 Task: Find connections with filter location Mons-en-Barœul with filter topic #indiawith filter profile language Potuguese with filter current company Meltwater with filter school Vijaya High School with filter industry Wholesale Raw Farm Products with filter service category Public Speaking with filter keywords title Electrician
Action: Mouse moved to (543, 83)
Screenshot: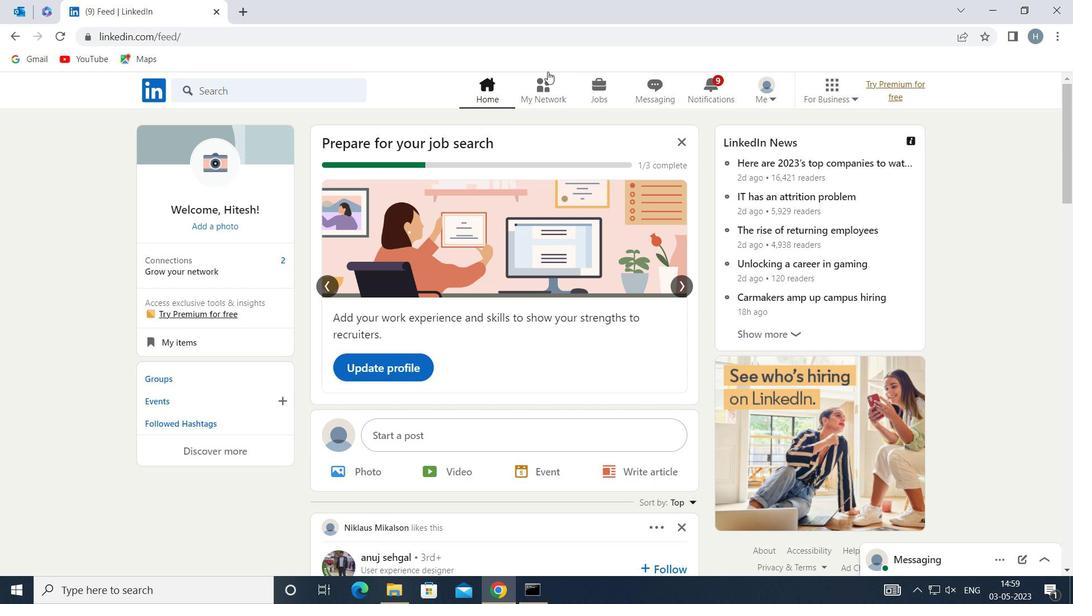 
Action: Mouse pressed left at (543, 83)
Screenshot: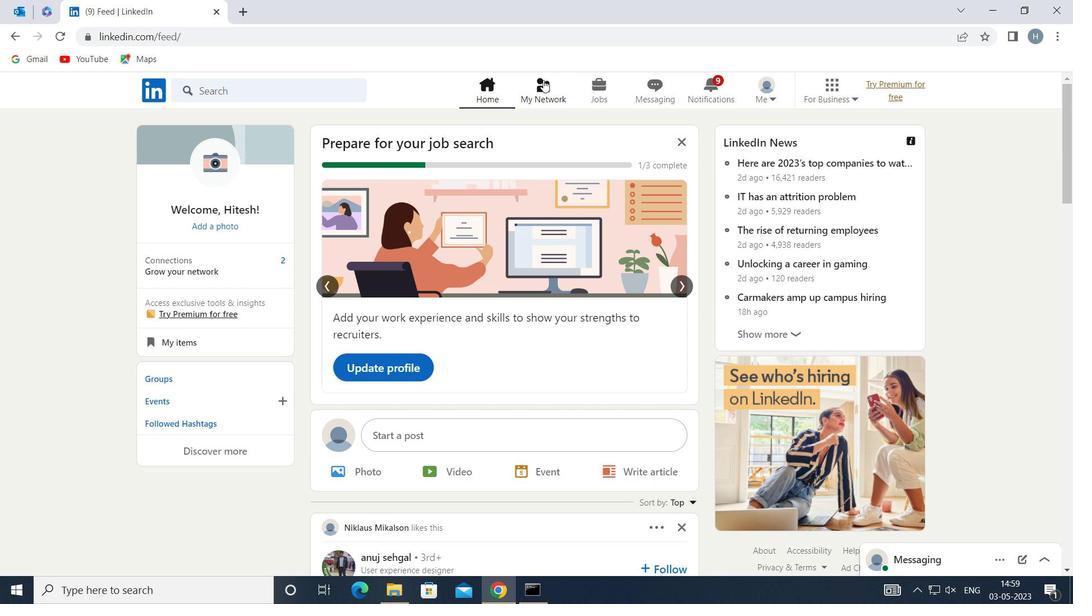 
Action: Mouse moved to (318, 165)
Screenshot: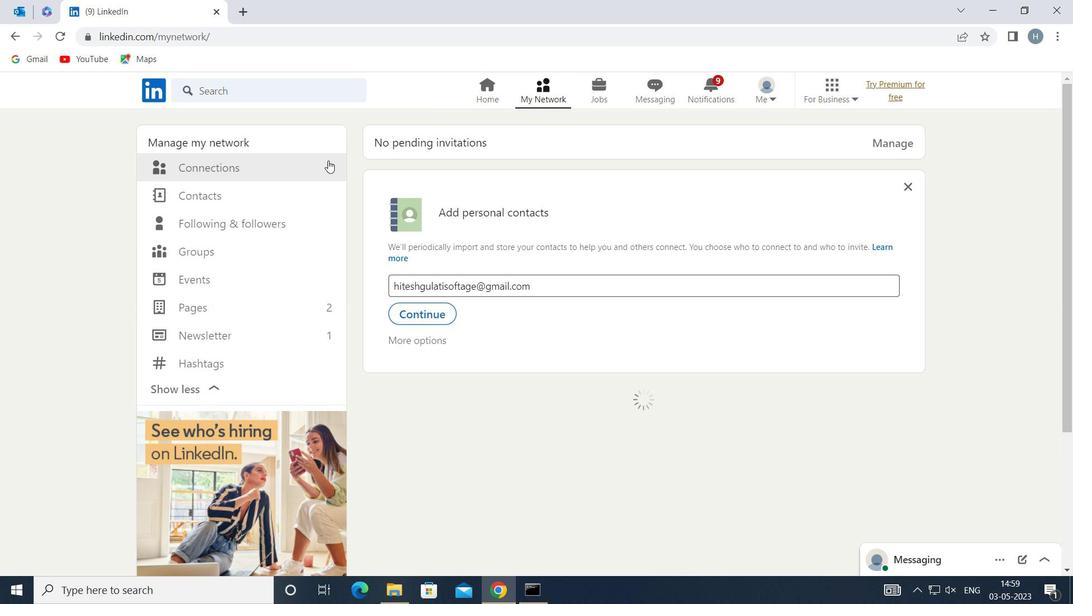 
Action: Mouse pressed left at (318, 165)
Screenshot: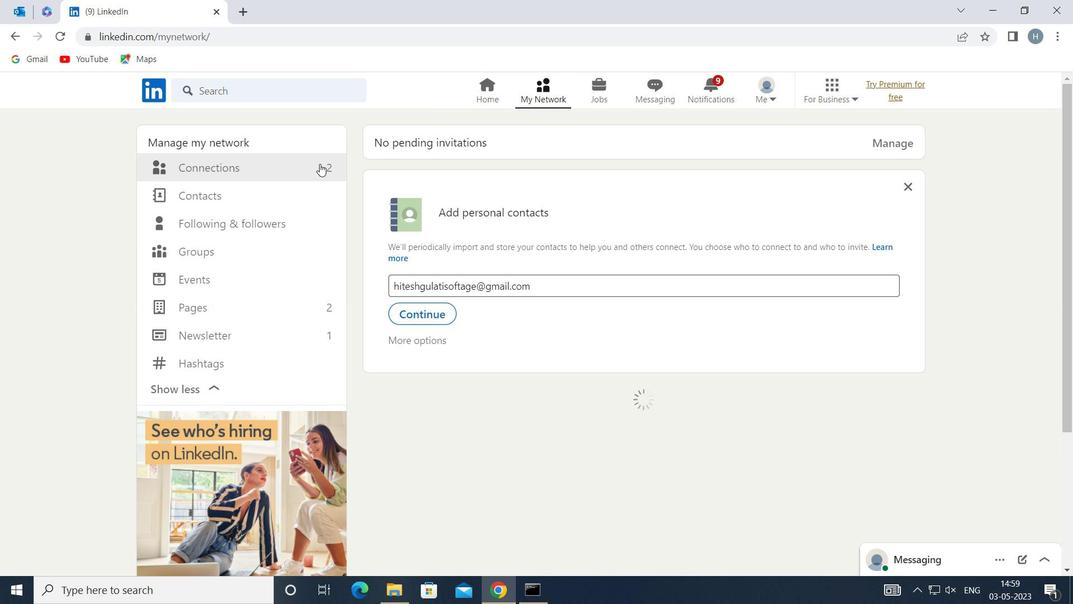 
Action: Mouse moved to (630, 168)
Screenshot: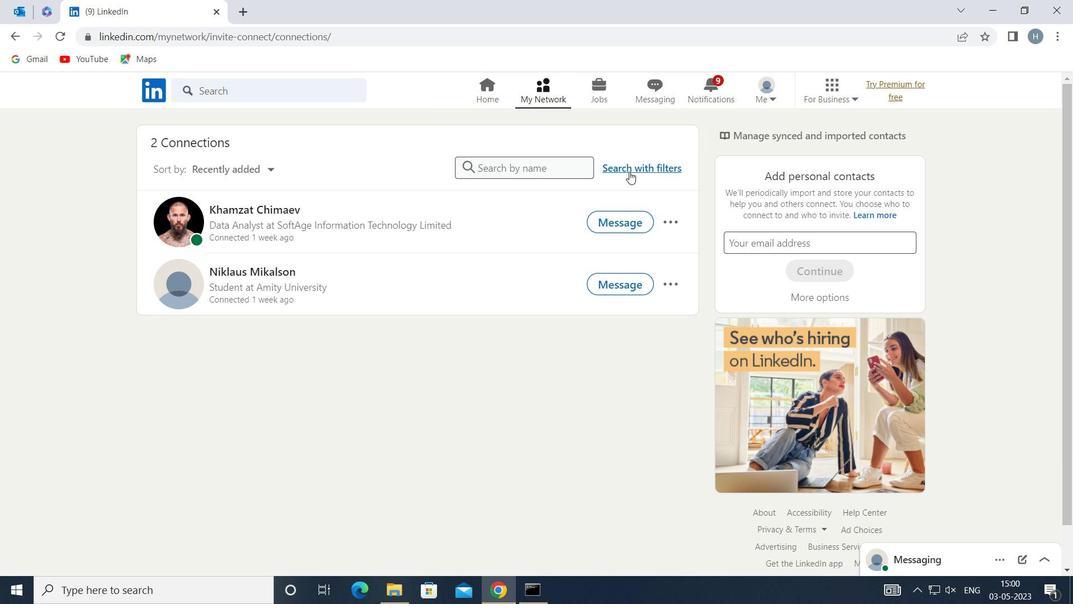
Action: Mouse pressed left at (630, 168)
Screenshot: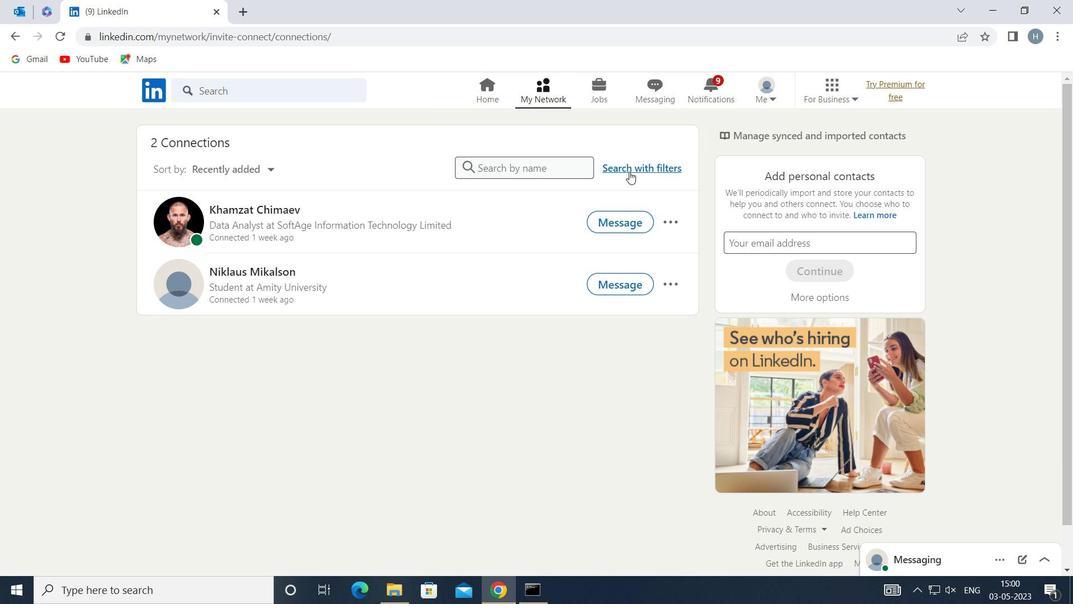 
Action: Mouse moved to (591, 129)
Screenshot: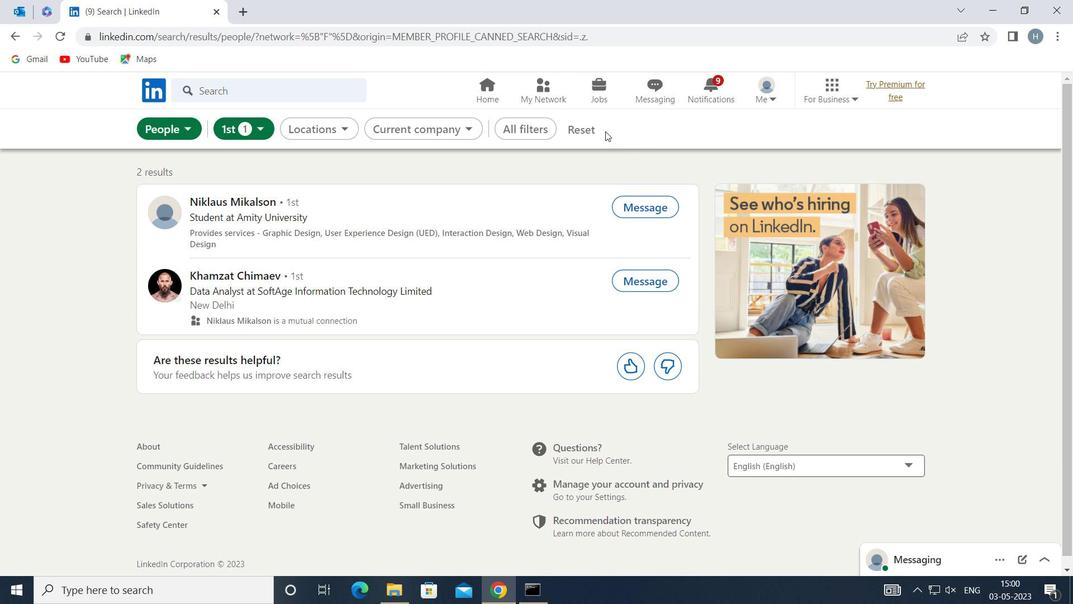 
Action: Mouse pressed left at (591, 129)
Screenshot: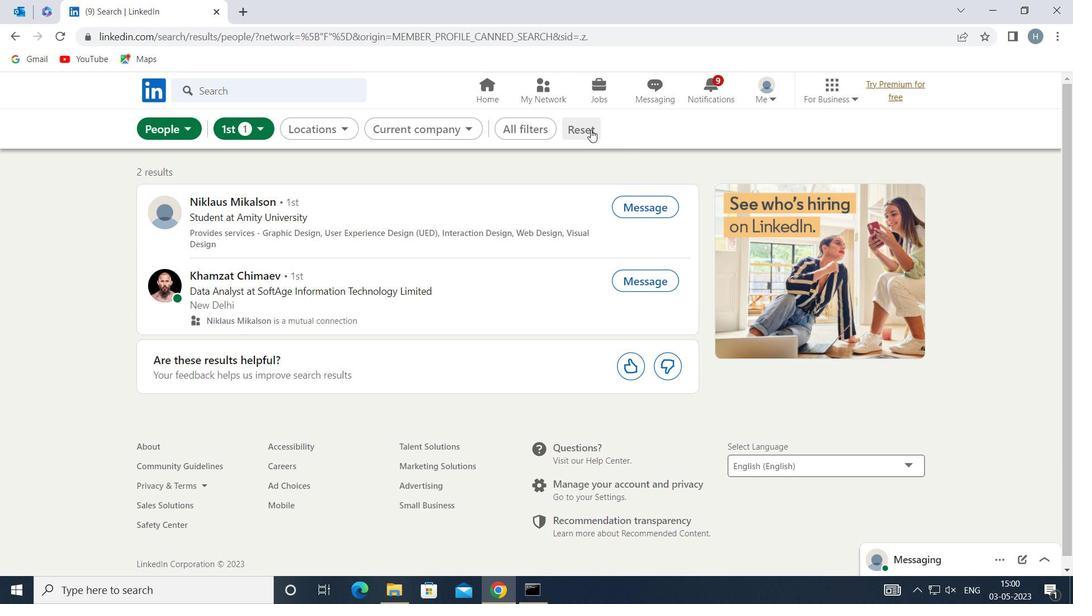 
Action: Mouse moved to (573, 129)
Screenshot: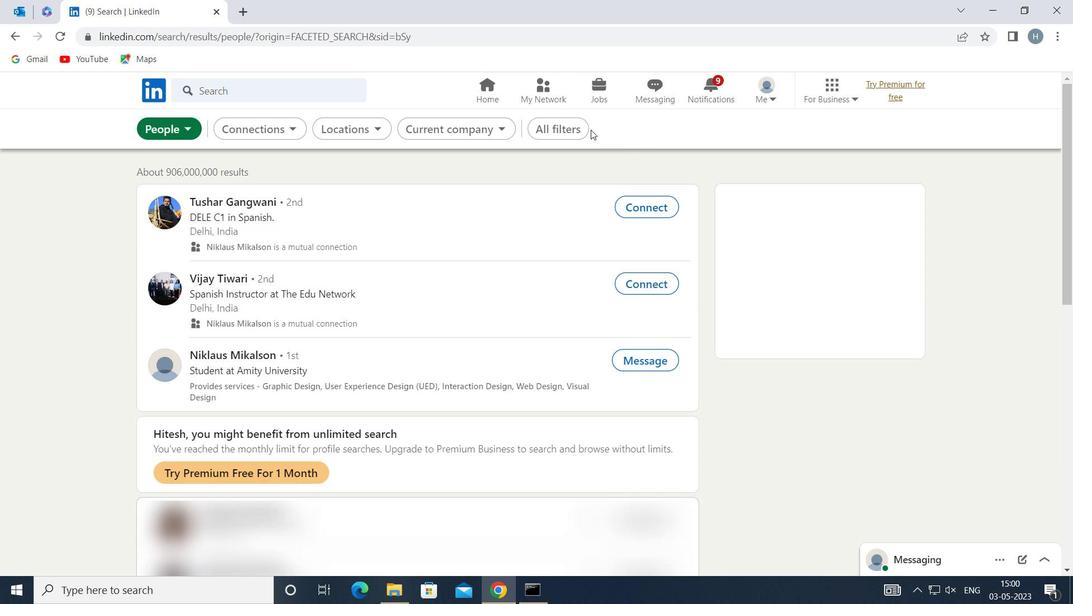 
Action: Mouse pressed left at (573, 129)
Screenshot: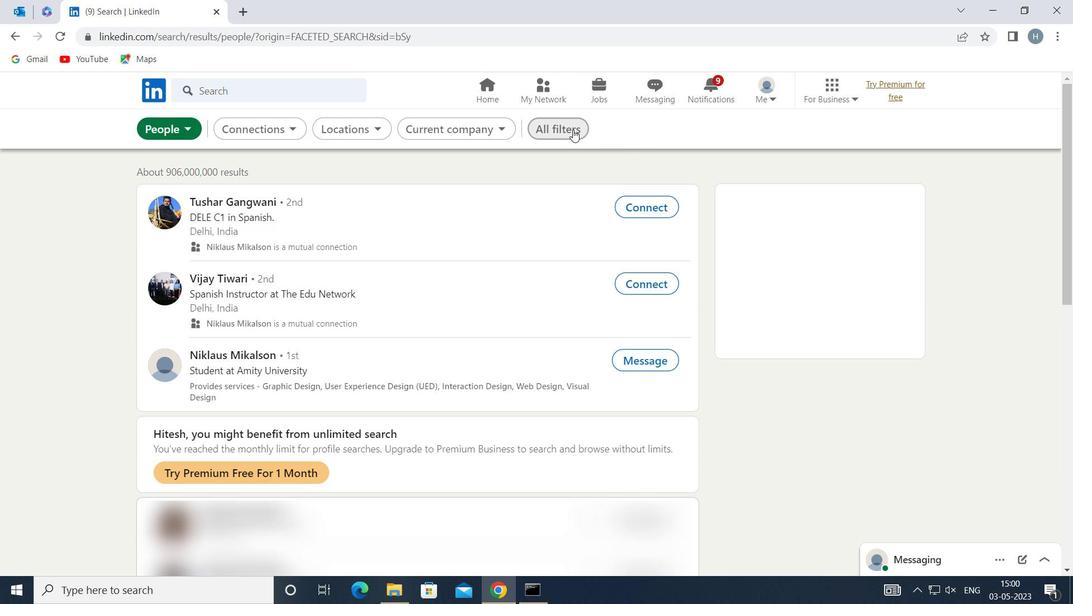 
Action: Mouse moved to (785, 240)
Screenshot: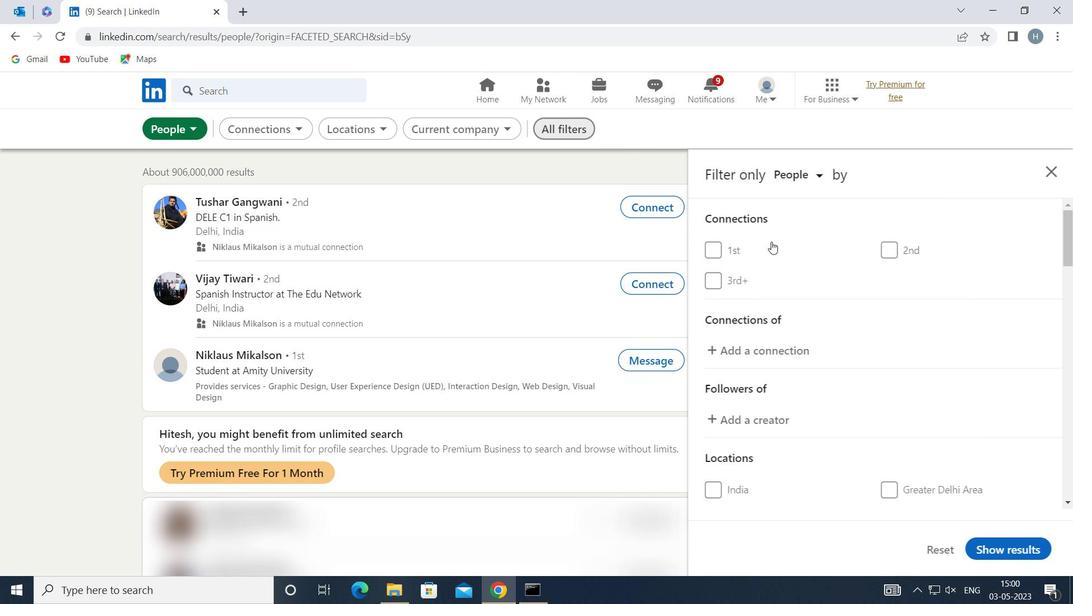 
Action: Mouse scrolled (785, 239) with delta (0, 0)
Screenshot: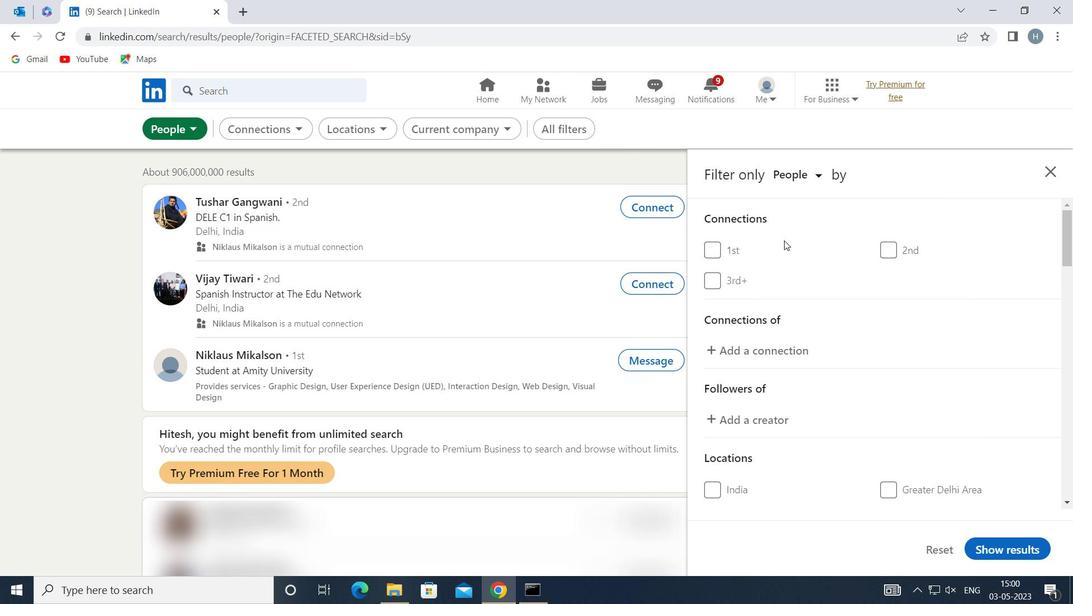 
Action: Mouse moved to (786, 242)
Screenshot: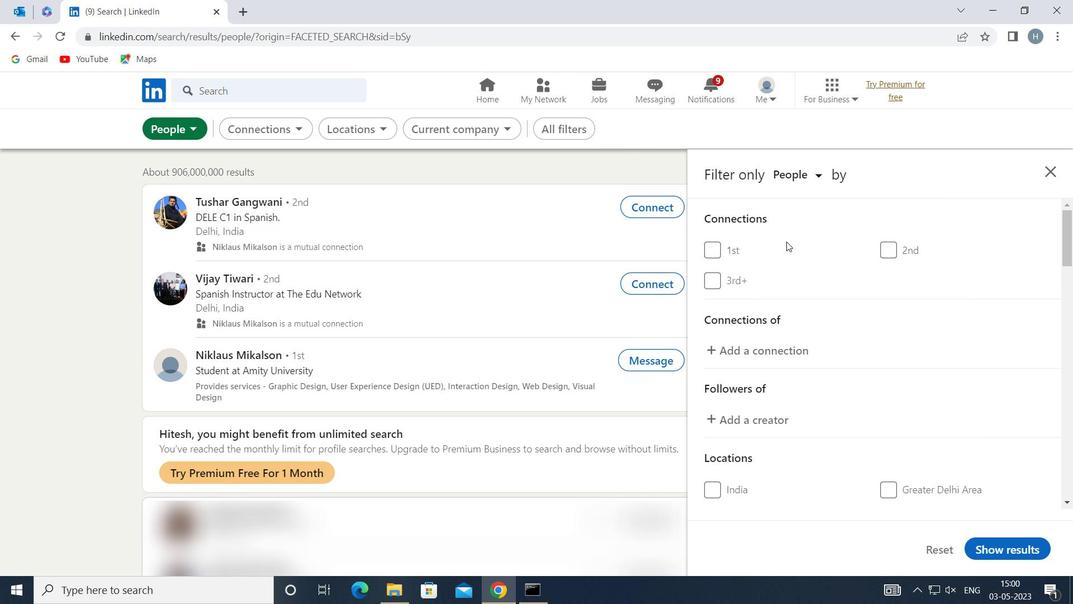 
Action: Mouse scrolled (786, 242) with delta (0, 0)
Screenshot: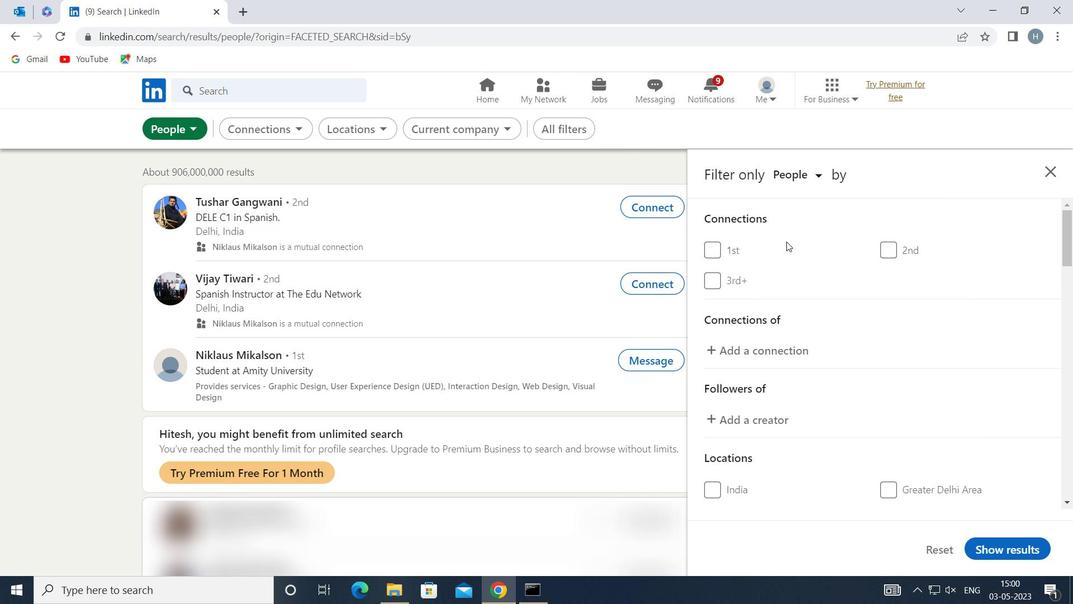 
Action: Mouse moved to (796, 255)
Screenshot: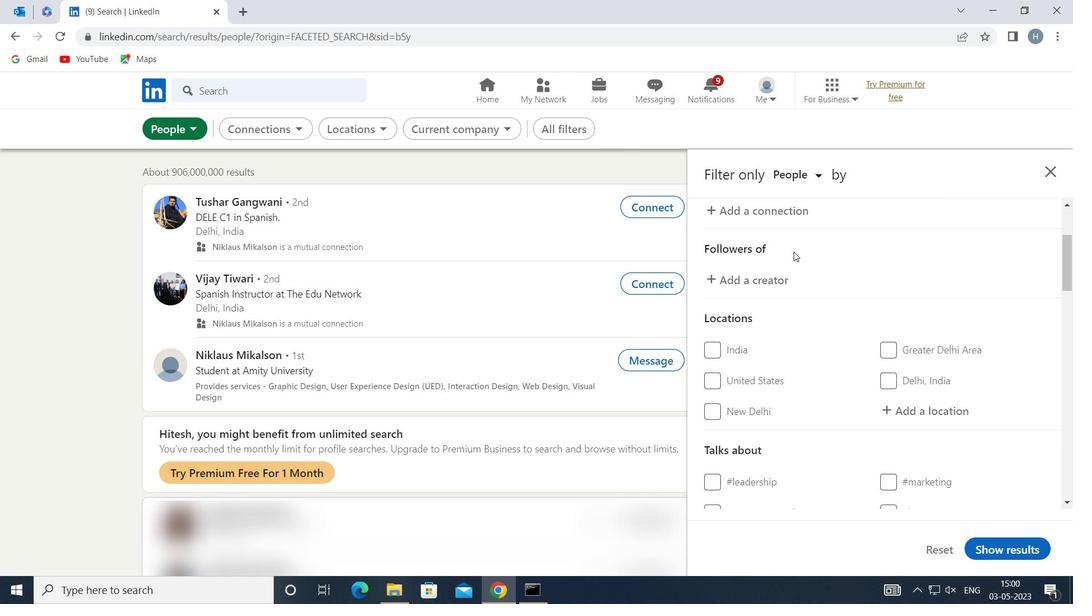 
Action: Mouse scrolled (796, 255) with delta (0, 0)
Screenshot: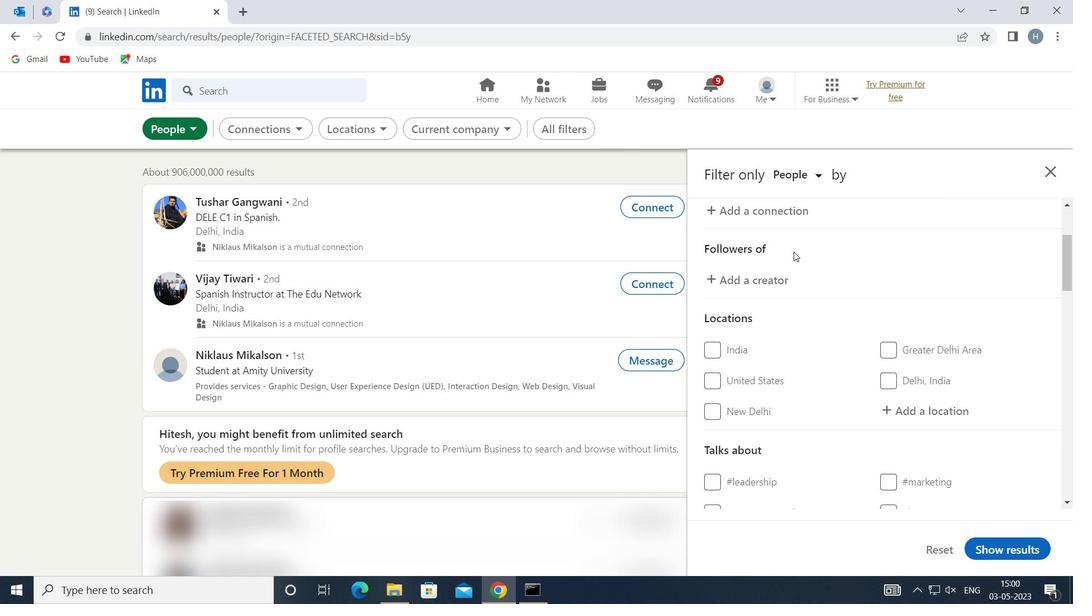 
Action: Mouse moved to (913, 338)
Screenshot: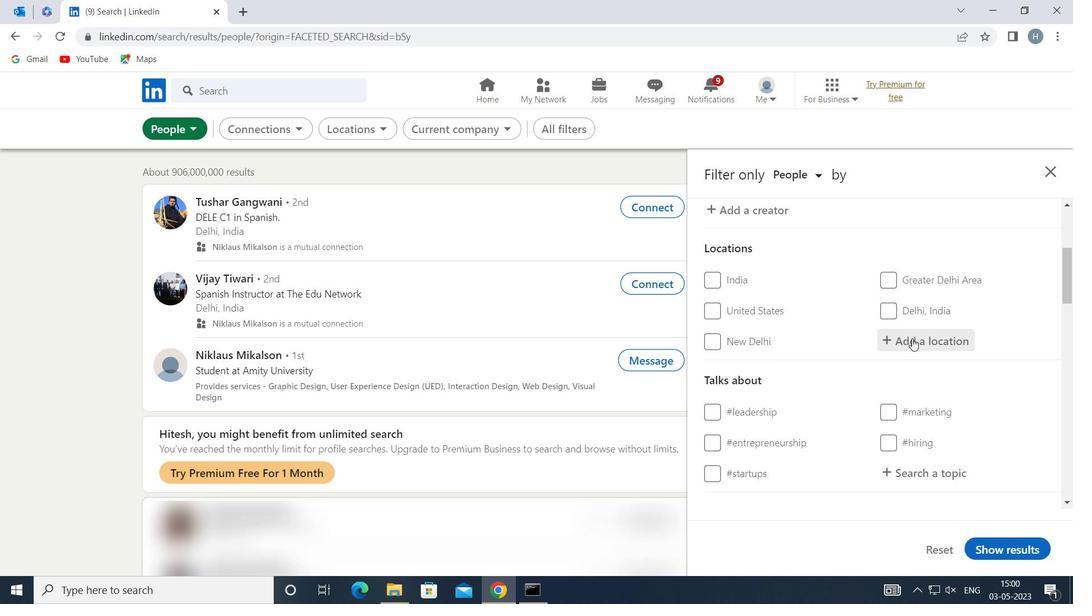 
Action: Mouse pressed left at (913, 338)
Screenshot: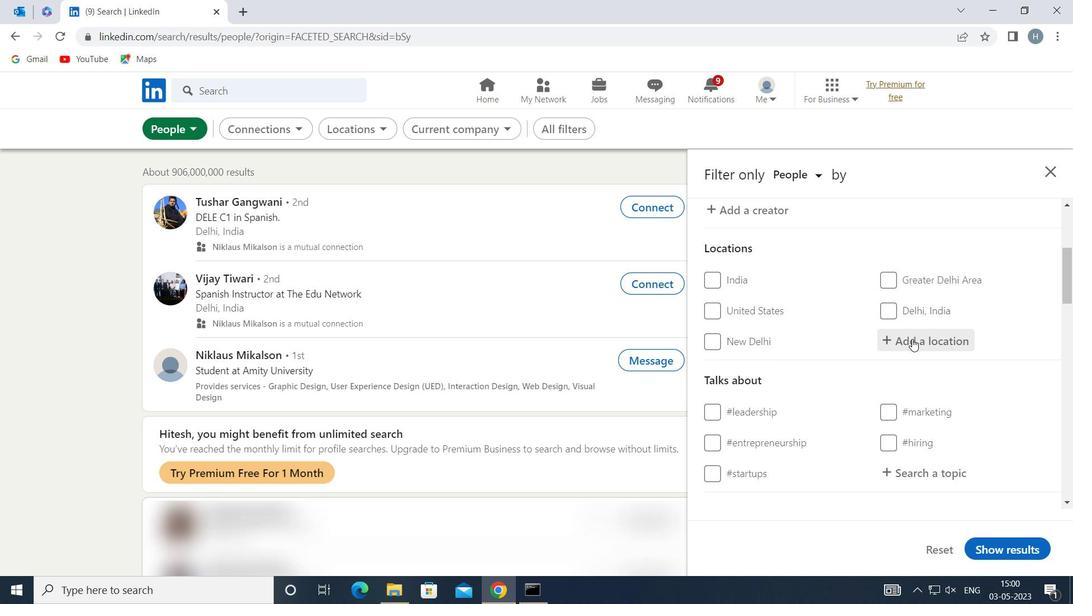
Action: Key pressed <Key.shift>MONS-EN
Screenshot: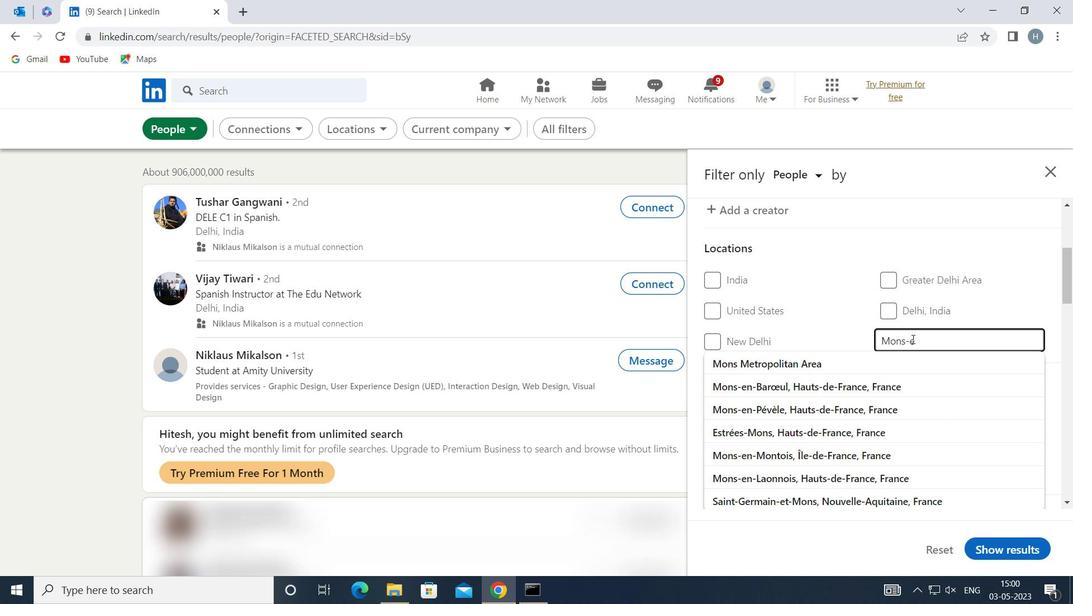 
Action: Mouse moved to (859, 366)
Screenshot: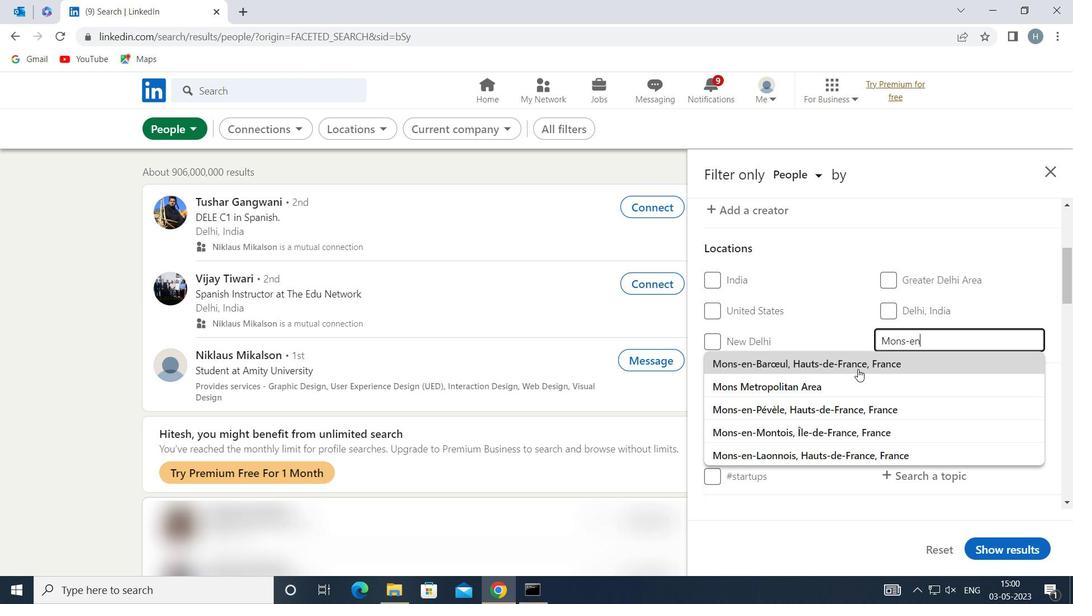 
Action: Mouse pressed left at (859, 366)
Screenshot: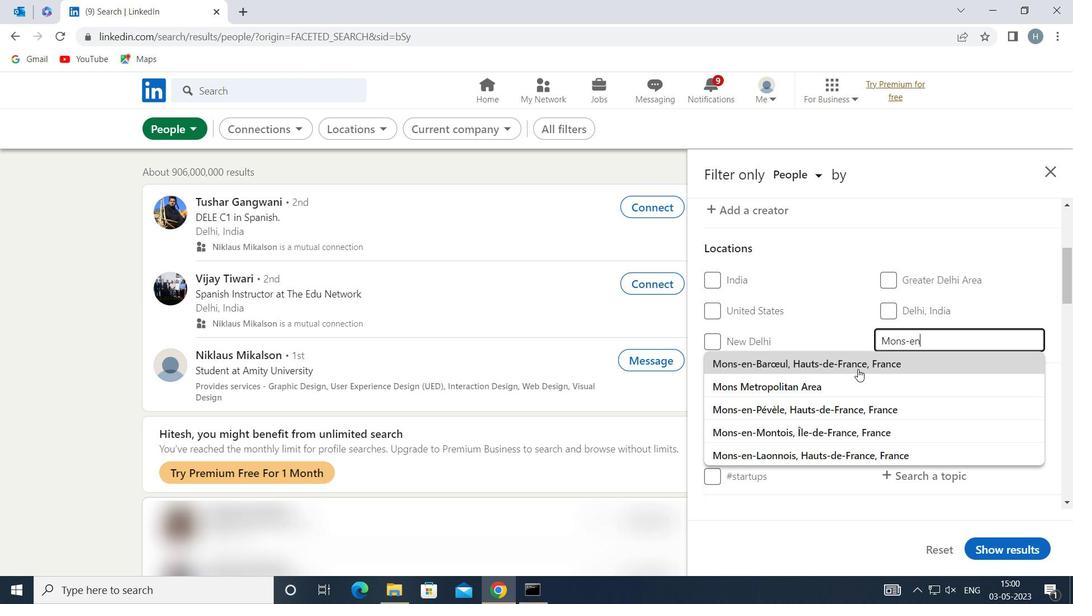 
Action: Mouse moved to (847, 361)
Screenshot: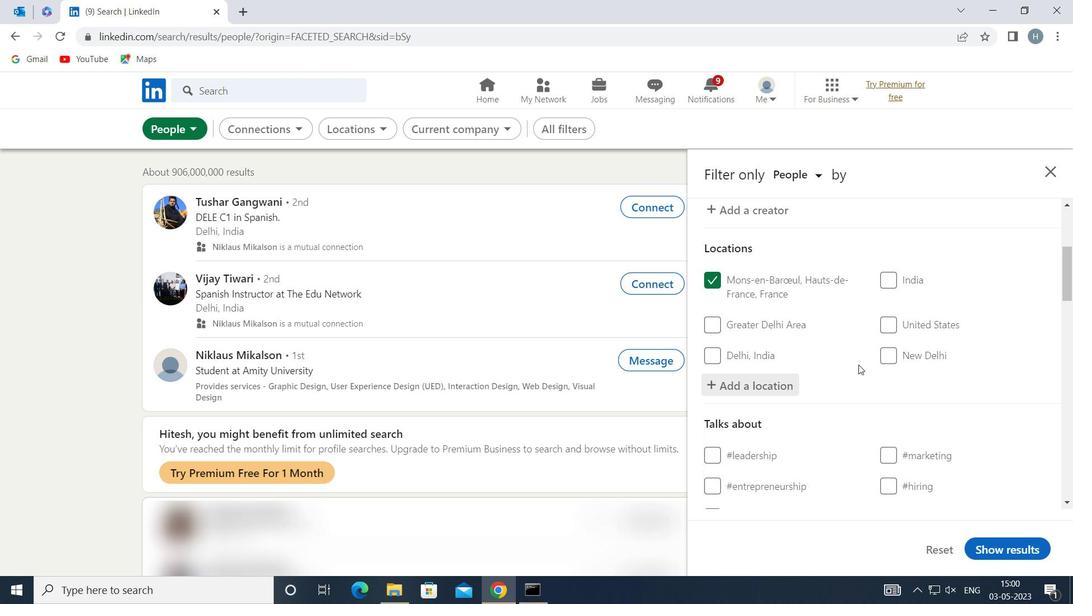 
Action: Mouse scrolled (847, 360) with delta (0, 0)
Screenshot: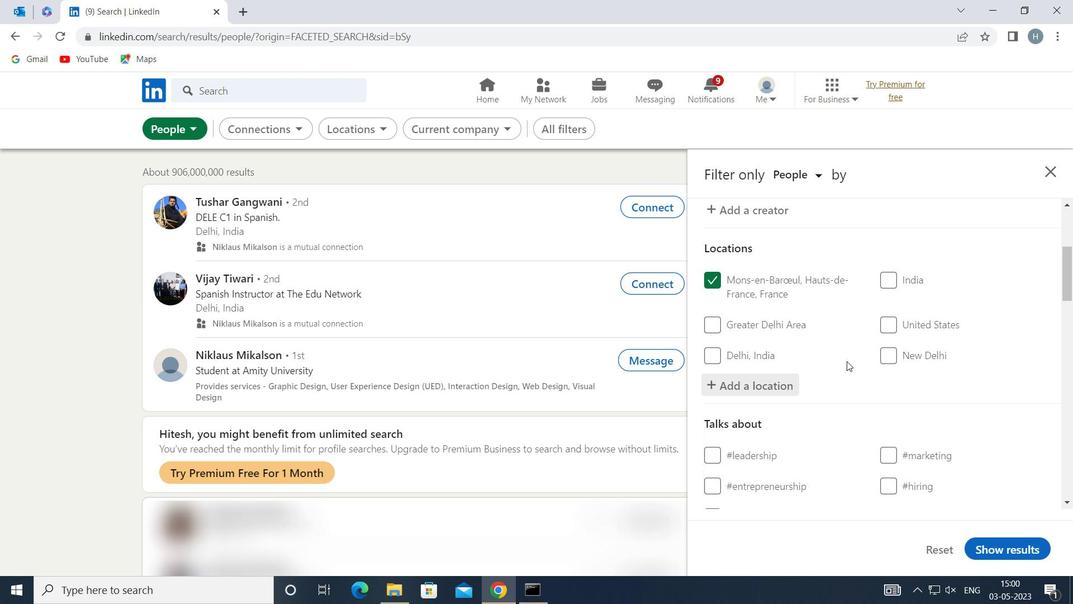
Action: Mouse moved to (847, 356)
Screenshot: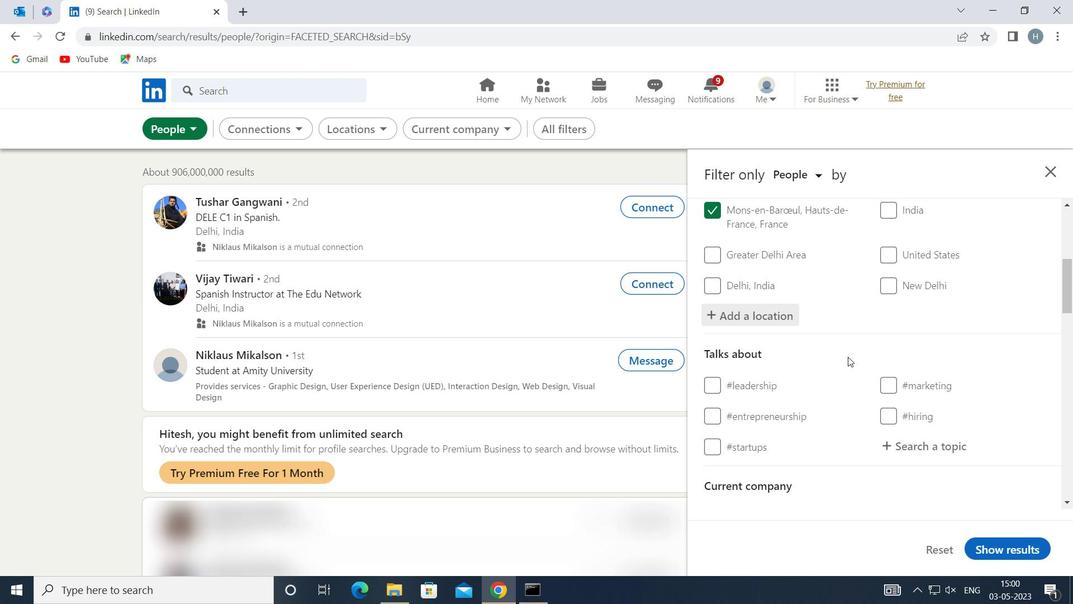 
Action: Mouse scrolled (847, 356) with delta (0, 0)
Screenshot: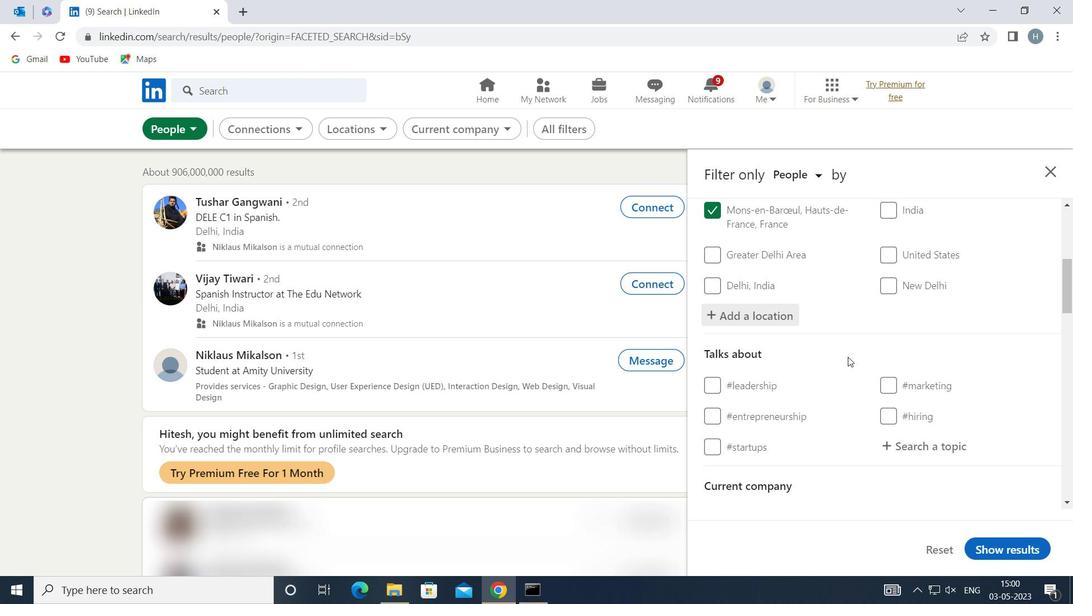 
Action: Mouse moved to (903, 374)
Screenshot: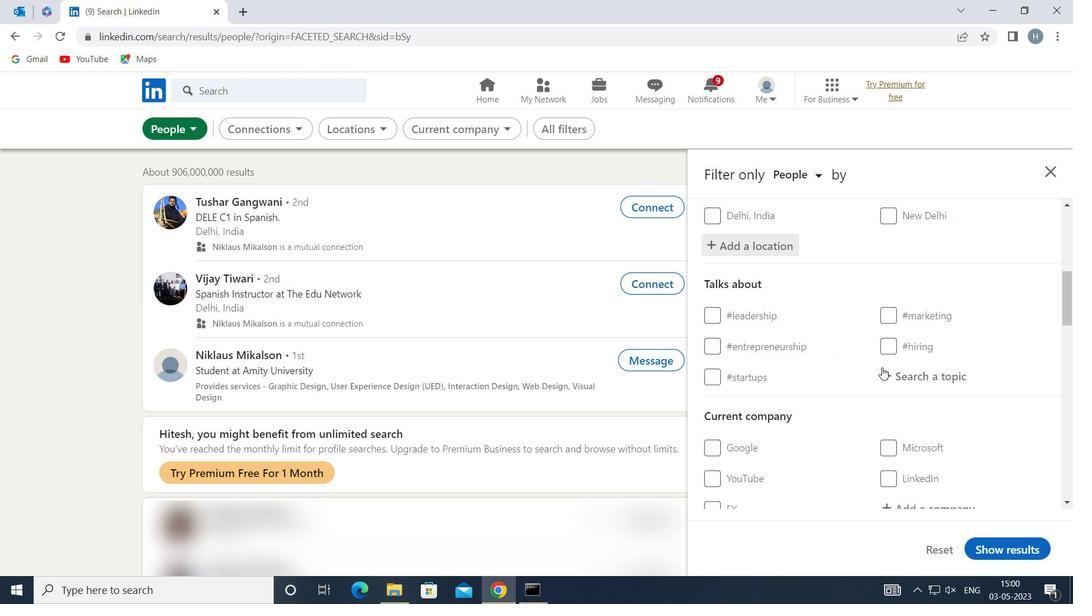 
Action: Mouse pressed left at (903, 374)
Screenshot: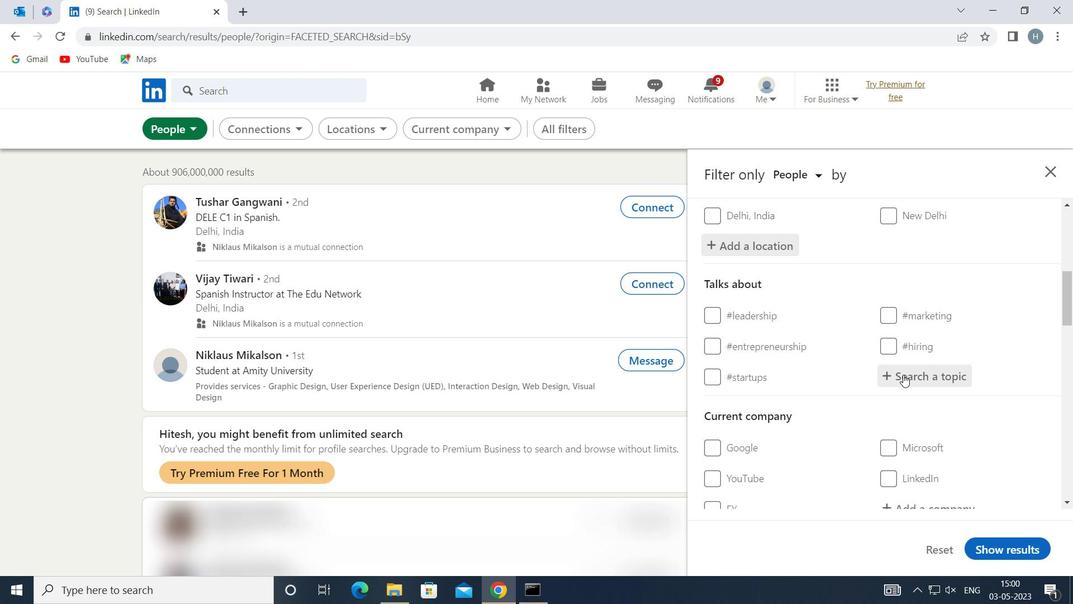 
Action: Key pressed INDIA
Screenshot: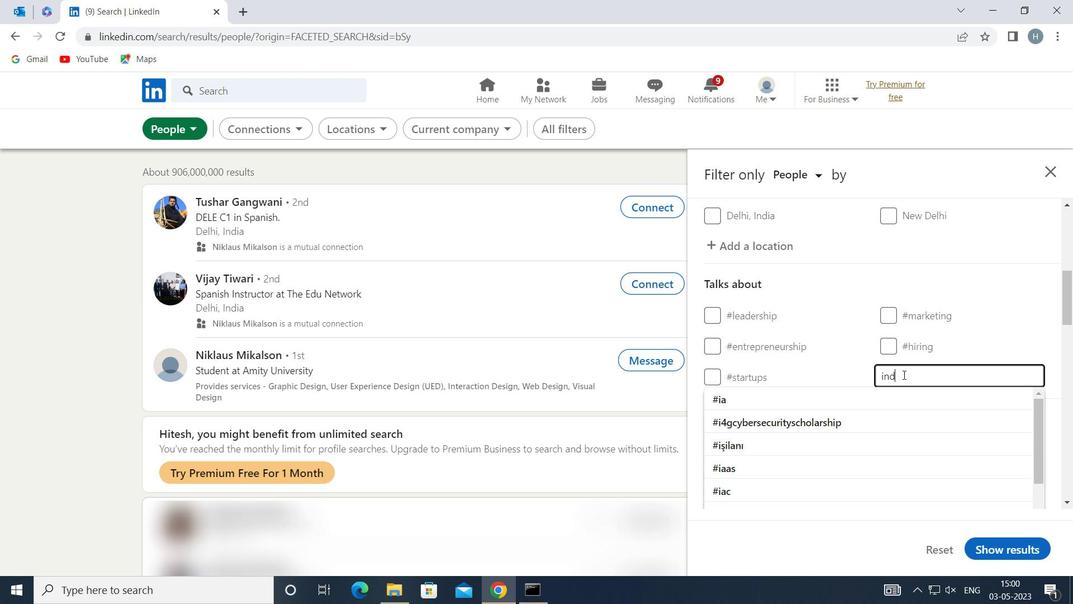 
Action: Mouse moved to (886, 399)
Screenshot: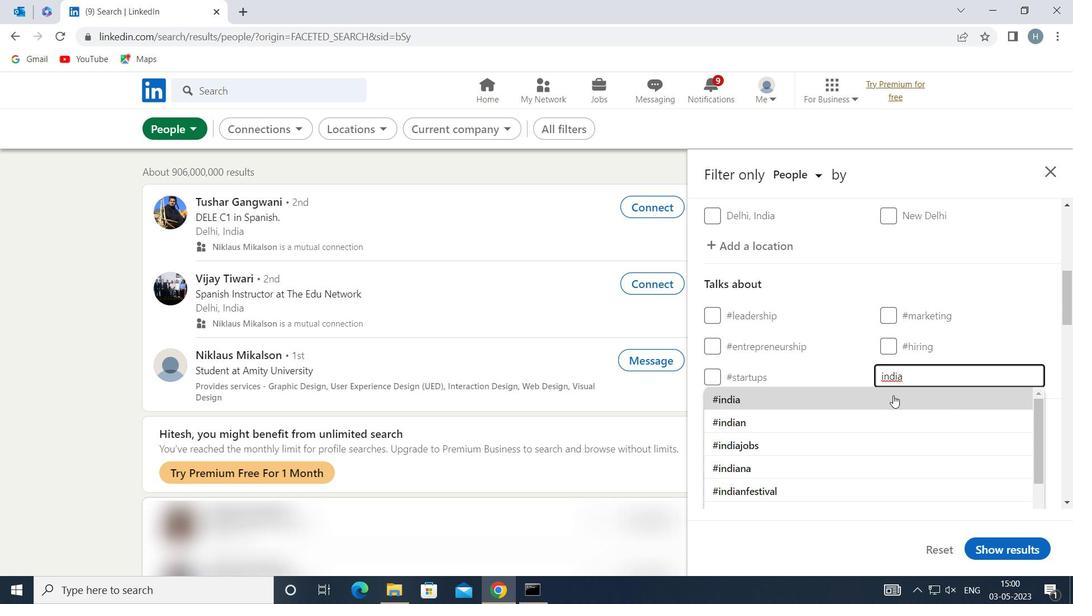 
Action: Mouse pressed left at (886, 399)
Screenshot: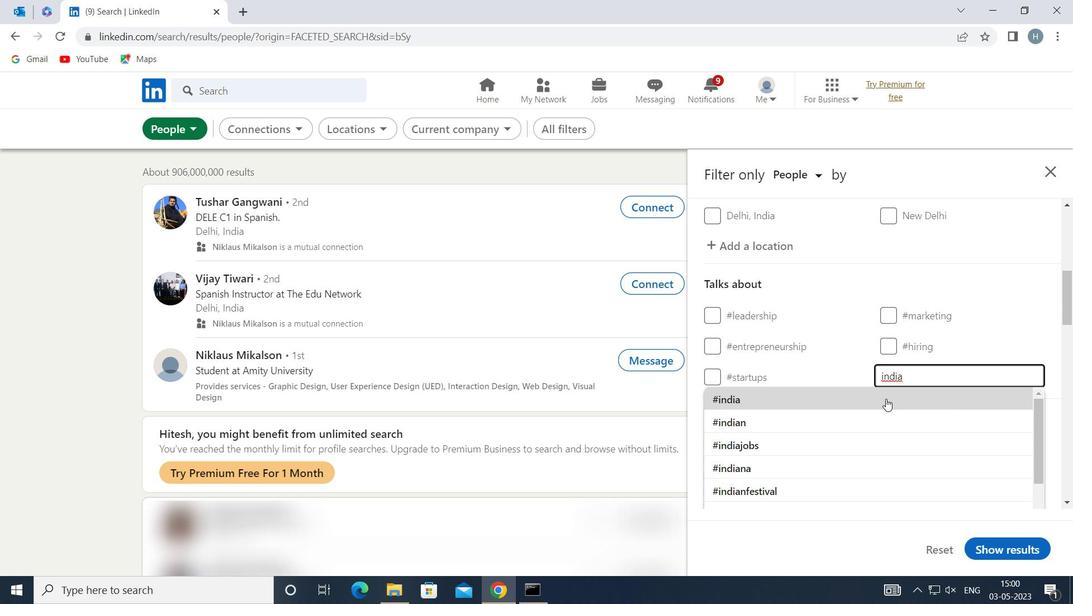 
Action: Mouse moved to (869, 397)
Screenshot: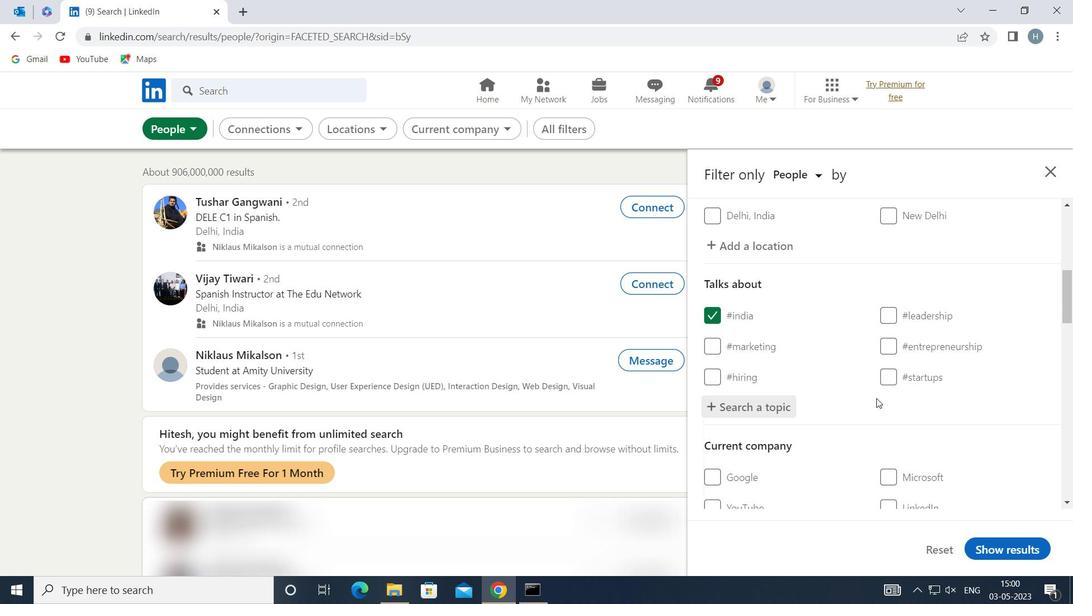 
Action: Mouse scrolled (869, 397) with delta (0, 0)
Screenshot: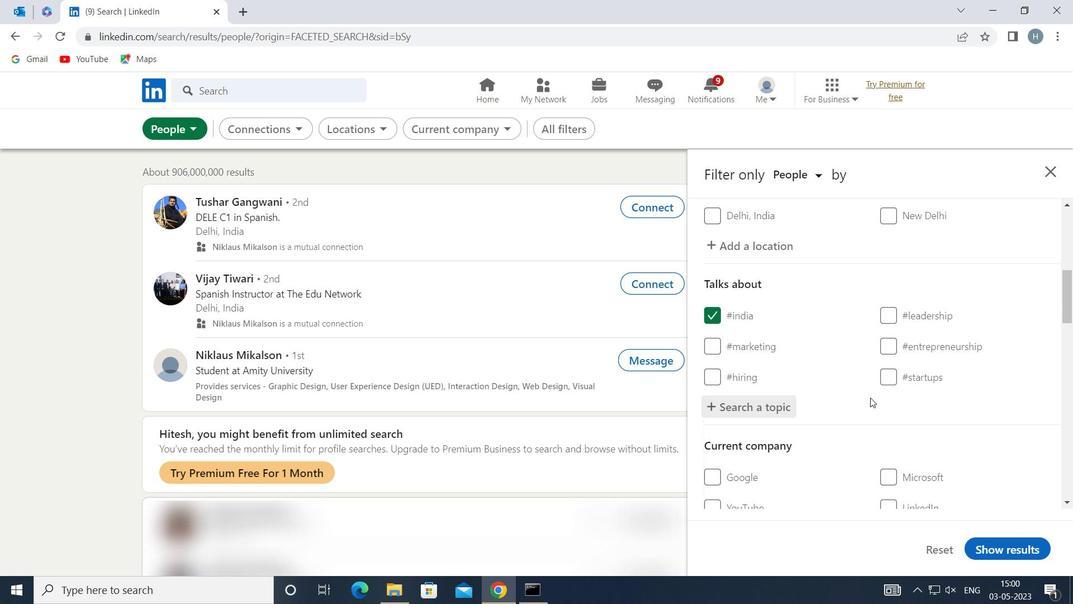 
Action: Mouse moved to (869, 397)
Screenshot: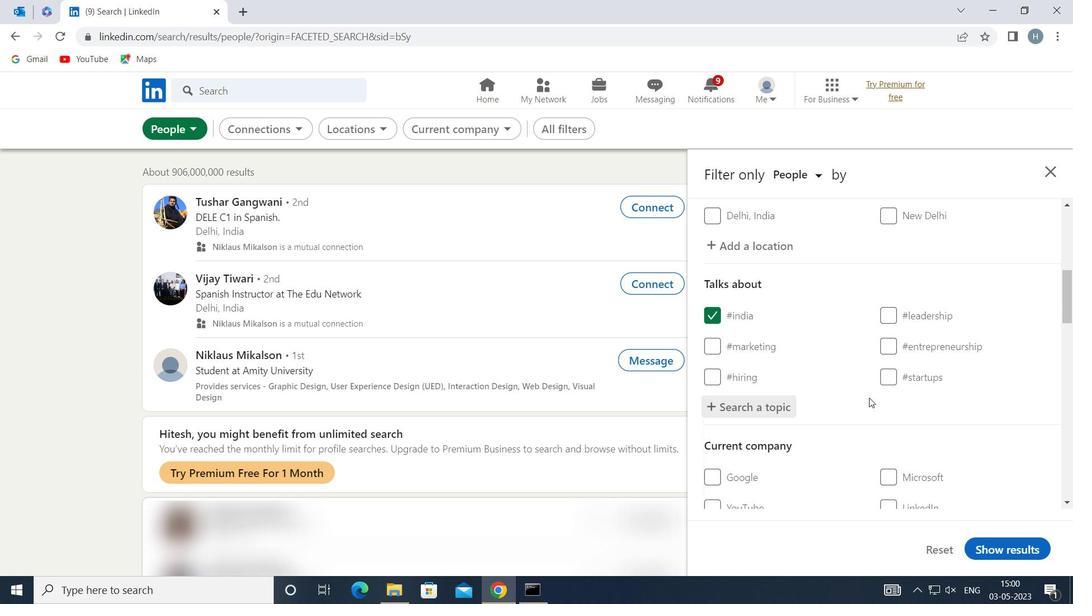 
Action: Mouse scrolled (869, 397) with delta (0, 0)
Screenshot: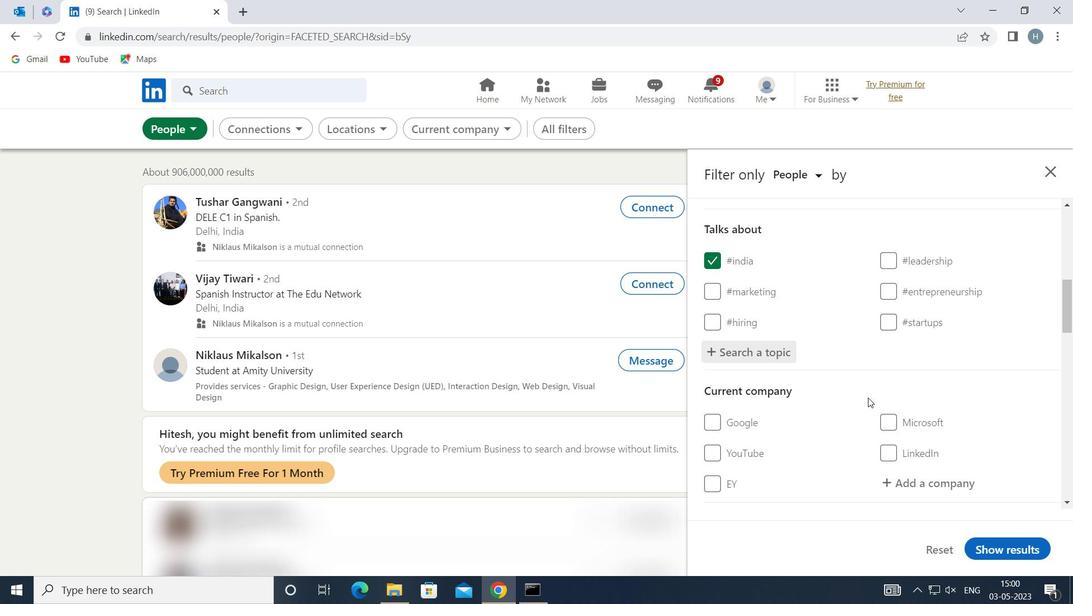 
Action: Mouse scrolled (869, 397) with delta (0, 0)
Screenshot: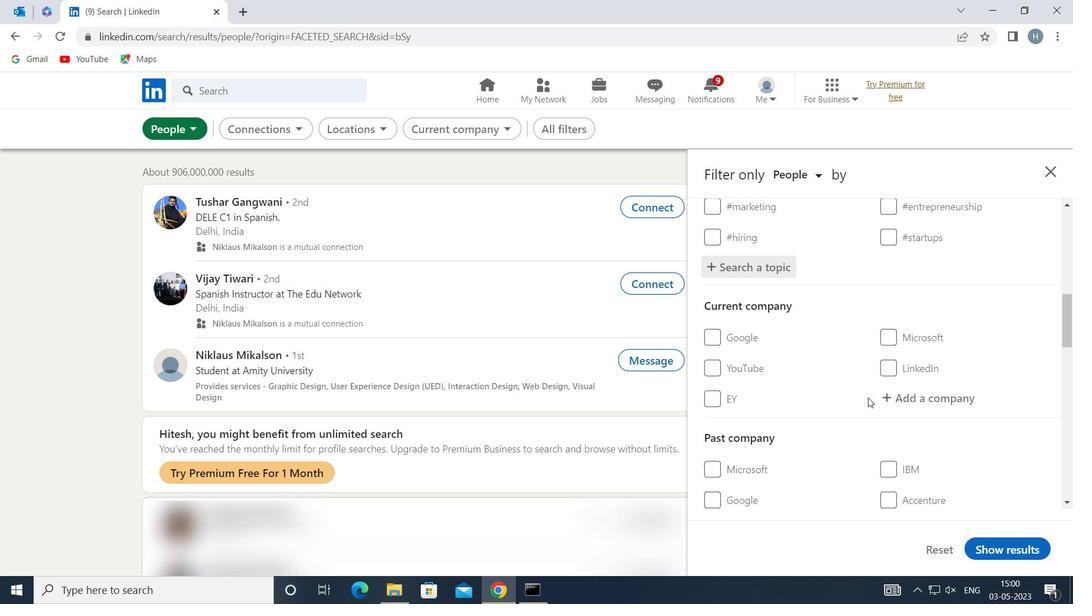 
Action: Mouse scrolled (869, 397) with delta (0, 0)
Screenshot: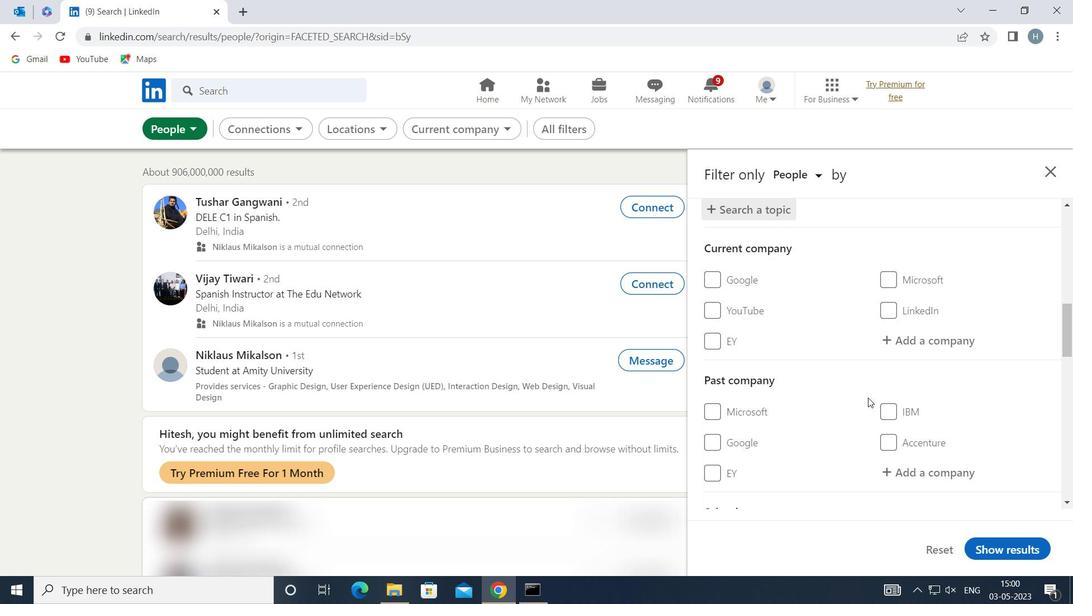 
Action: Mouse scrolled (869, 397) with delta (0, 0)
Screenshot: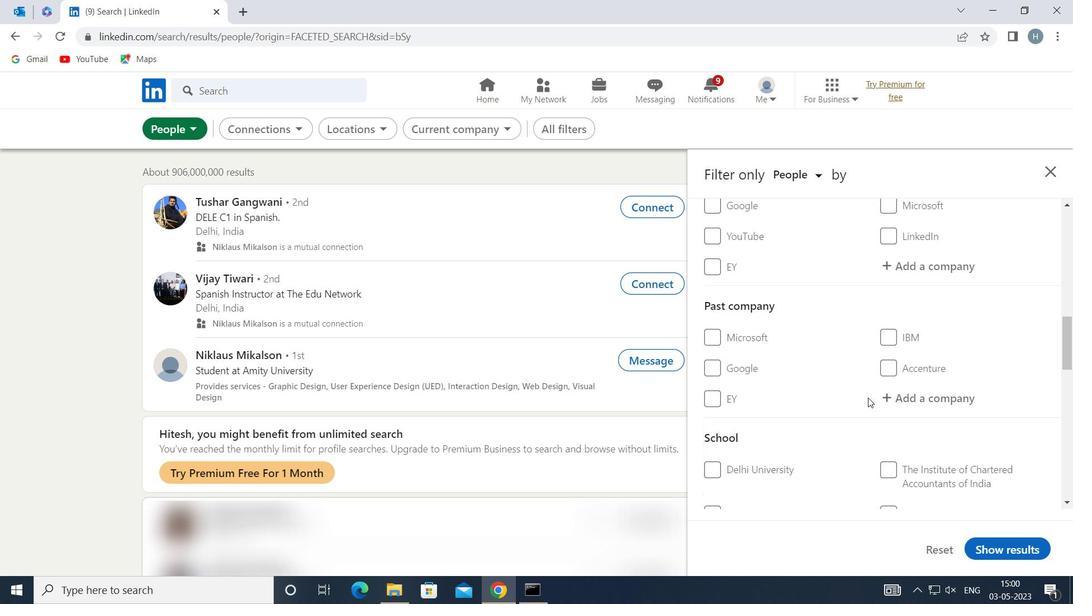 
Action: Mouse scrolled (869, 397) with delta (0, 0)
Screenshot: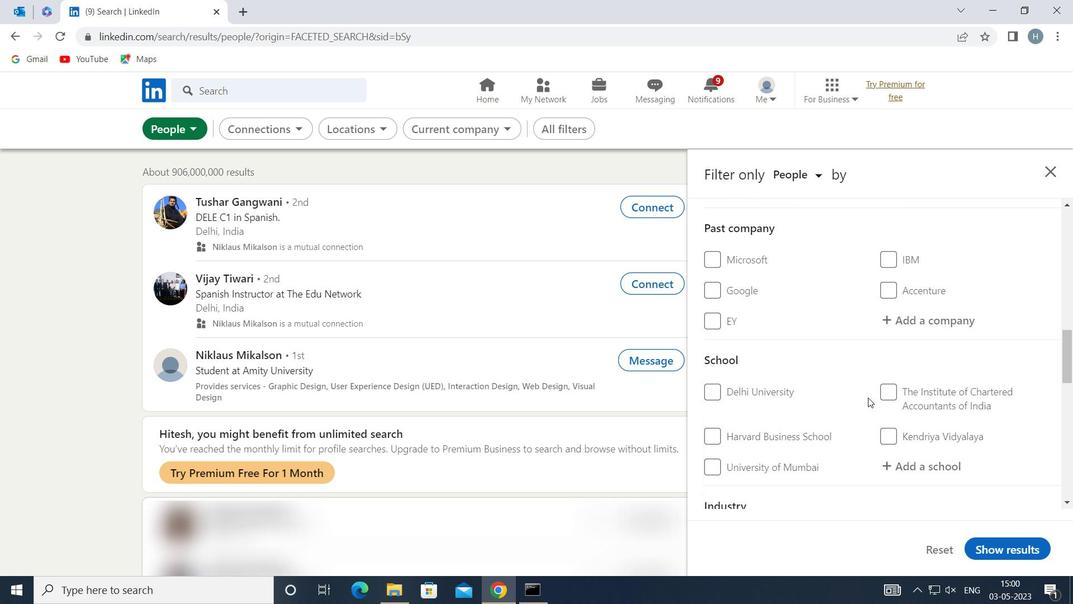 
Action: Mouse scrolled (869, 397) with delta (0, 0)
Screenshot: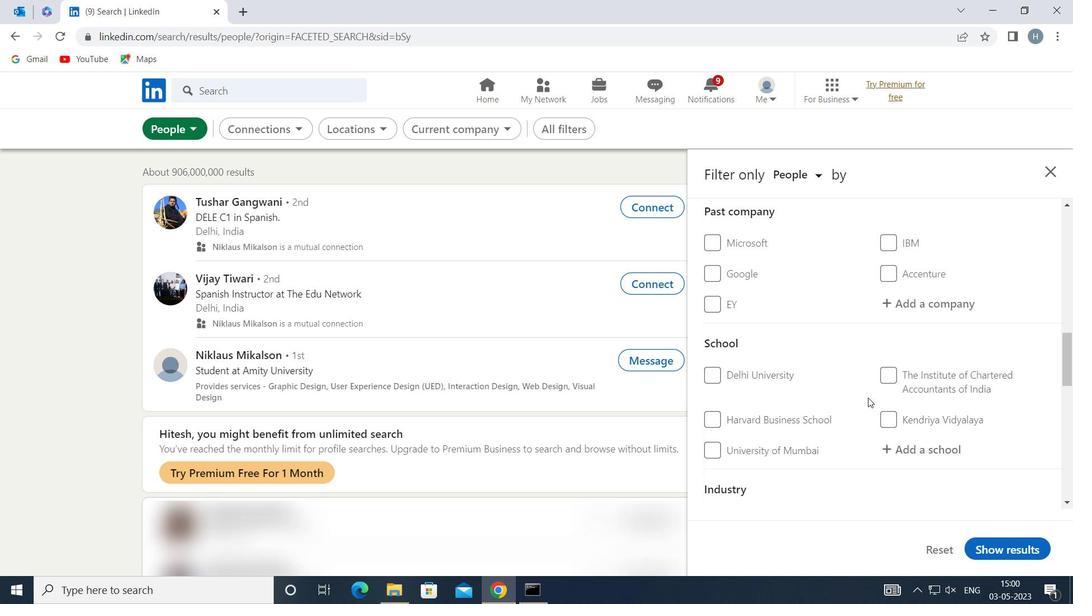 
Action: Mouse scrolled (869, 397) with delta (0, 0)
Screenshot: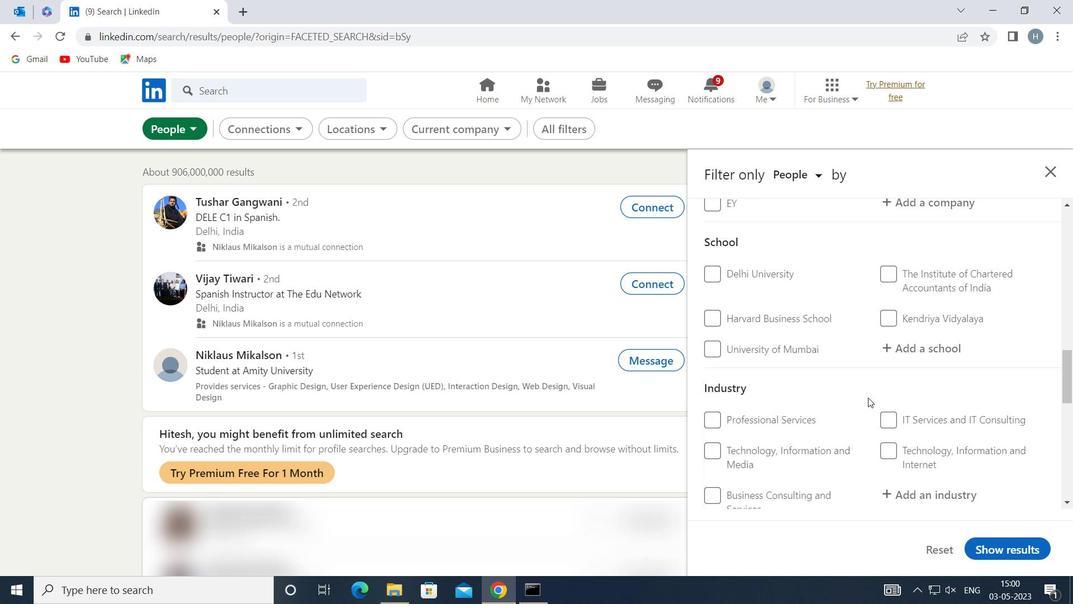 
Action: Mouse scrolled (869, 397) with delta (0, 0)
Screenshot: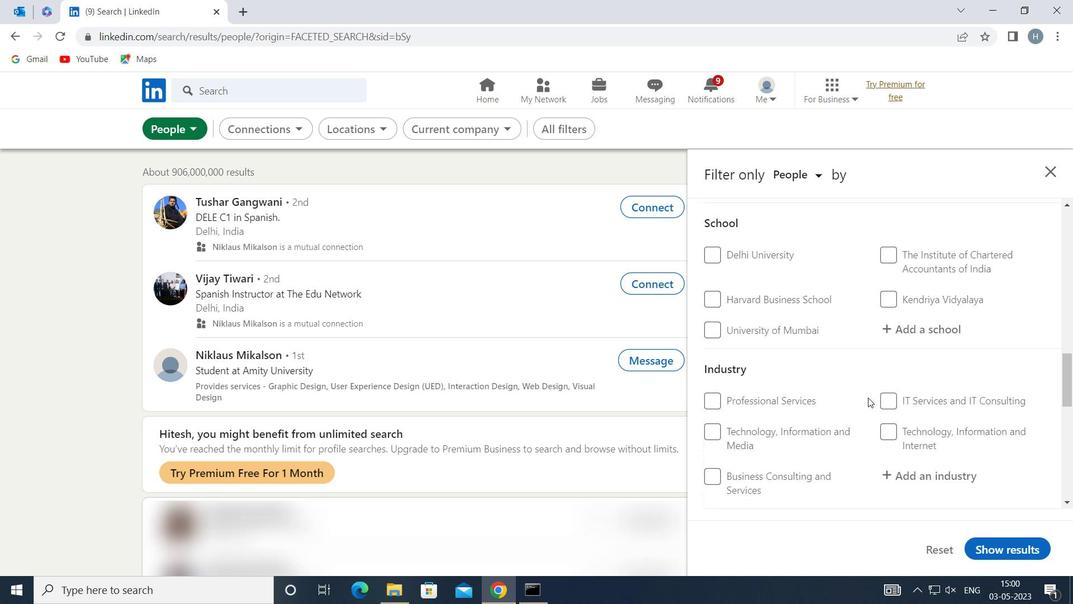 
Action: Mouse scrolled (869, 397) with delta (0, 0)
Screenshot: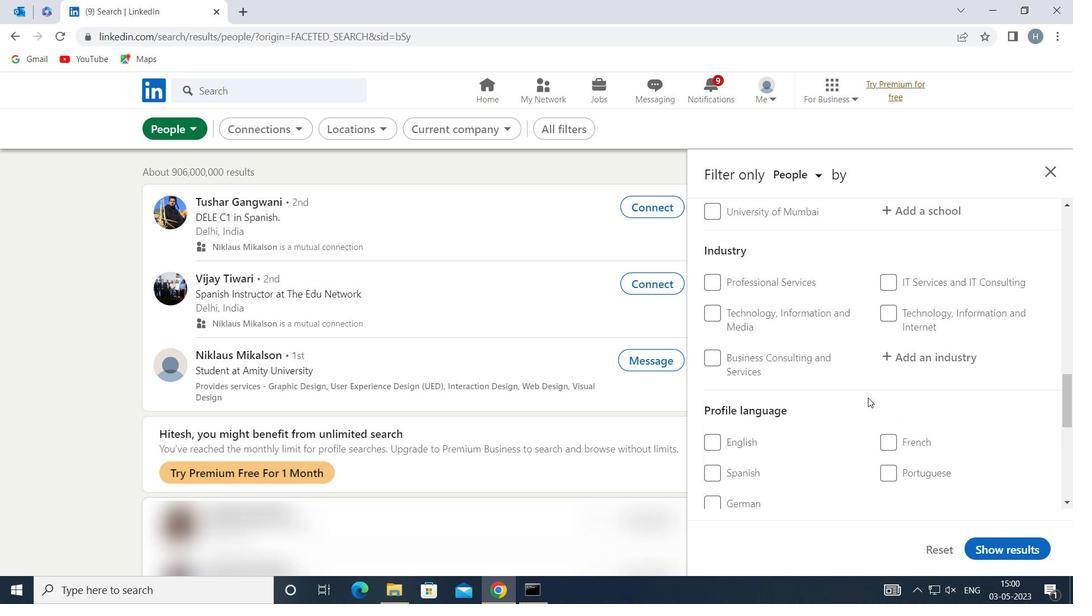 
Action: Mouse moved to (890, 374)
Screenshot: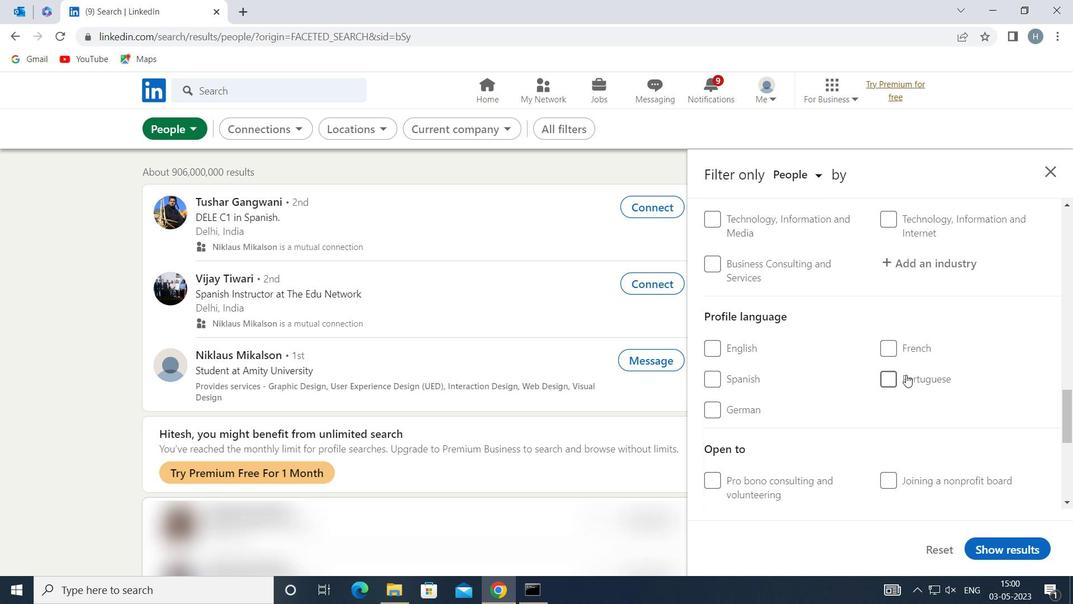 
Action: Mouse pressed left at (890, 374)
Screenshot: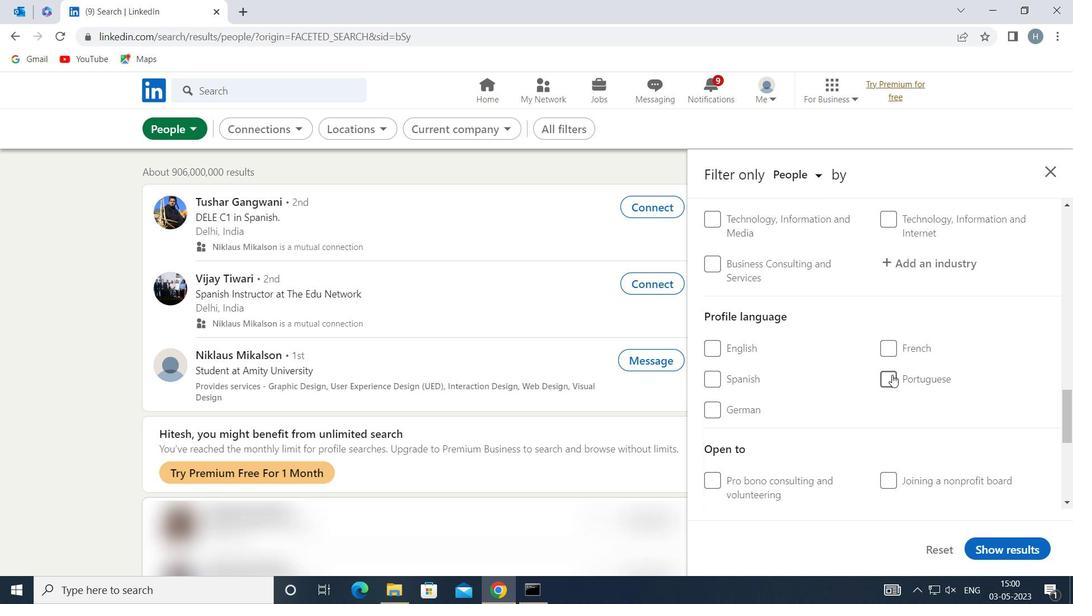
Action: Mouse moved to (849, 396)
Screenshot: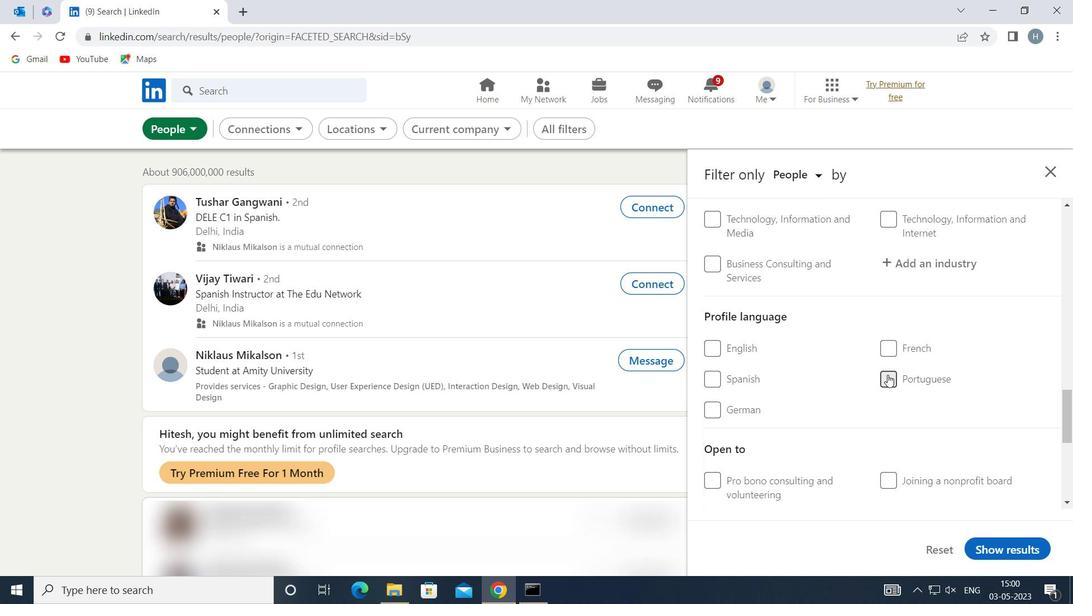 
Action: Mouse scrolled (849, 397) with delta (0, 0)
Screenshot: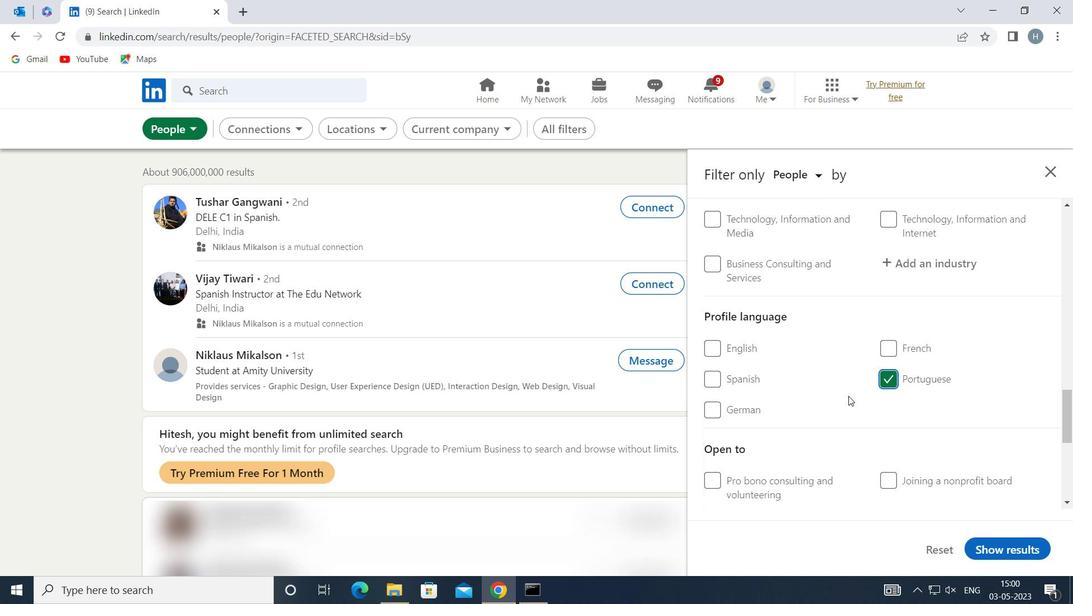 
Action: Mouse scrolled (849, 397) with delta (0, 0)
Screenshot: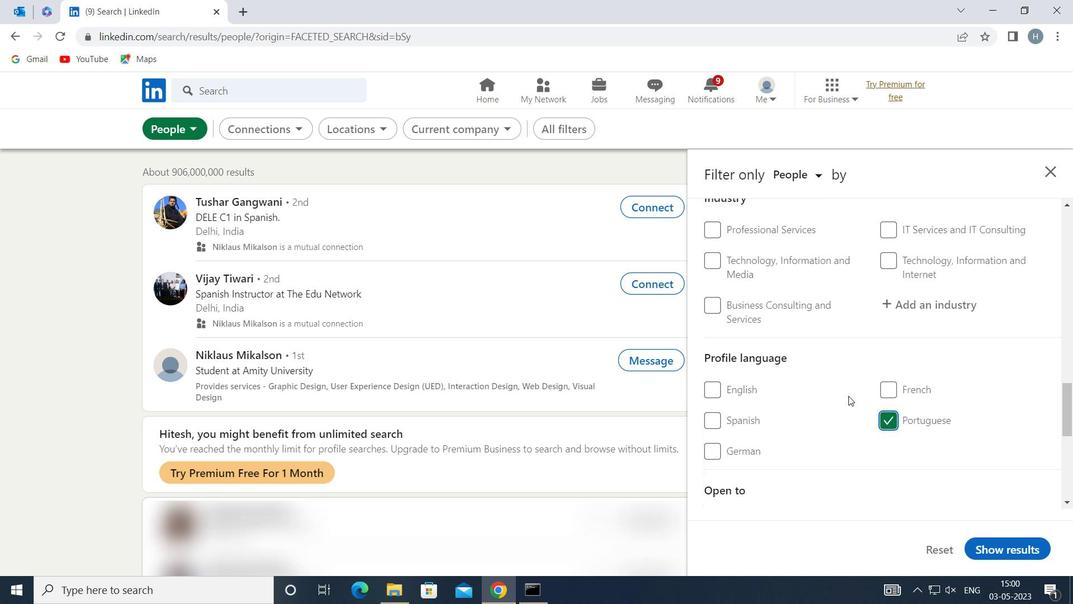 
Action: Mouse scrolled (849, 397) with delta (0, 0)
Screenshot: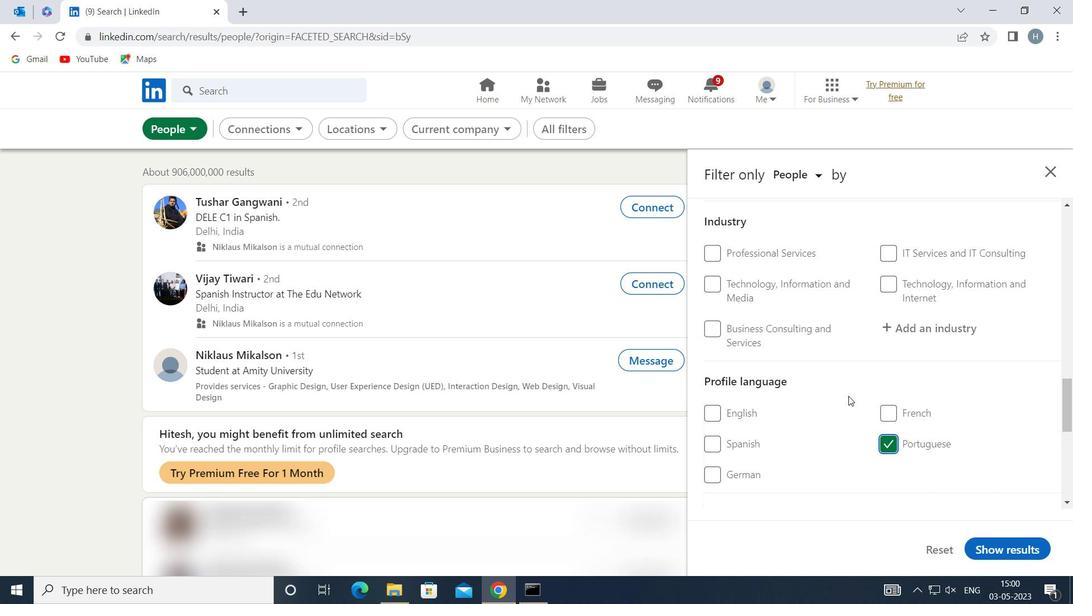 
Action: Mouse scrolled (849, 397) with delta (0, 0)
Screenshot: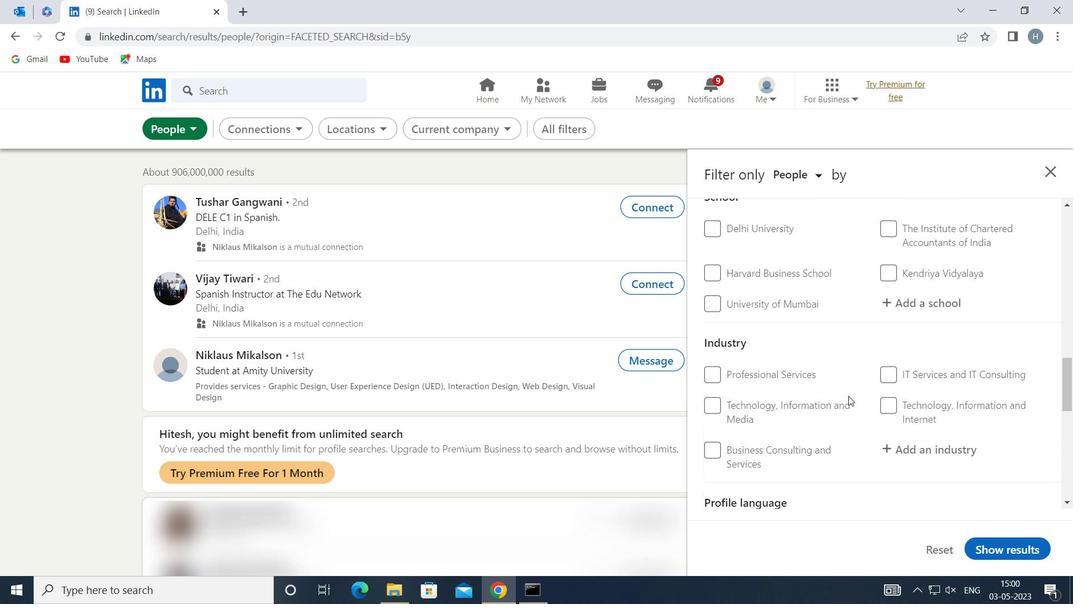 
Action: Mouse scrolled (849, 397) with delta (0, 0)
Screenshot: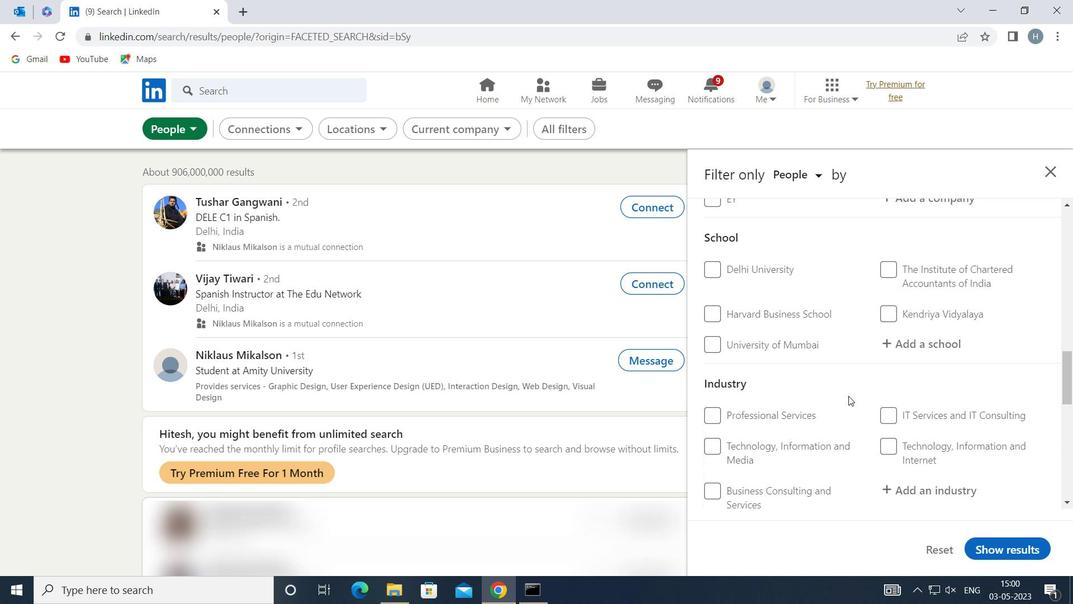 
Action: Mouse scrolled (849, 397) with delta (0, 0)
Screenshot: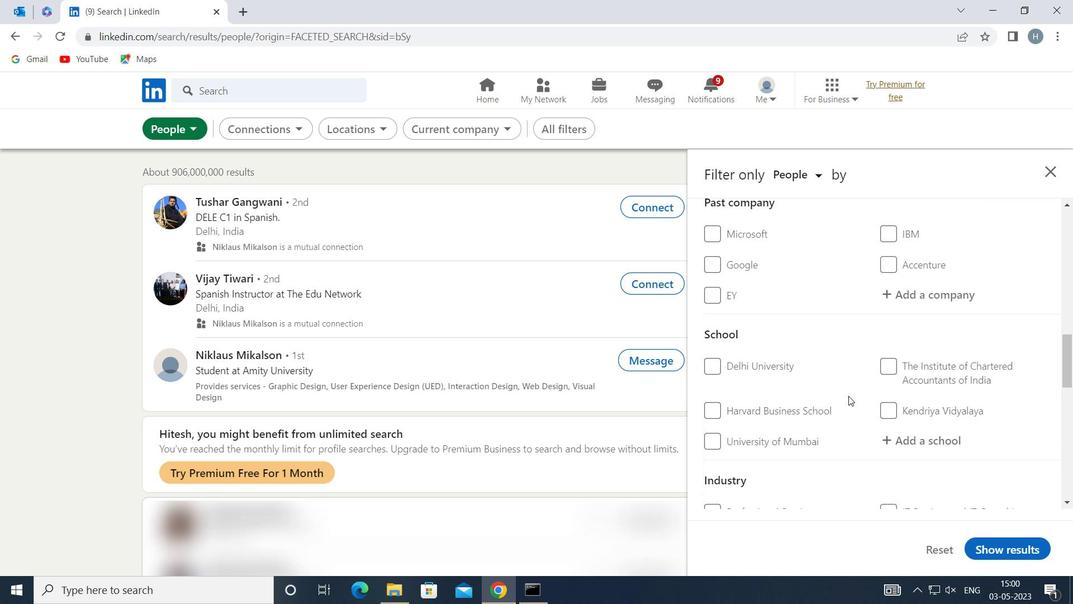 
Action: Mouse scrolled (849, 397) with delta (0, 0)
Screenshot: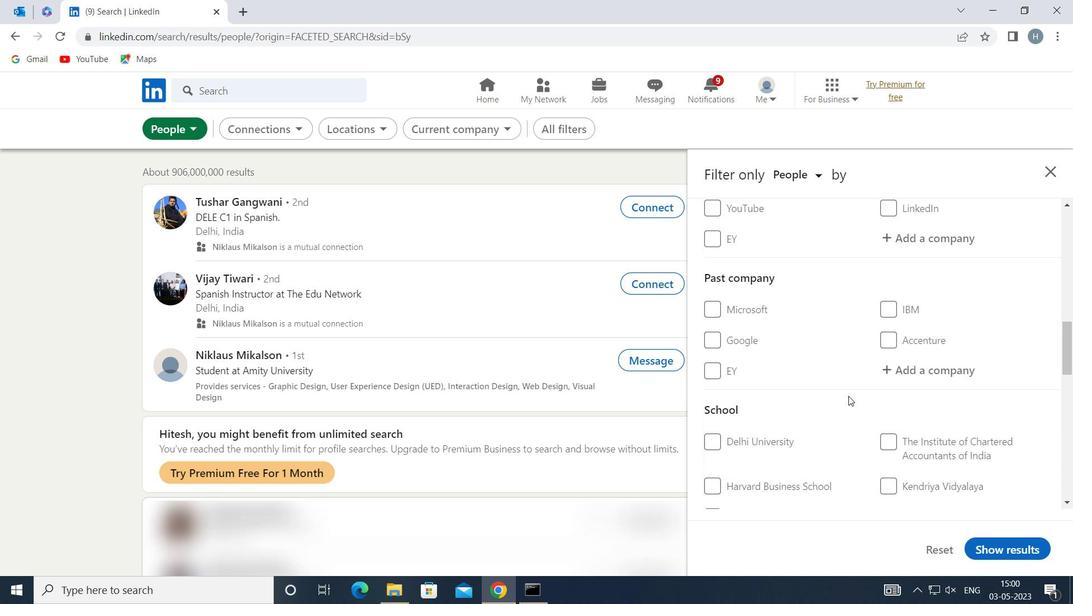 
Action: Mouse scrolled (849, 397) with delta (0, 0)
Screenshot: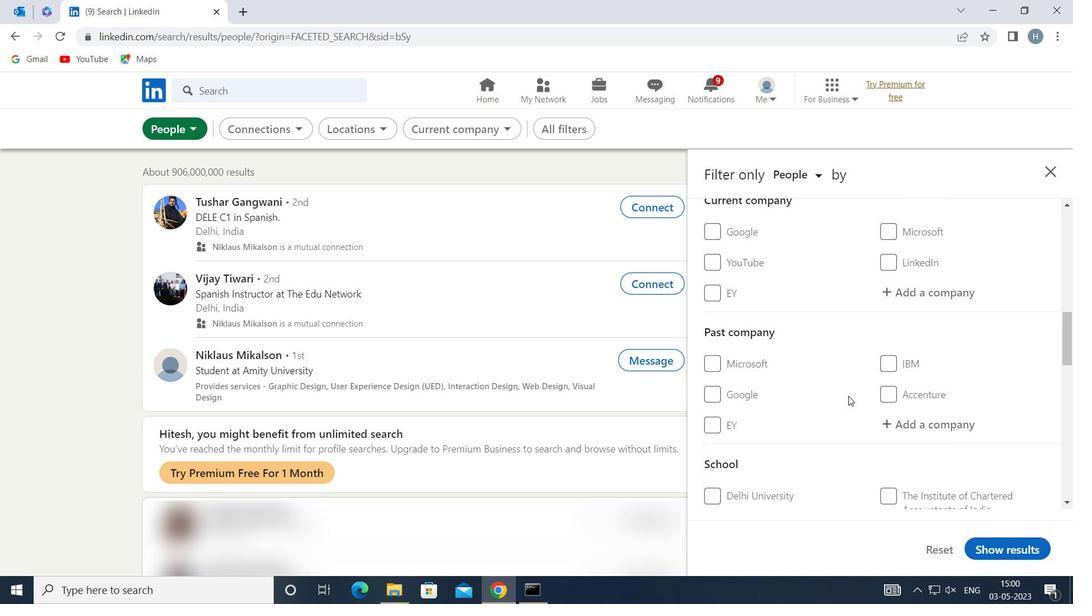 
Action: Mouse moved to (893, 396)
Screenshot: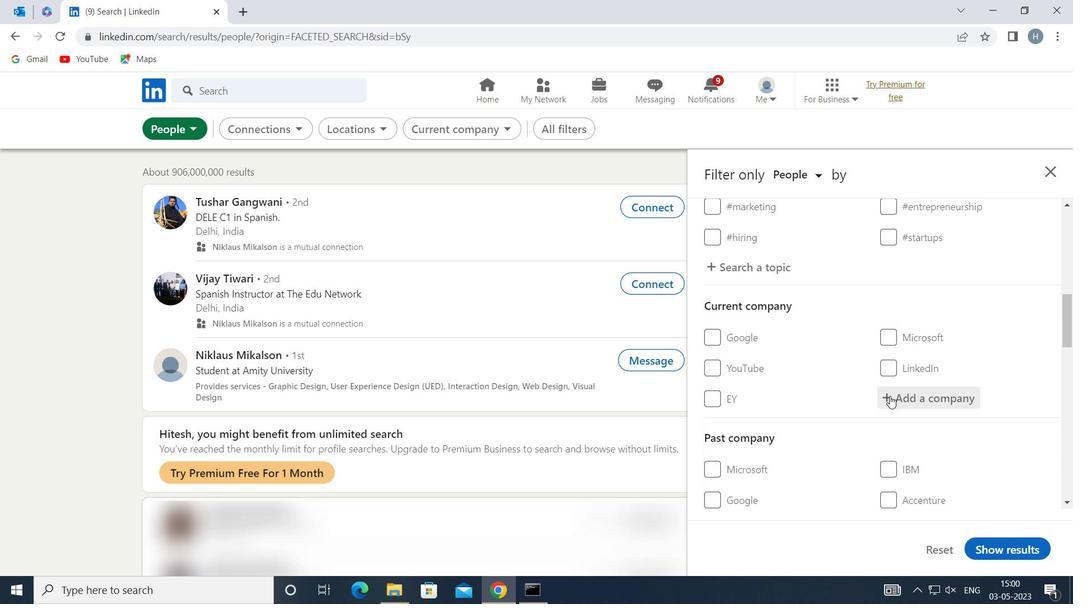 
Action: Mouse pressed left at (893, 396)
Screenshot: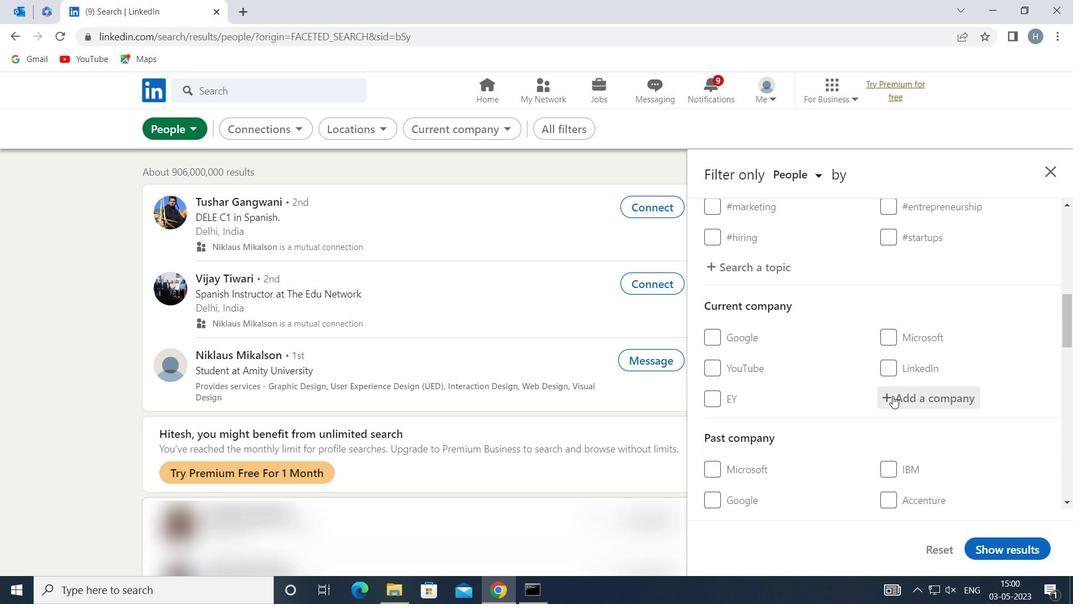 
Action: Key pressed <Key.shift>MELTWATER
Screenshot: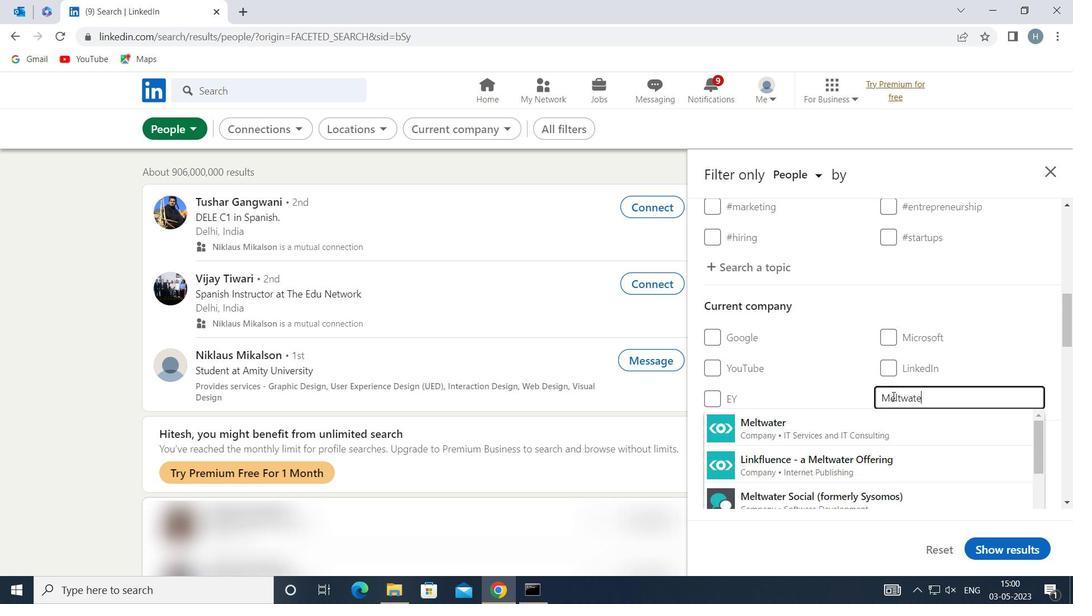 
Action: Mouse moved to (865, 413)
Screenshot: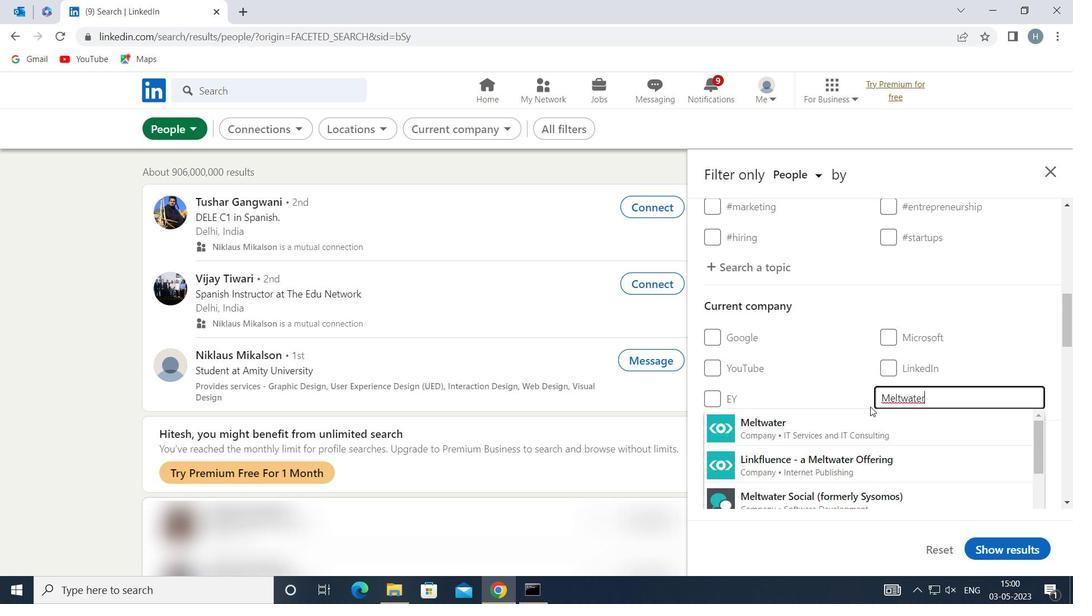 
Action: Mouse pressed left at (865, 413)
Screenshot: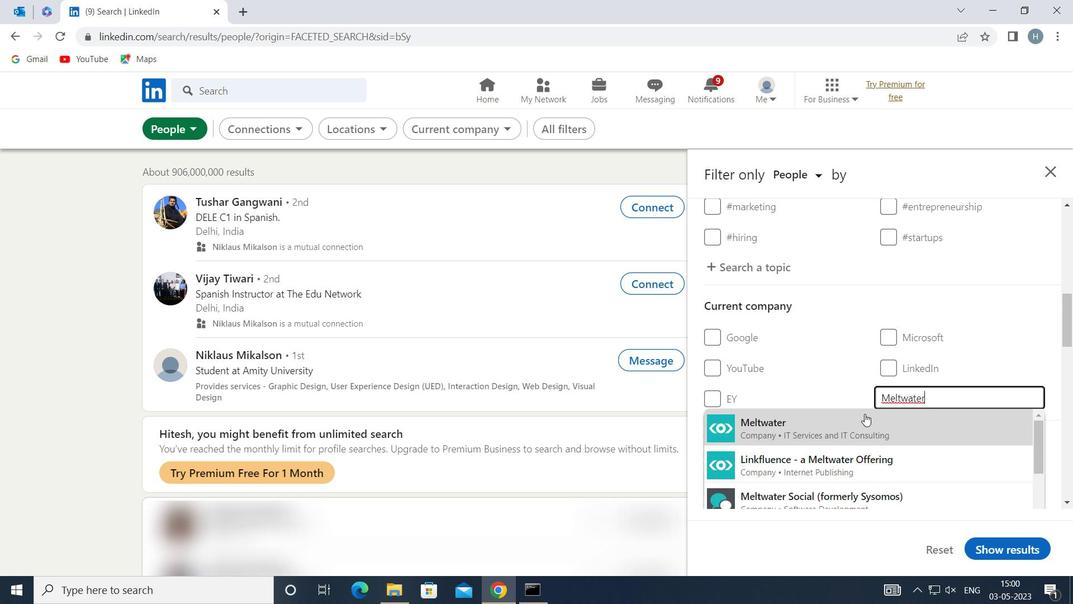 
Action: Mouse moved to (847, 397)
Screenshot: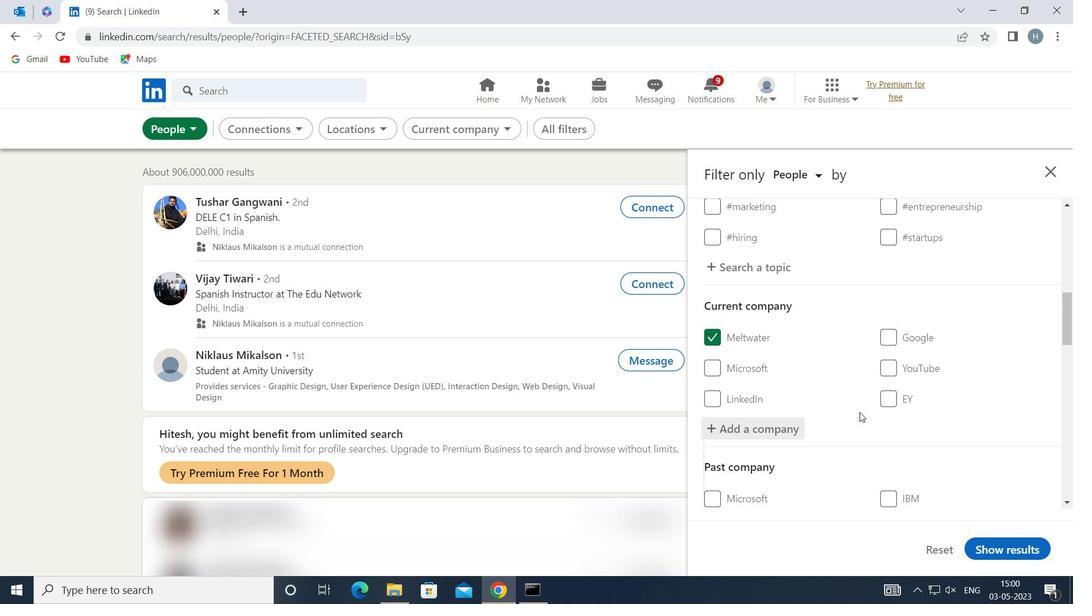 
Action: Mouse scrolled (847, 397) with delta (0, 0)
Screenshot: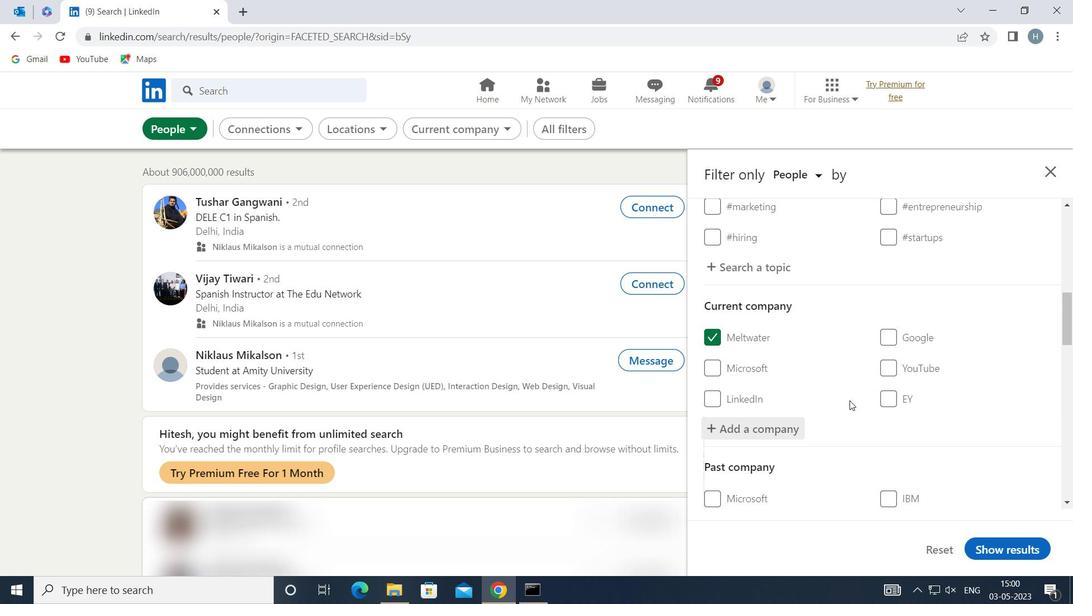 
Action: Mouse scrolled (847, 397) with delta (0, 0)
Screenshot: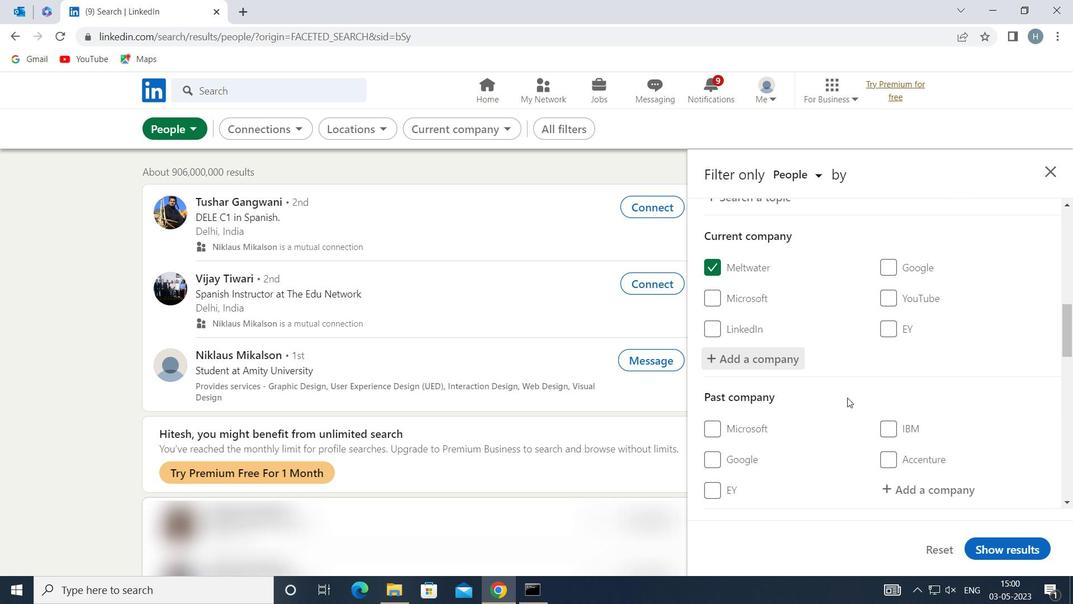 
Action: Mouse scrolled (847, 397) with delta (0, 0)
Screenshot: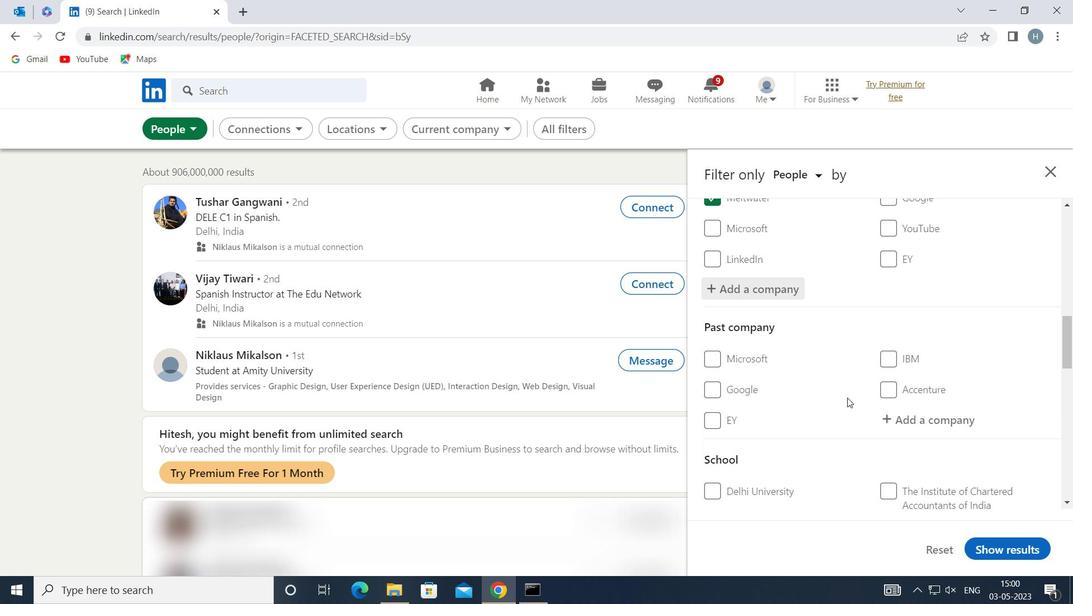 
Action: Mouse scrolled (847, 397) with delta (0, 0)
Screenshot: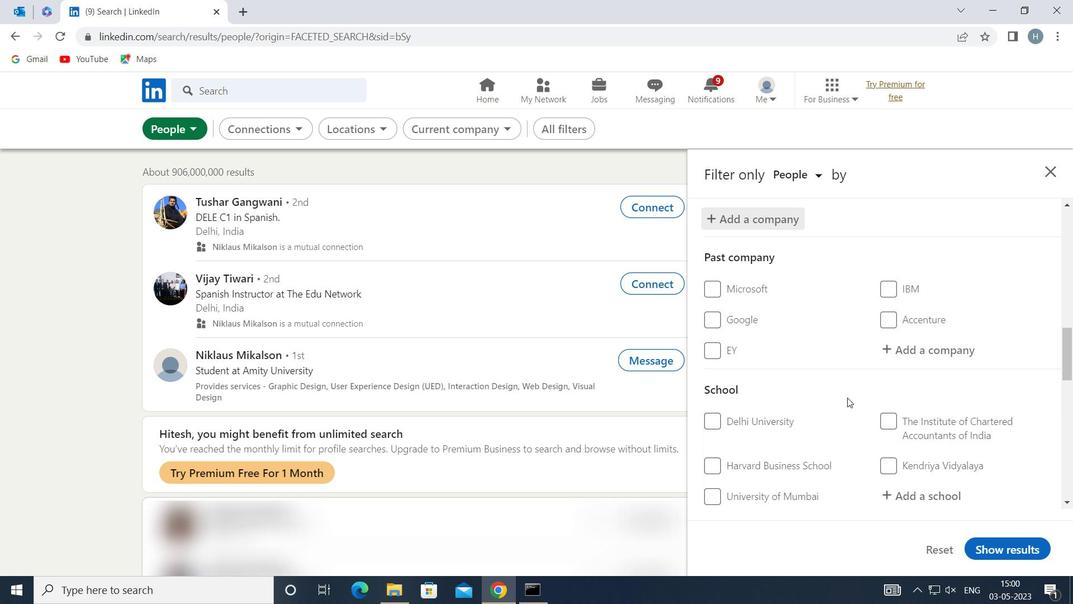 
Action: Mouse moved to (898, 421)
Screenshot: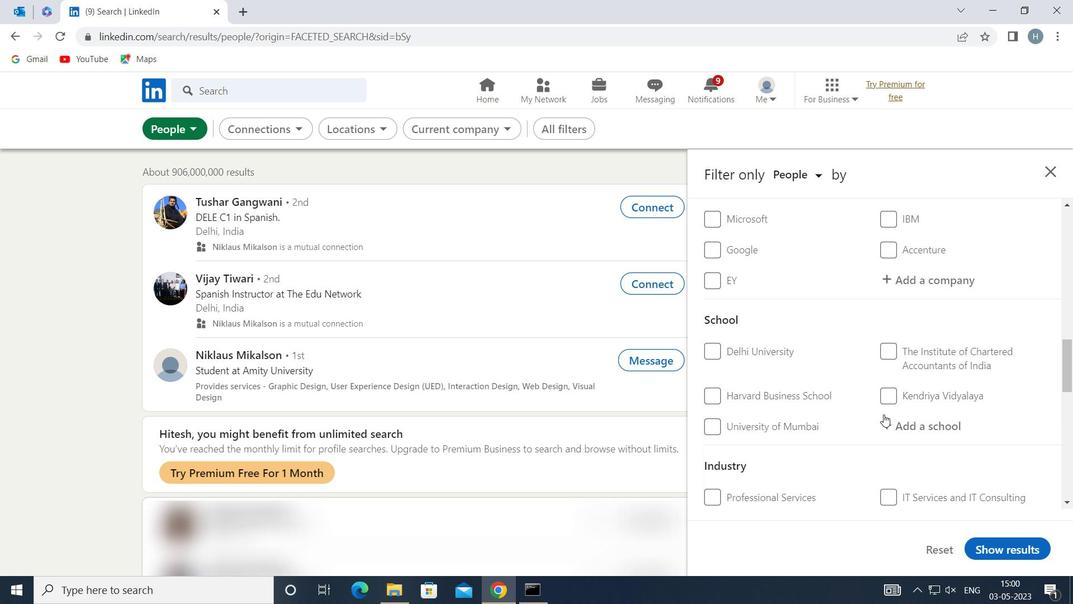 
Action: Mouse pressed left at (898, 421)
Screenshot: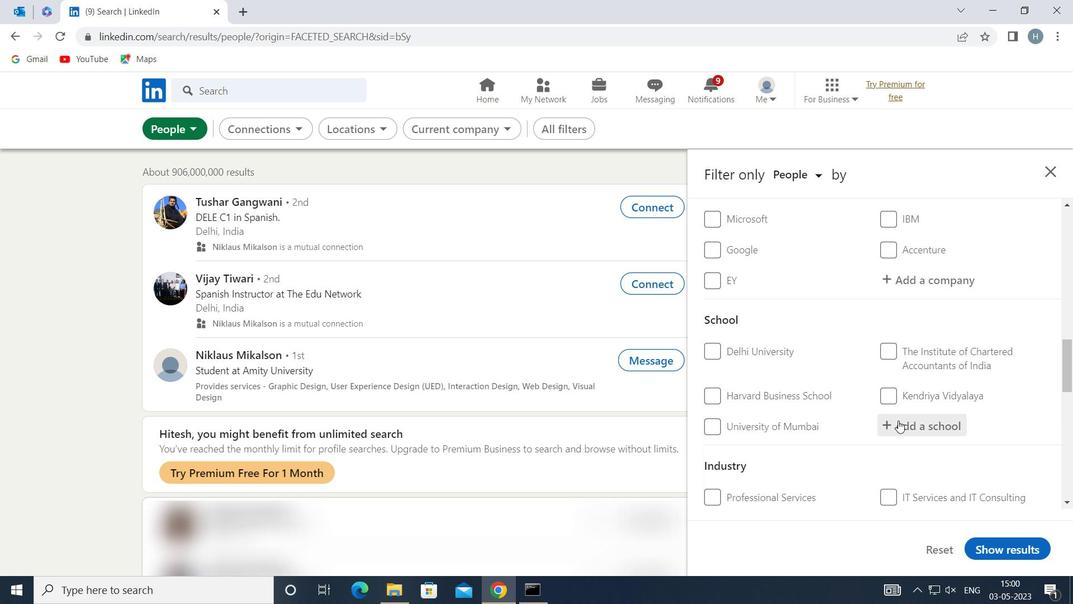 
Action: Key pressed <Key.shift>VIJAYA<Key.space><Key.shift>HIGH
Screenshot: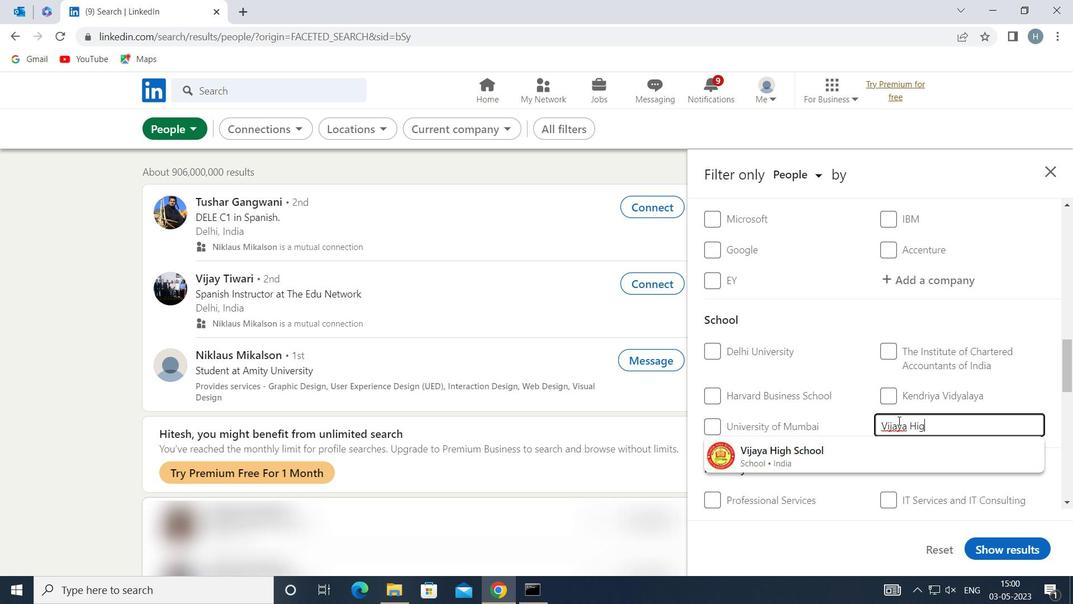 
Action: Mouse moved to (841, 451)
Screenshot: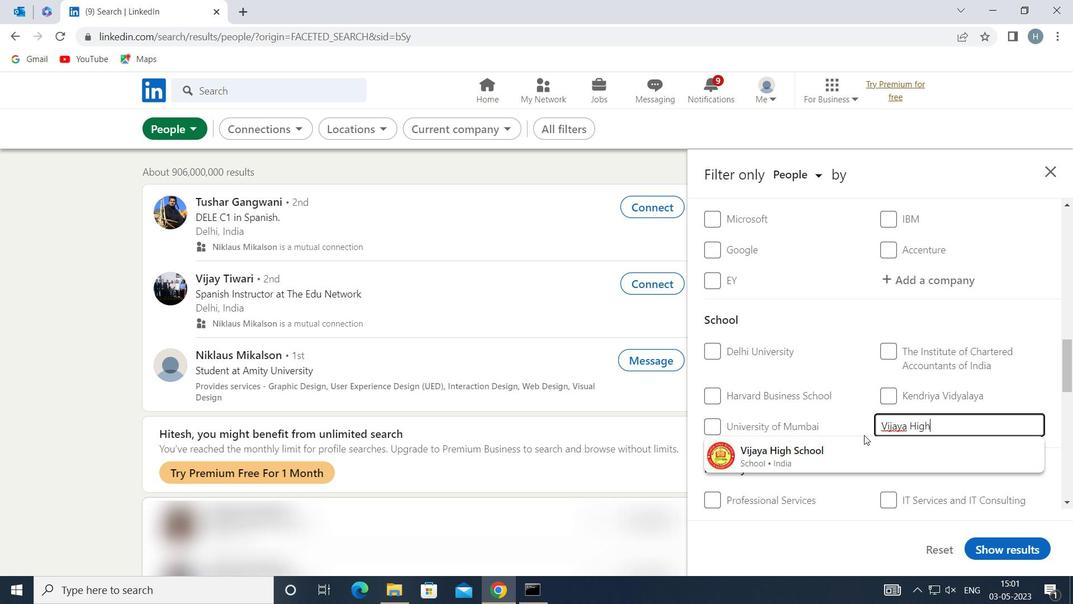 
Action: Mouse pressed left at (841, 451)
Screenshot: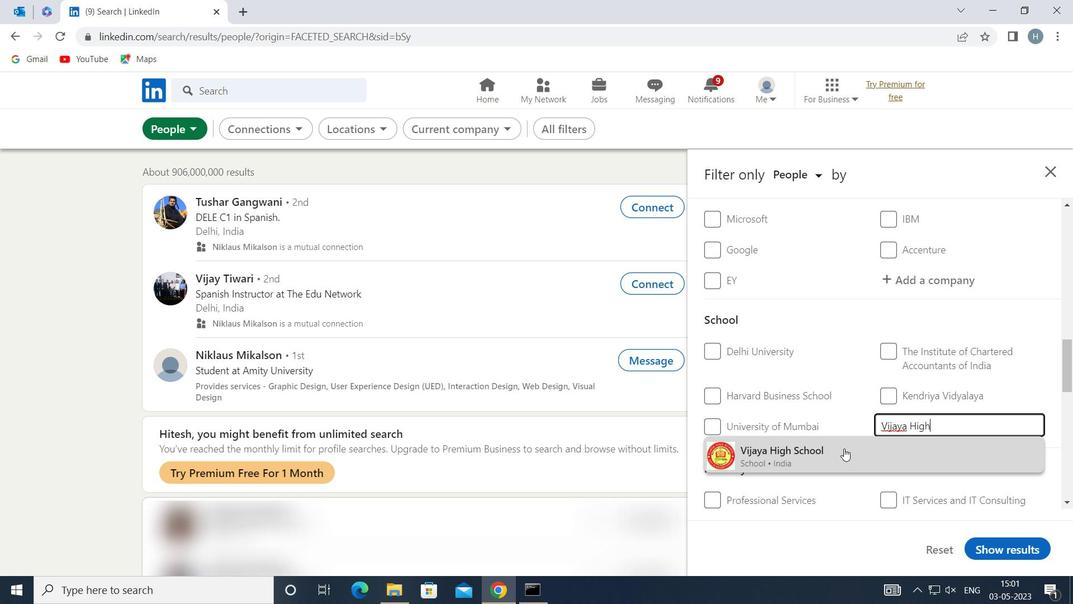 
Action: Mouse moved to (825, 407)
Screenshot: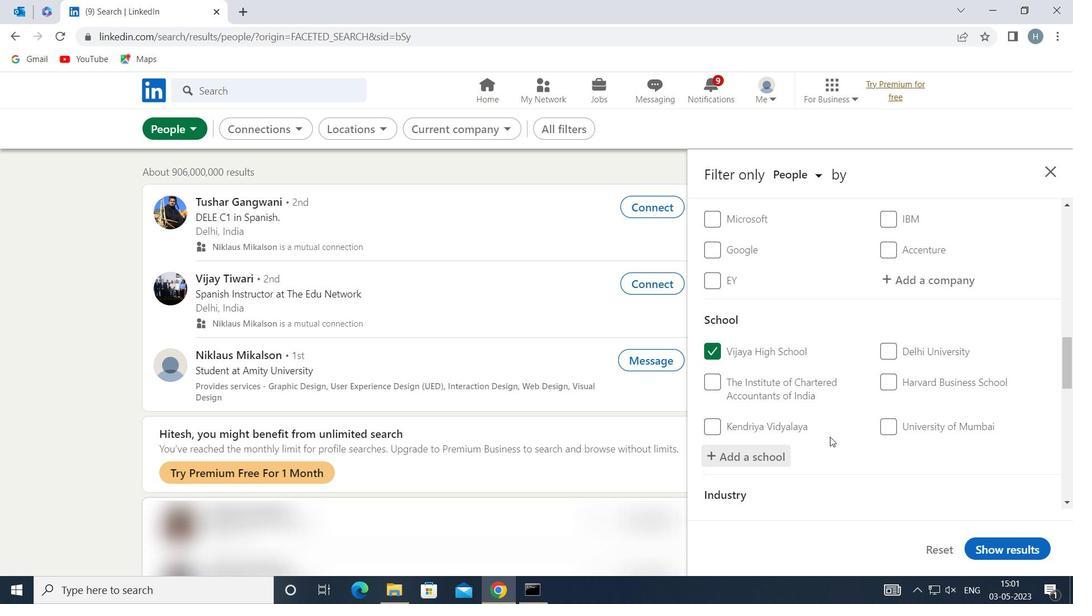 
Action: Mouse scrolled (825, 407) with delta (0, 0)
Screenshot: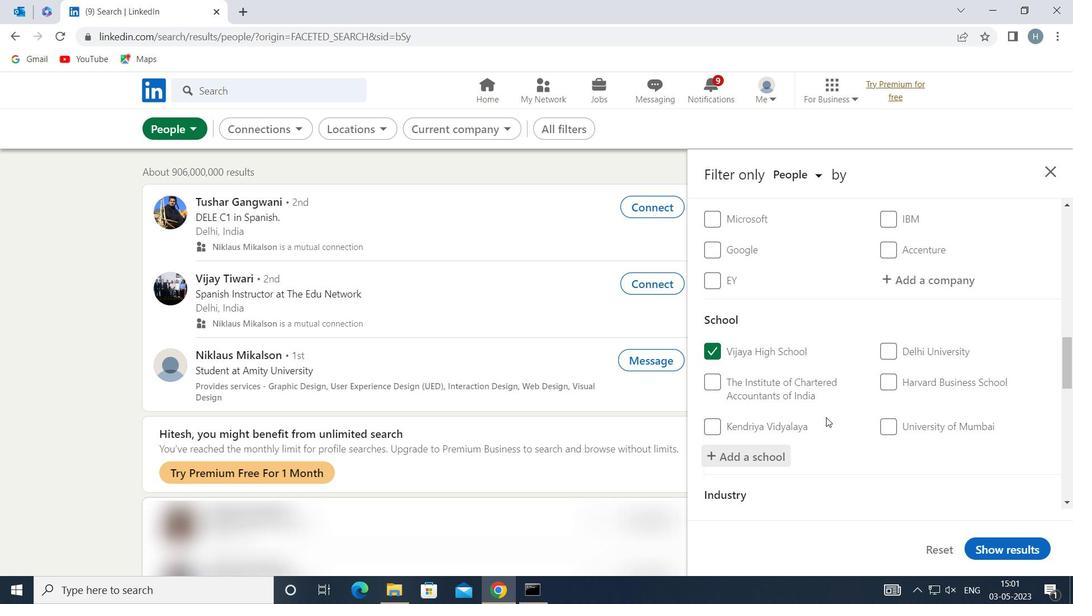 
Action: Mouse scrolled (825, 407) with delta (0, 0)
Screenshot: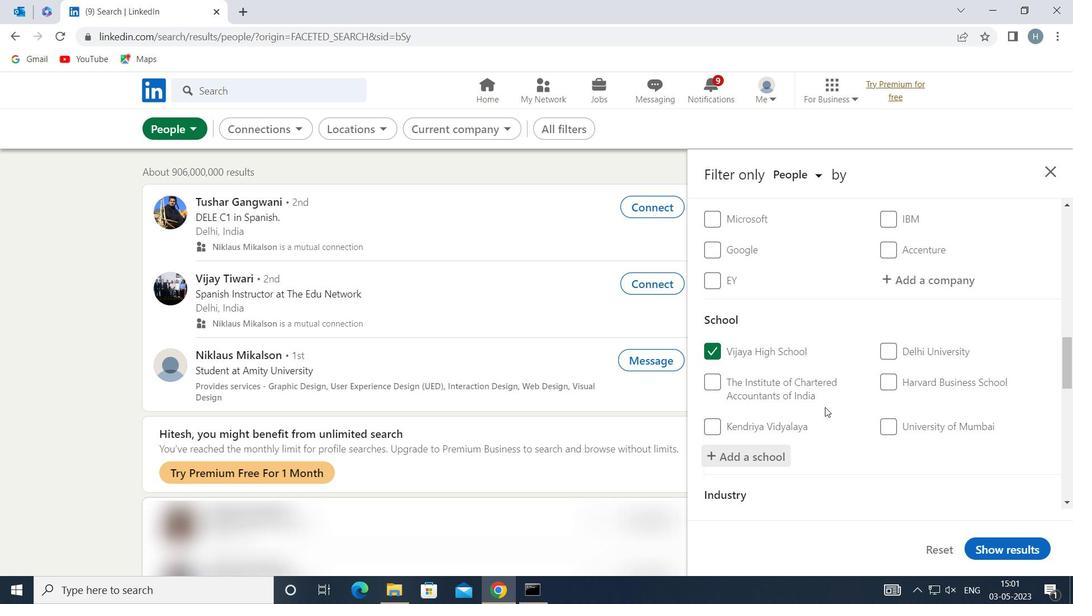 
Action: Mouse scrolled (825, 407) with delta (0, 0)
Screenshot: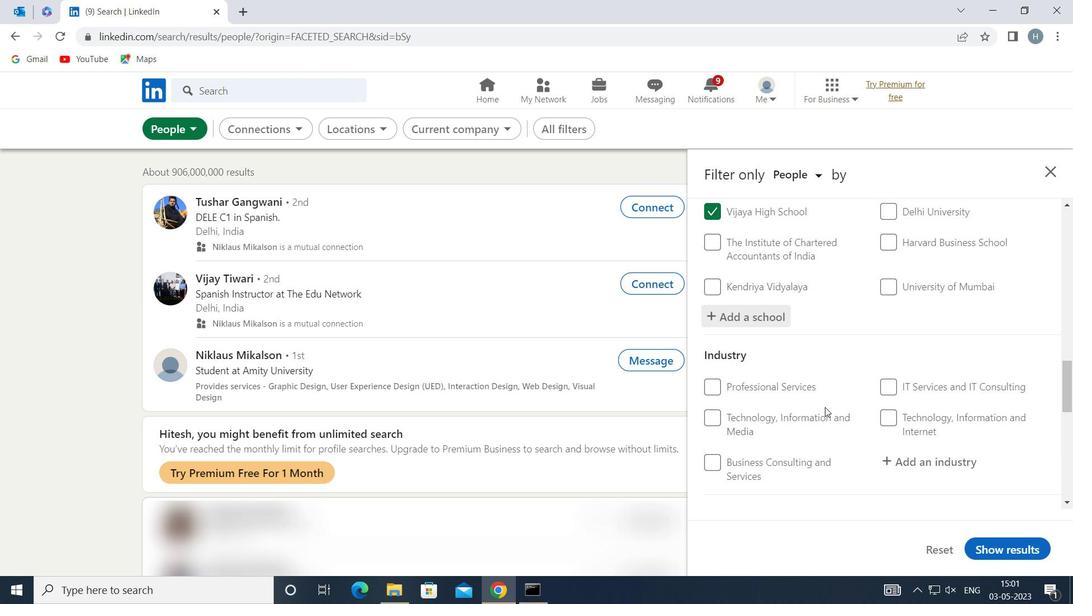 
Action: Mouse moved to (972, 383)
Screenshot: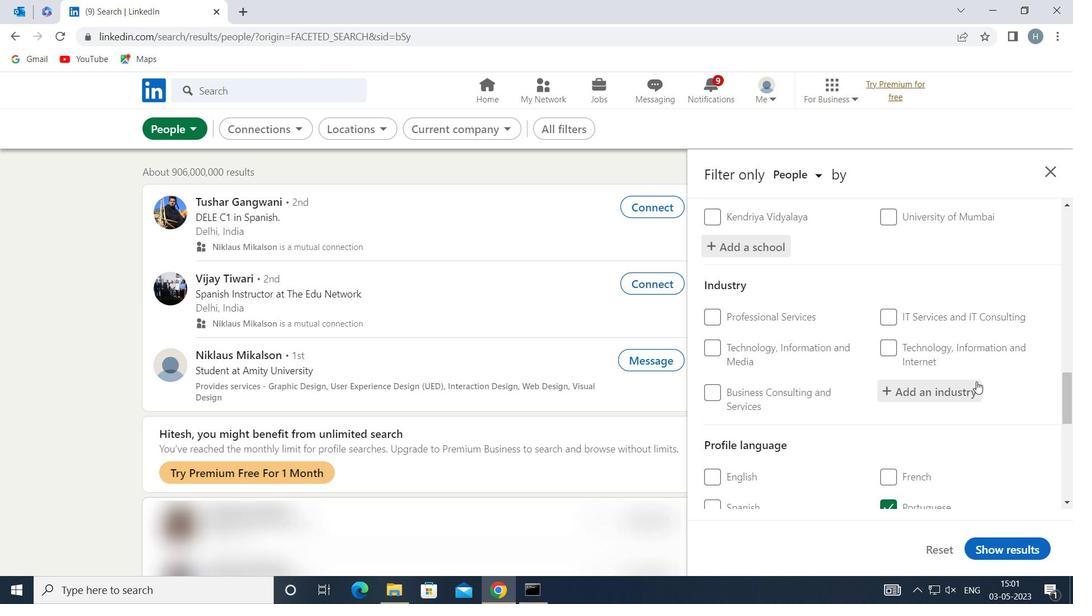
Action: Mouse pressed left at (972, 383)
Screenshot: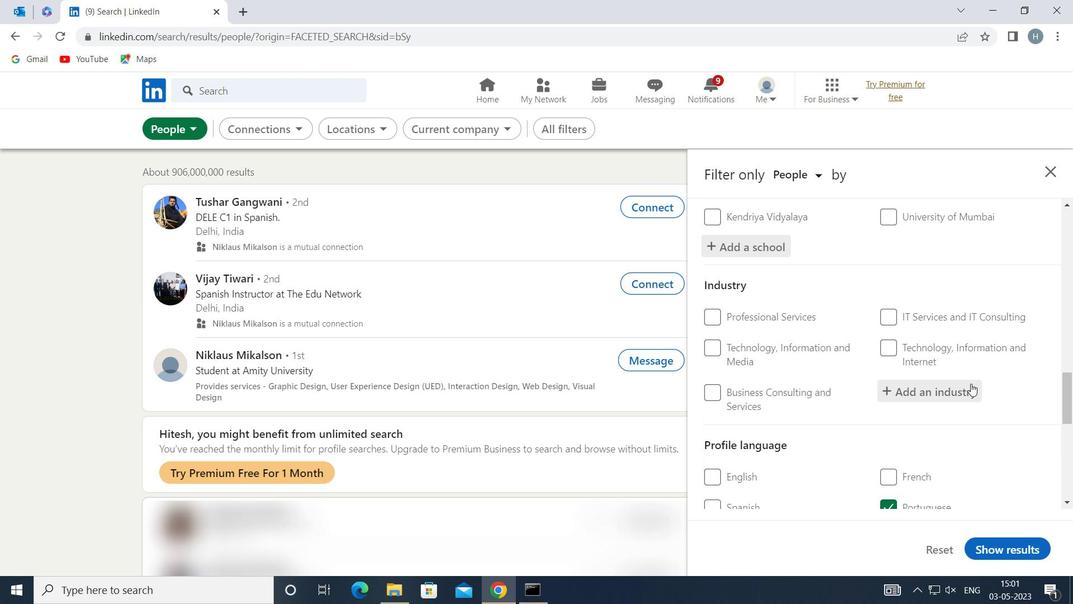 
Action: Mouse moved to (970, 384)
Screenshot: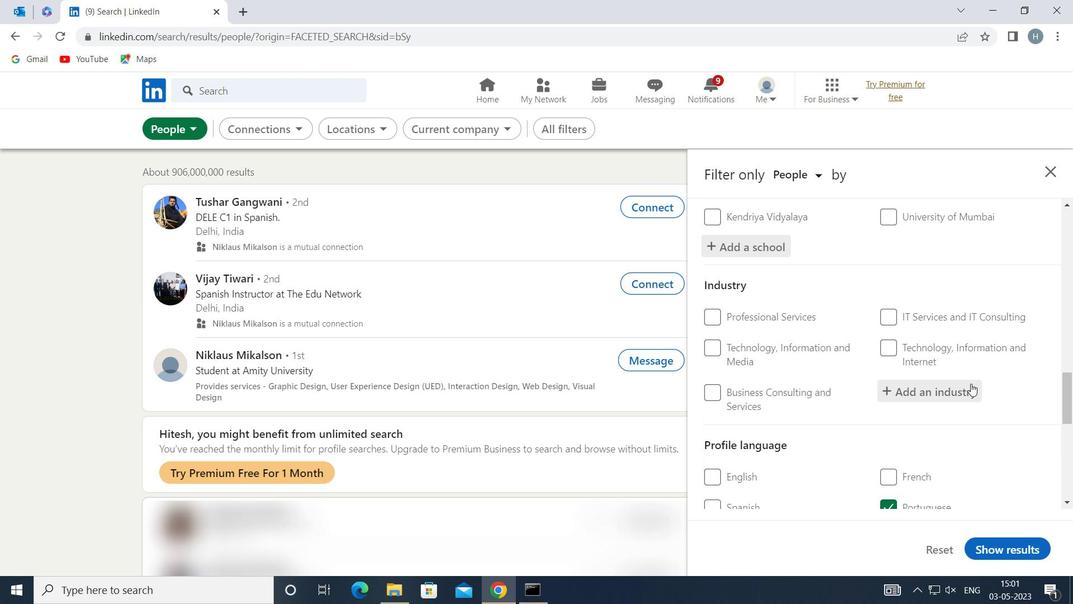 
Action: Key pressed <Key.shift>WHOLESALE<Key.space><Key.shift>RAW<Key.space>
Screenshot: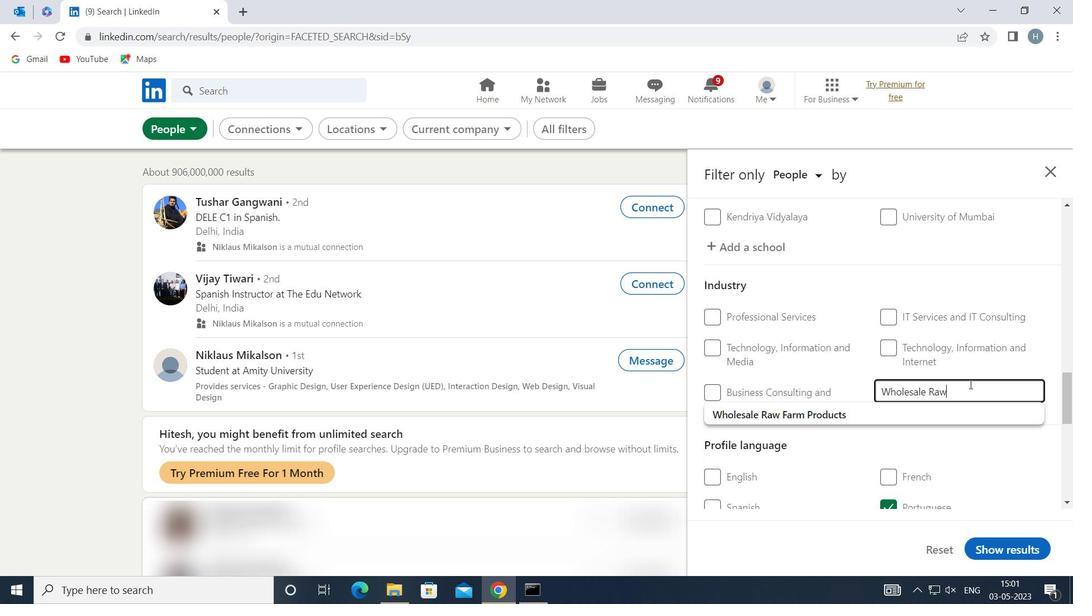 
Action: Mouse moved to (908, 403)
Screenshot: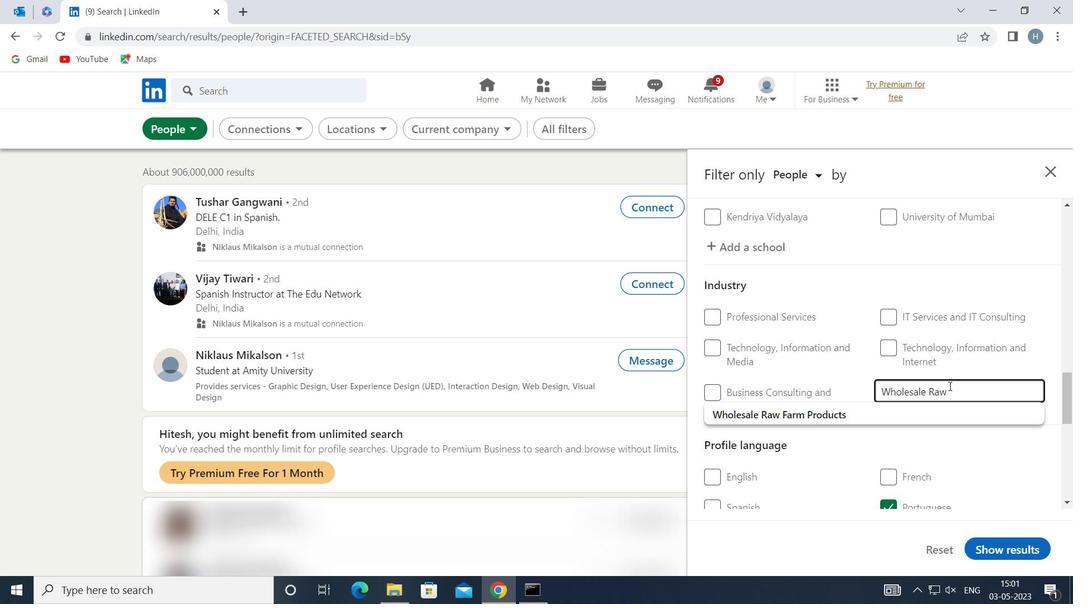 
Action: Mouse pressed left at (908, 403)
Screenshot: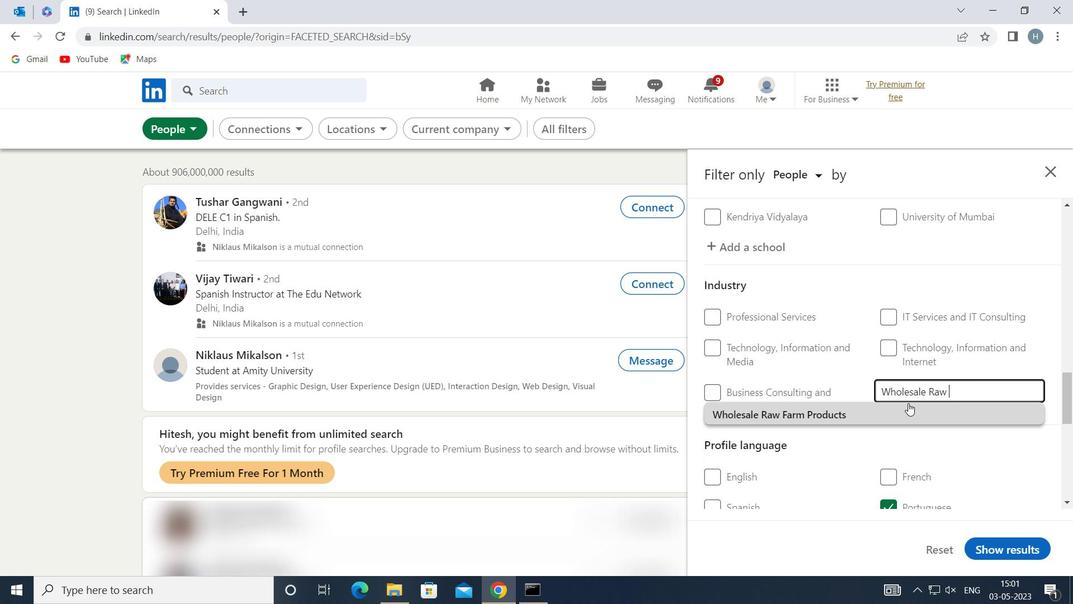 
Action: Mouse moved to (802, 404)
Screenshot: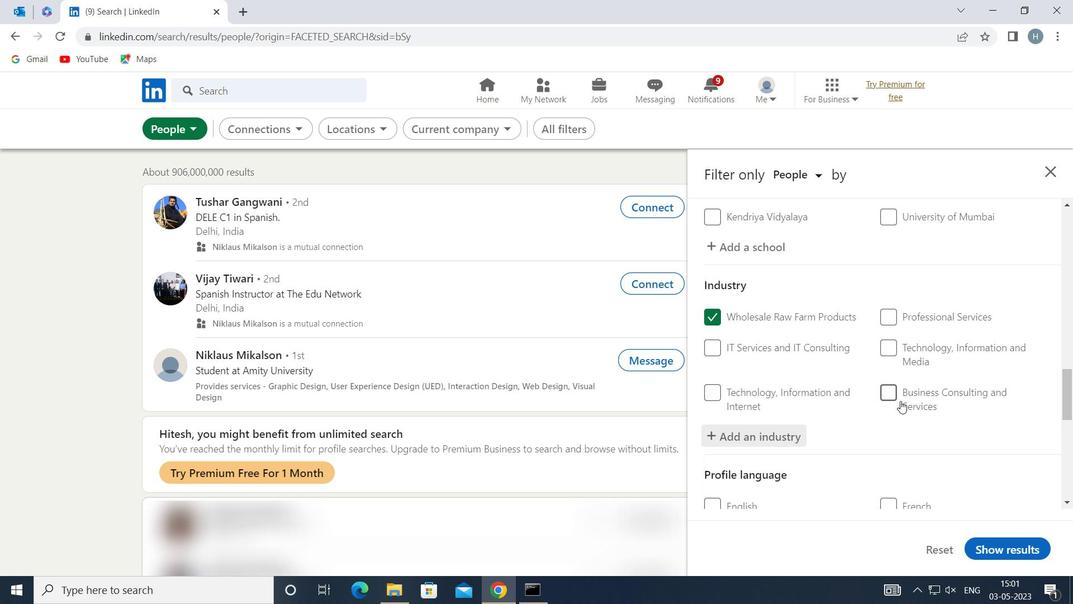 
Action: Mouse scrolled (802, 404) with delta (0, 0)
Screenshot: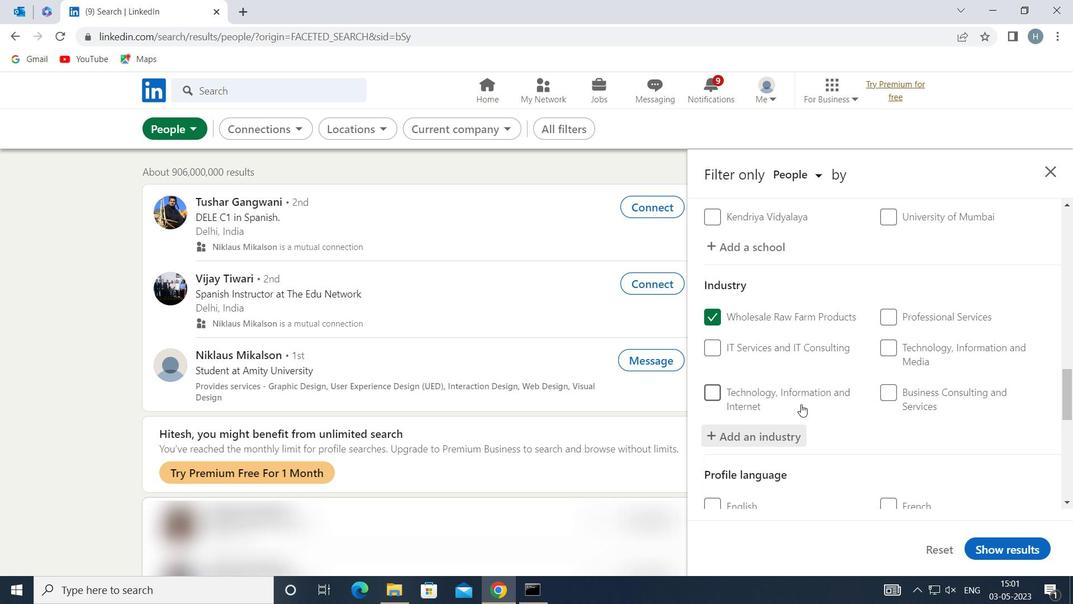 
Action: Mouse moved to (822, 396)
Screenshot: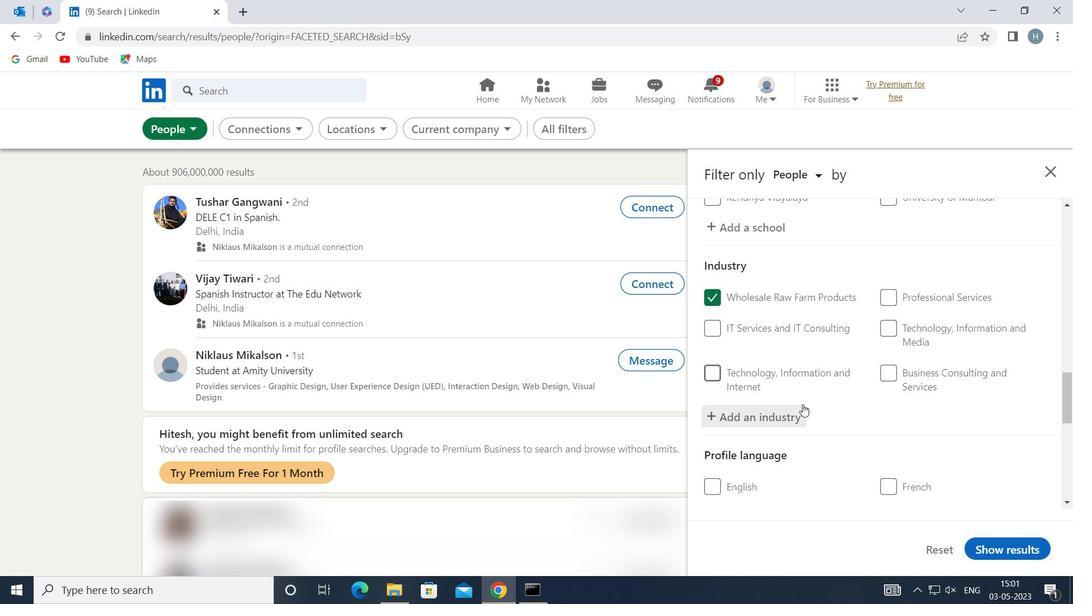 
Action: Mouse scrolled (822, 395) with delta (0, 0)
Screenshot: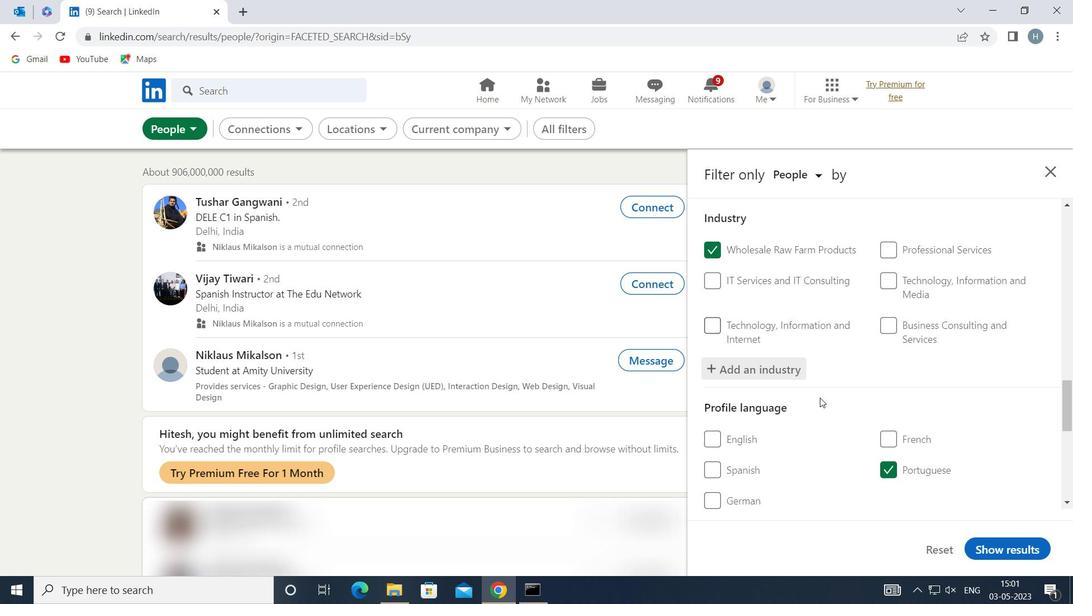 
Action: Mouse scrolled (822, 395) with delta (0, 0)
Screenshot: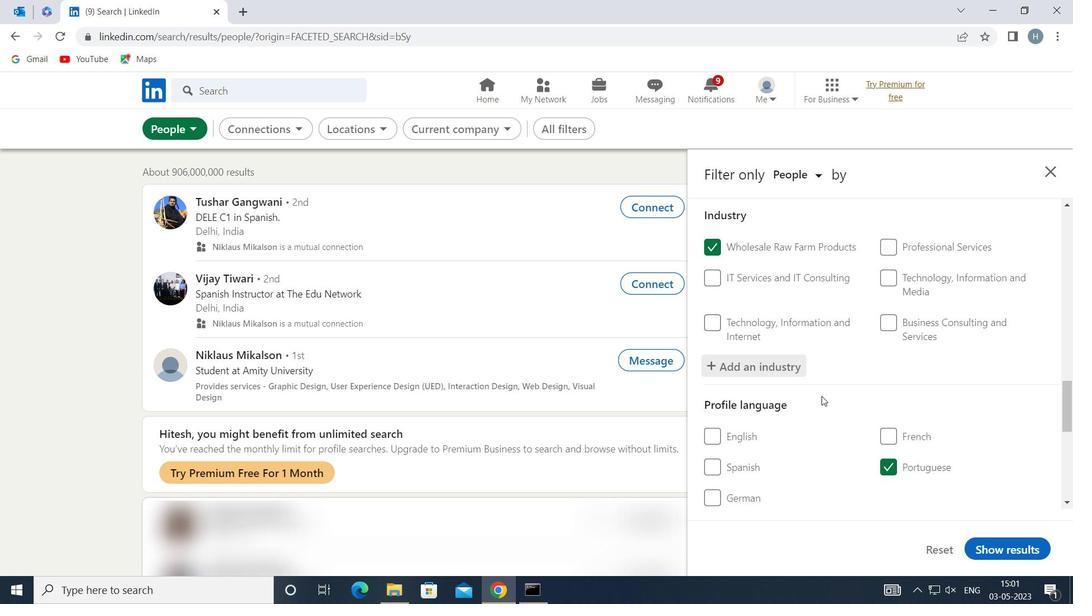 
Action: Mouse moved to (826, 395)
Screenshot: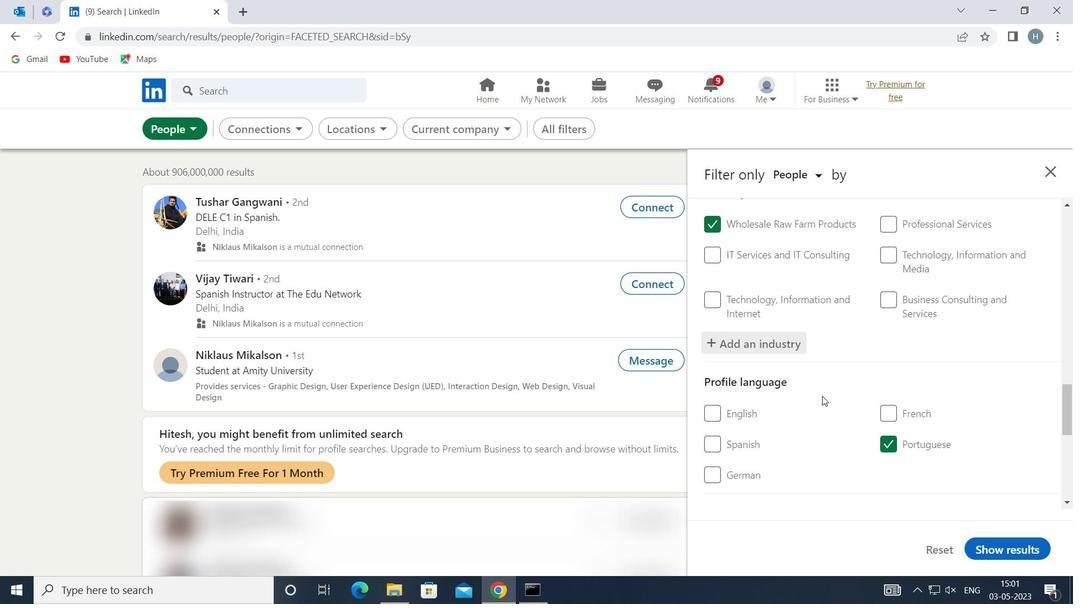 
Action: Mouse scrolled (826, 395) with delta (0, 0)
Screenshot: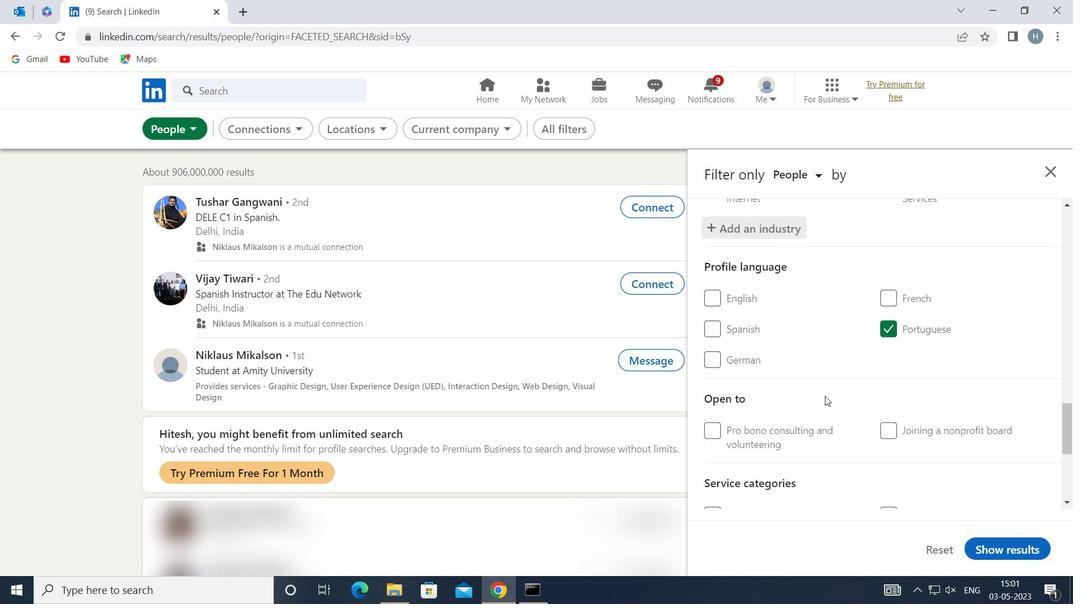 
Action: Mouse moved to (828, 395)
Screenshot: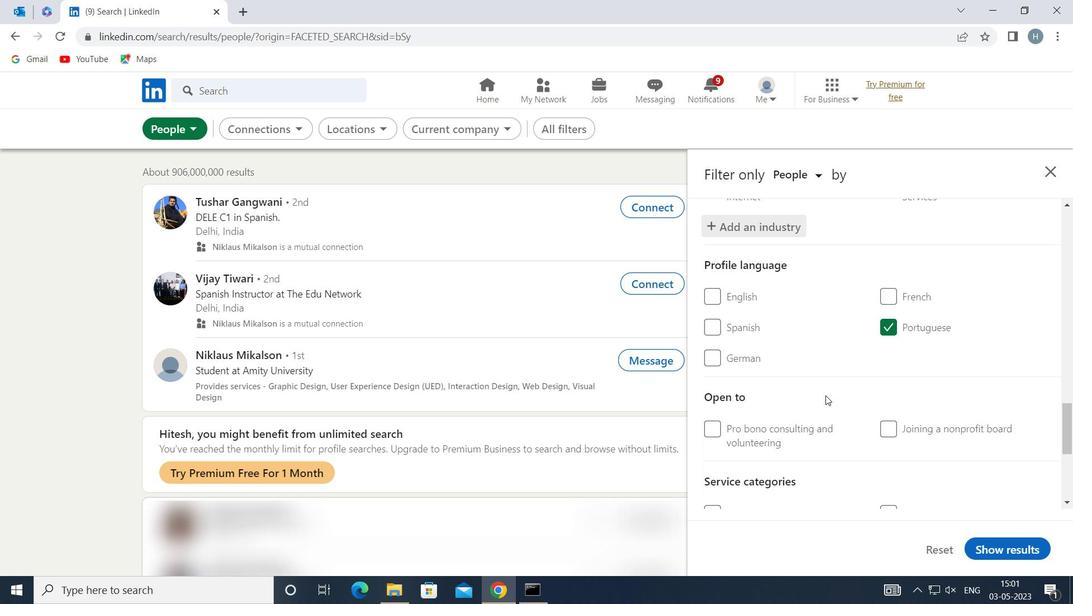 
Action: Mouse scrolled (828, 395) with delta (0, 0)
Screenshot: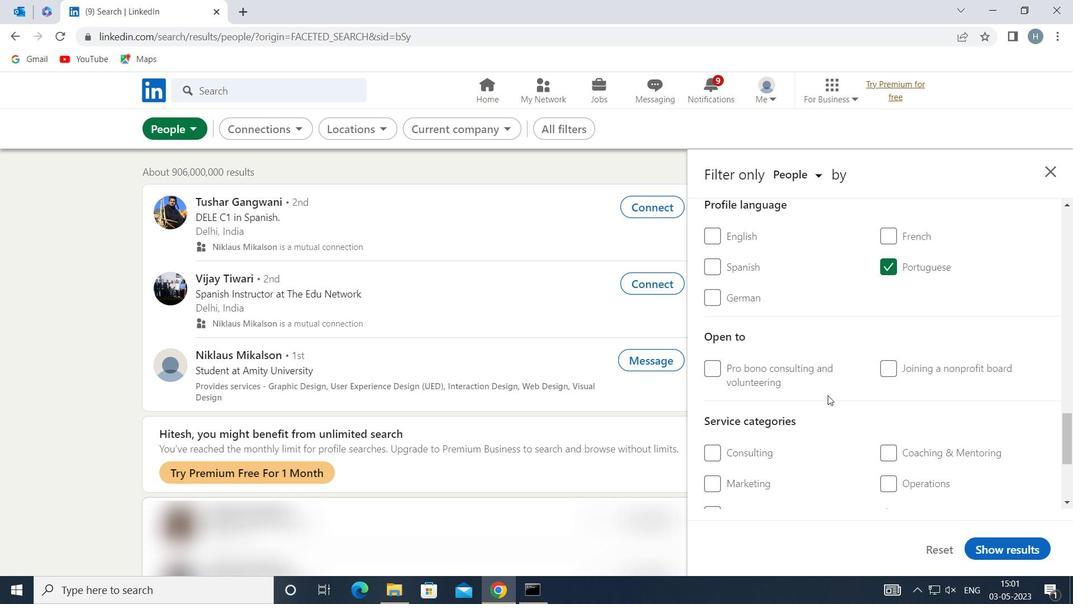 
Action: Mouse scrolled (828, 395) with delta (0, 0)
Screenshot: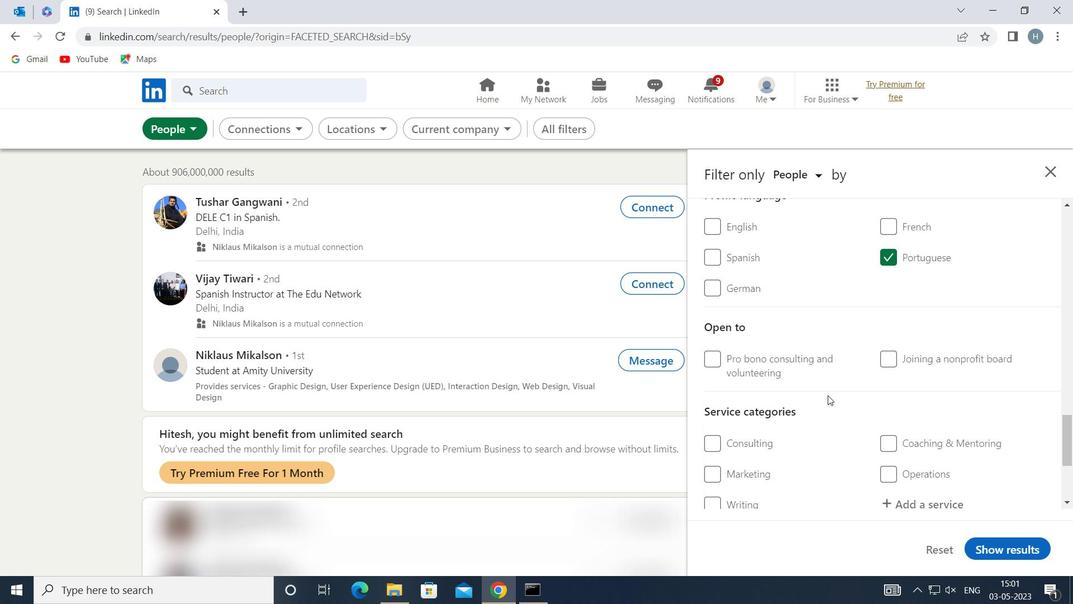 
Action: Mouse moved to (925, 365)
Screenshot: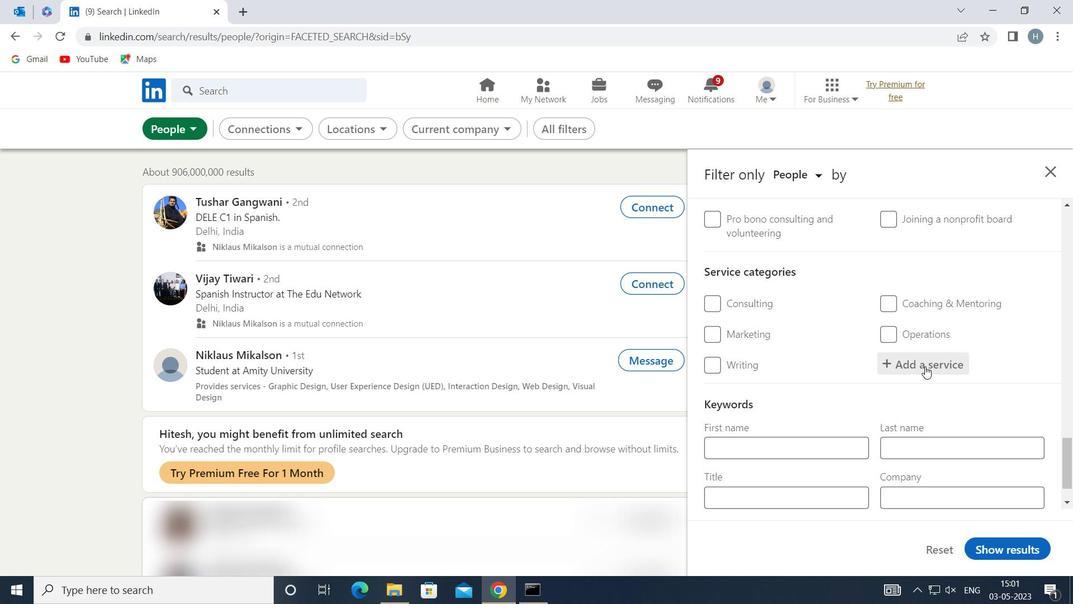 
Action: Mouse pressed left at (925, 365)
Screenshot: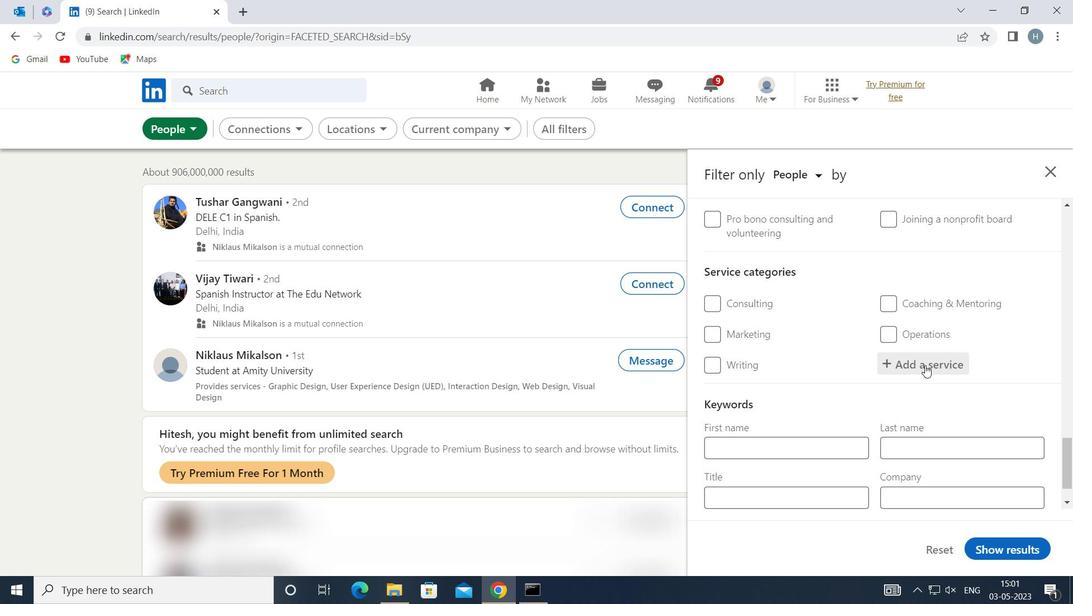 
Action: Key pressed <Key.shift>PUBLIC<Key.space><Key.shift>SP
Screenshot: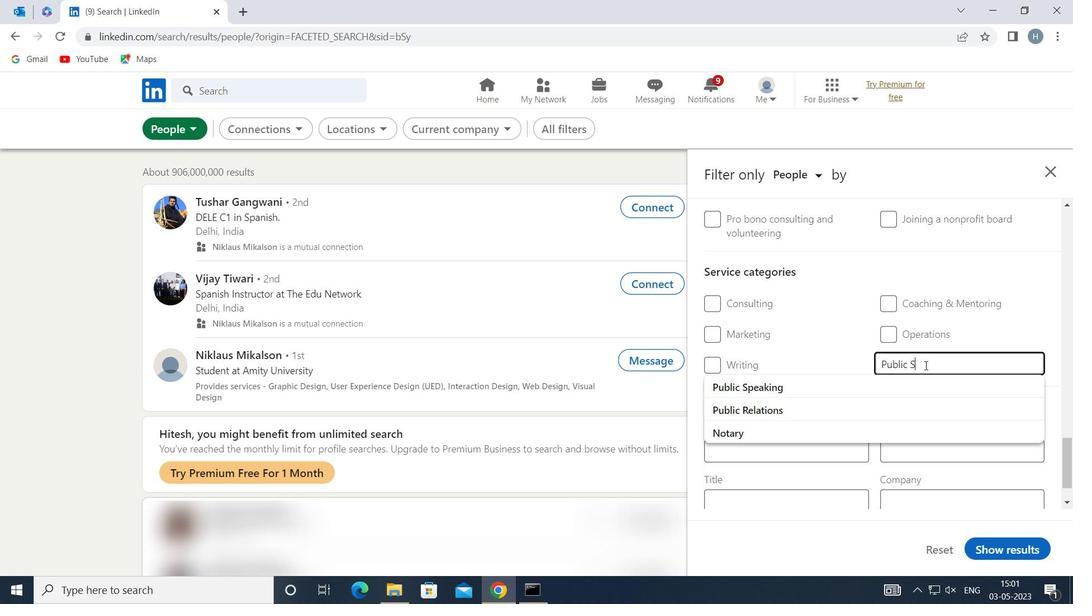 
Action: Mouse moved to (889, 384)
Screenshot: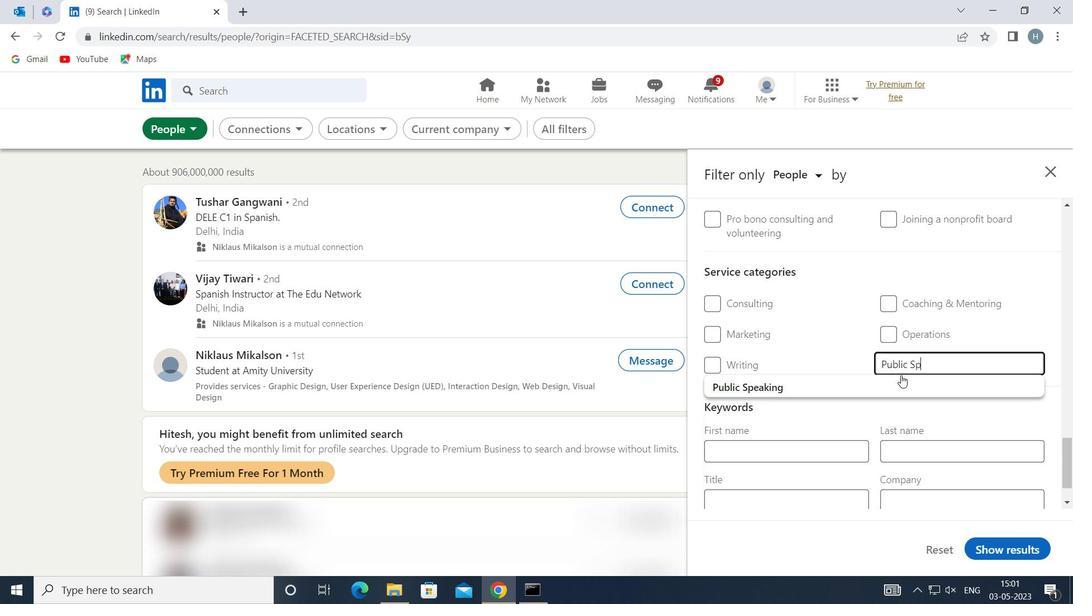 
Action: Mouse pressed left at (889, 384)
Screenshot: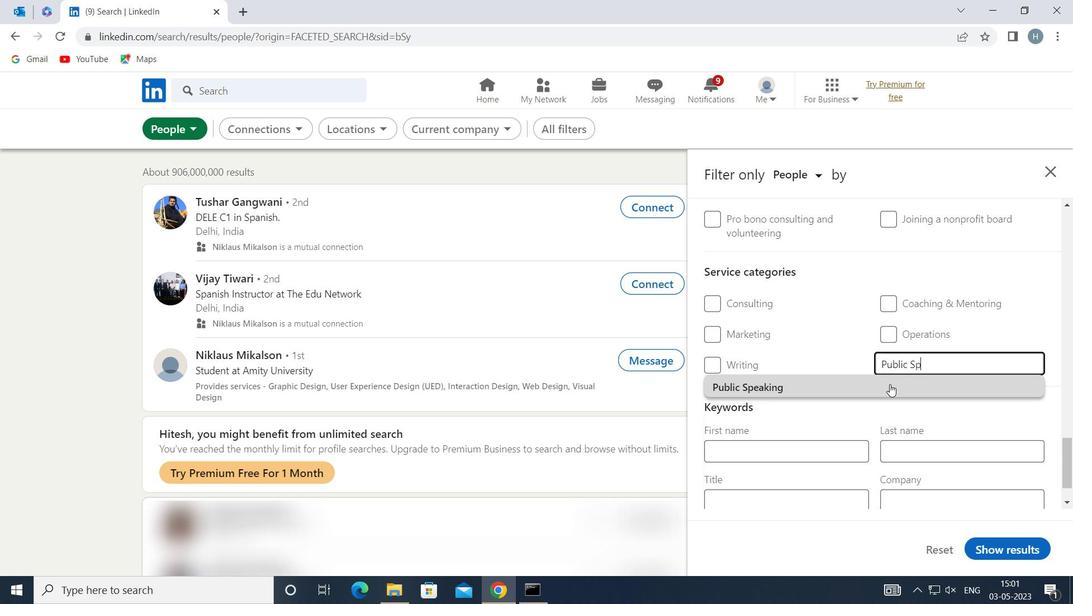
Action: Mouse moved to (850, 376)
Screenshot: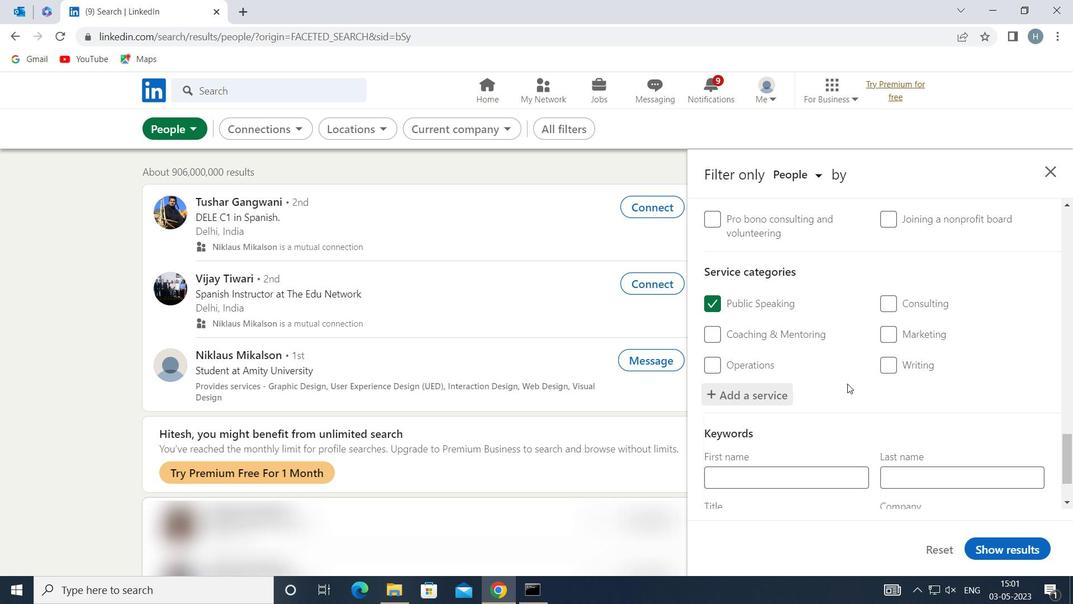 
Action: Mouse scrolled (850, 376) with delta (0, 0)
Screenshot: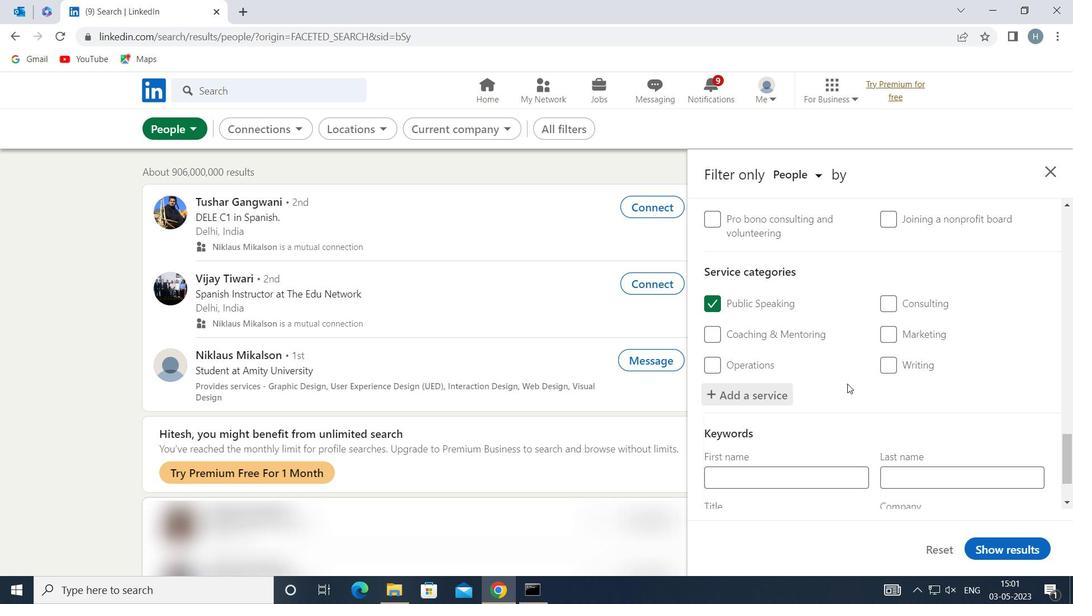 
Action: Mouse scrolled (850, 376) with delta (0, 0)
Screenshot: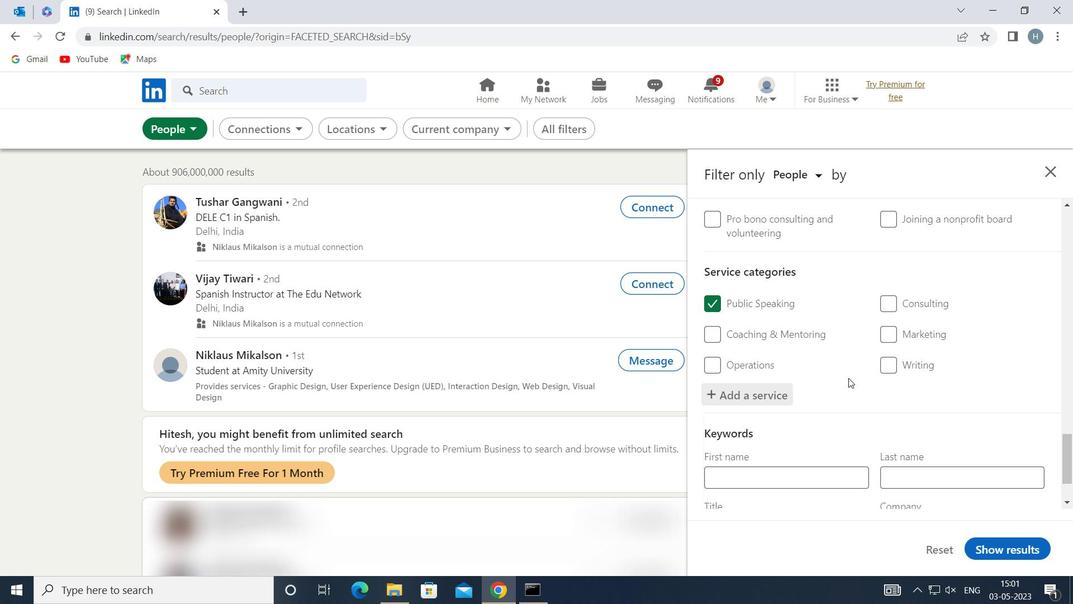 
Action: Mouse scrolled (850, 376) with delta (0, 0)
Screenshot: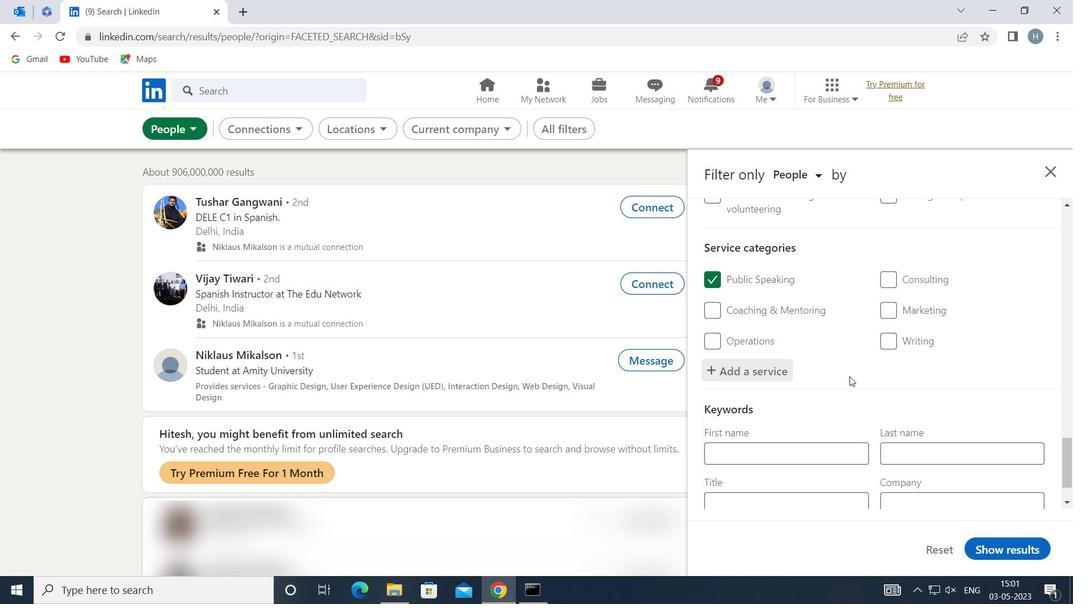 
Action: Mouse scrolled (850, 376) with delta (0, 0)
Screenshot: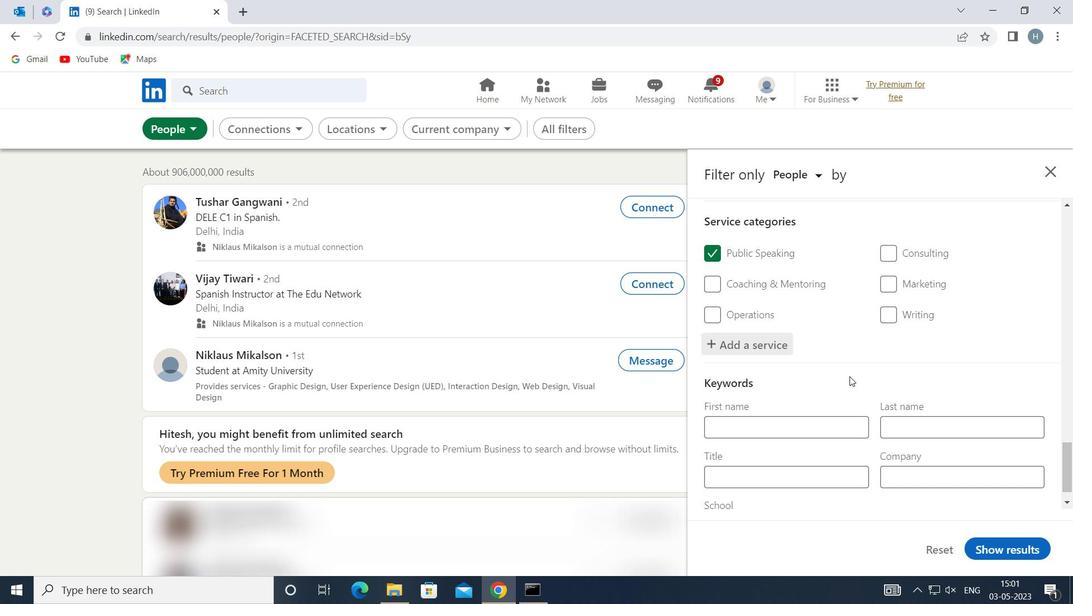 
Action: Mouse scrolled (850, 376) with delta (0, 0)
Screenshot: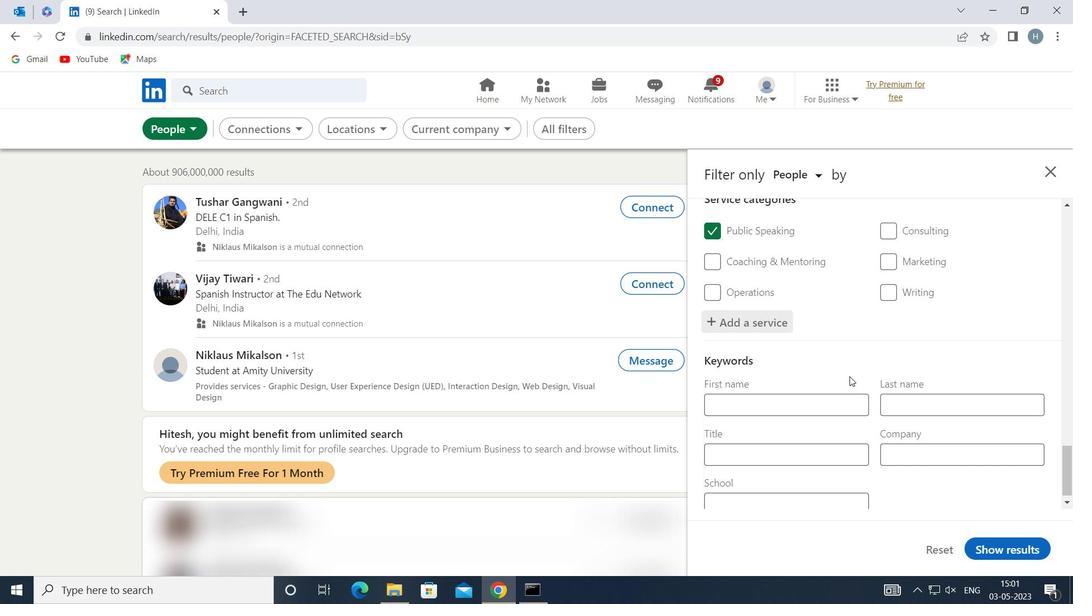 
Action: Mouse moved to (833, 441)
Screenshot: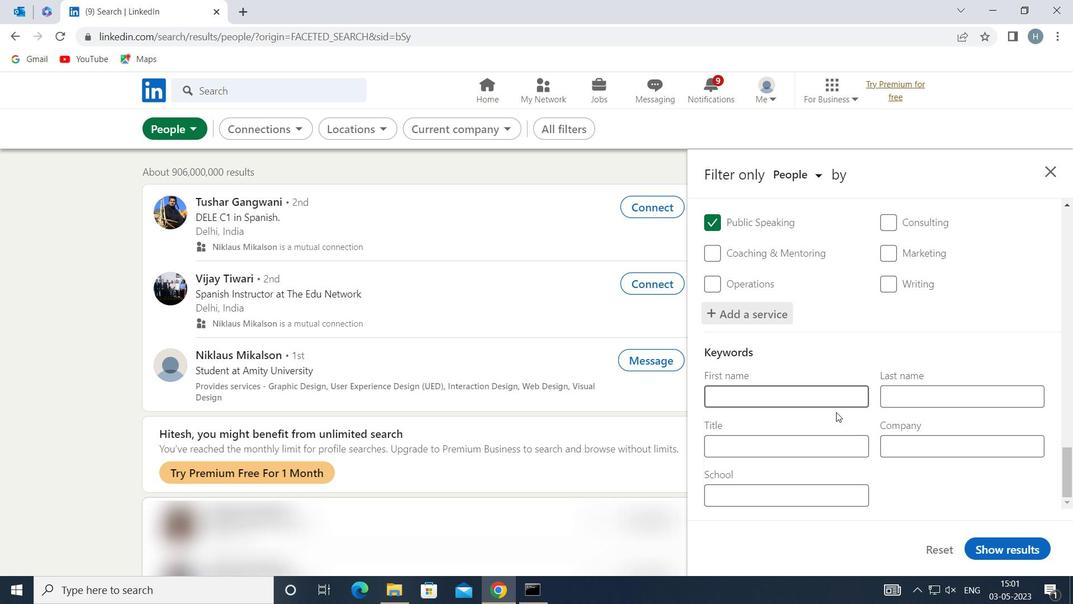 
Action: Mouse pressed left at (833, 441)
Screenshot: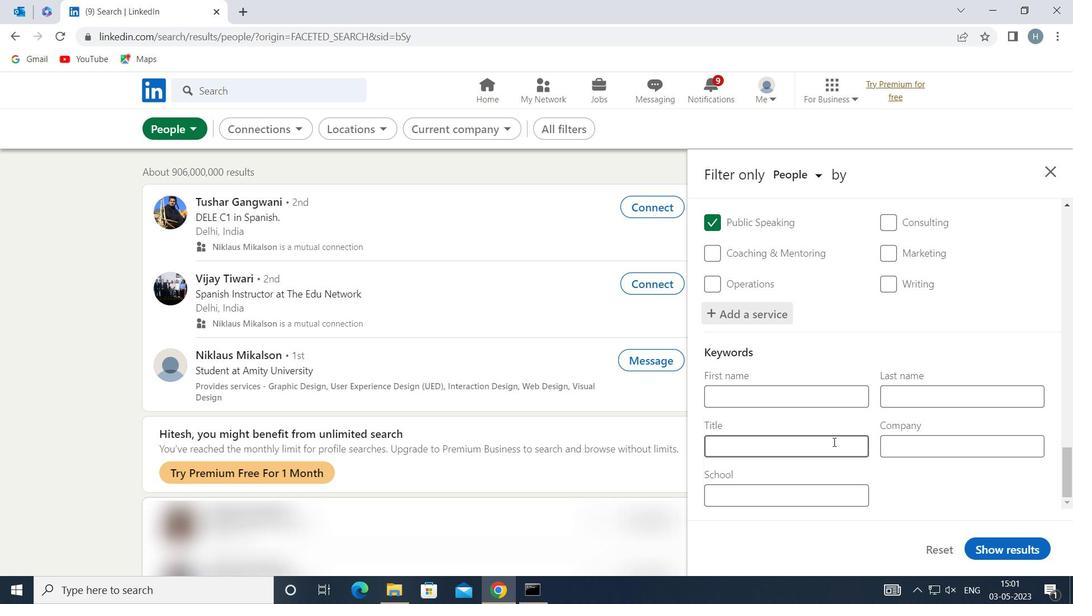
Action: Mouse moved to (833, 442)
Screenshot: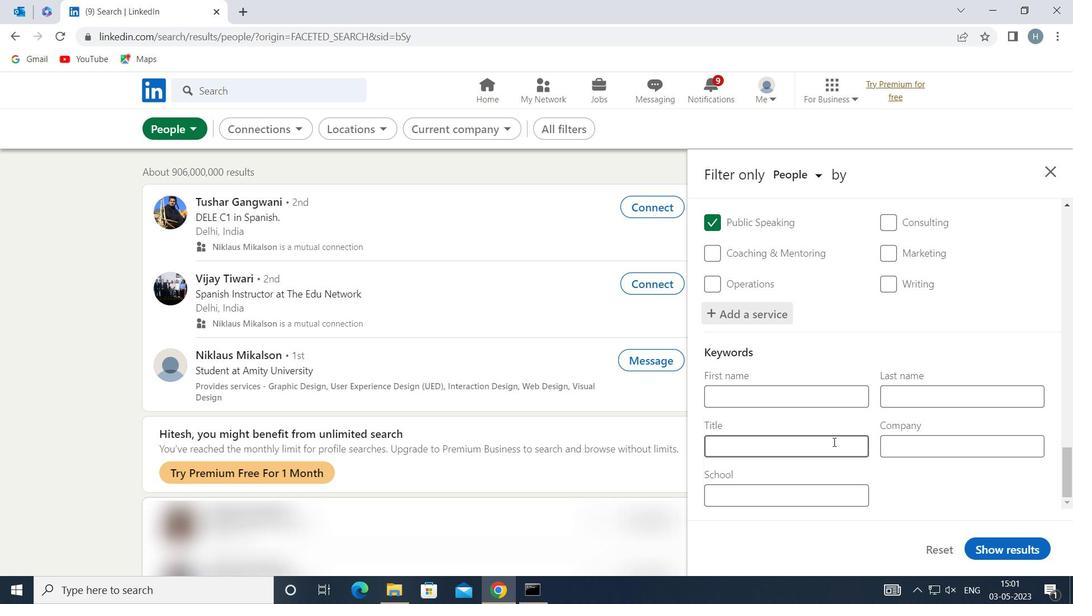 
Action: Key pressed <Key.shift>ELECTRICIAN
Screenshot: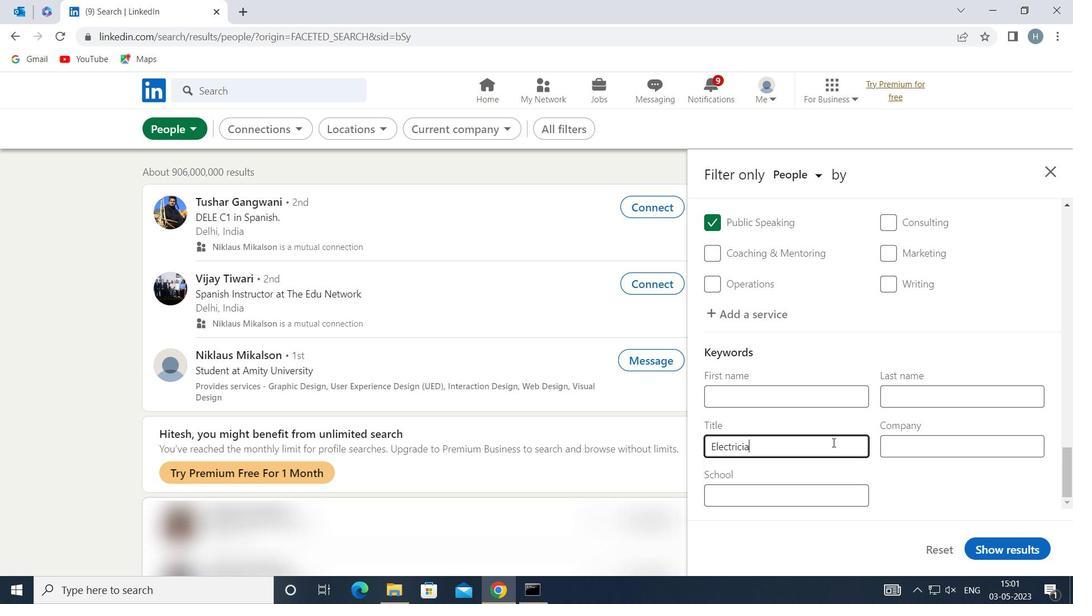 
Action: Mouse moved to (1001, 548)
Screenshot: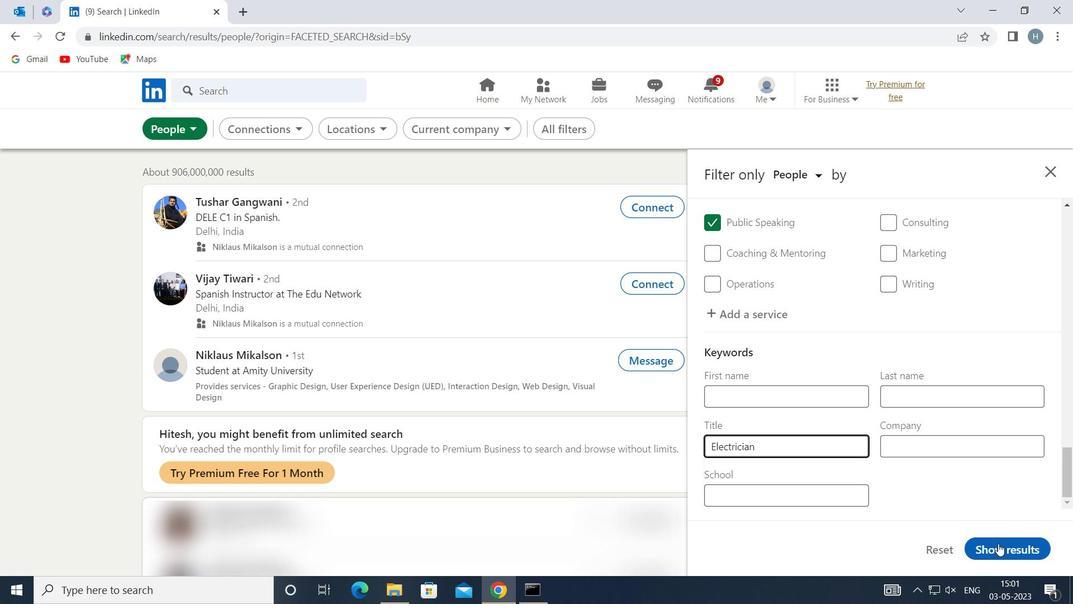 
Action: Mouse pressed left at (1001, 548)
Screenshot: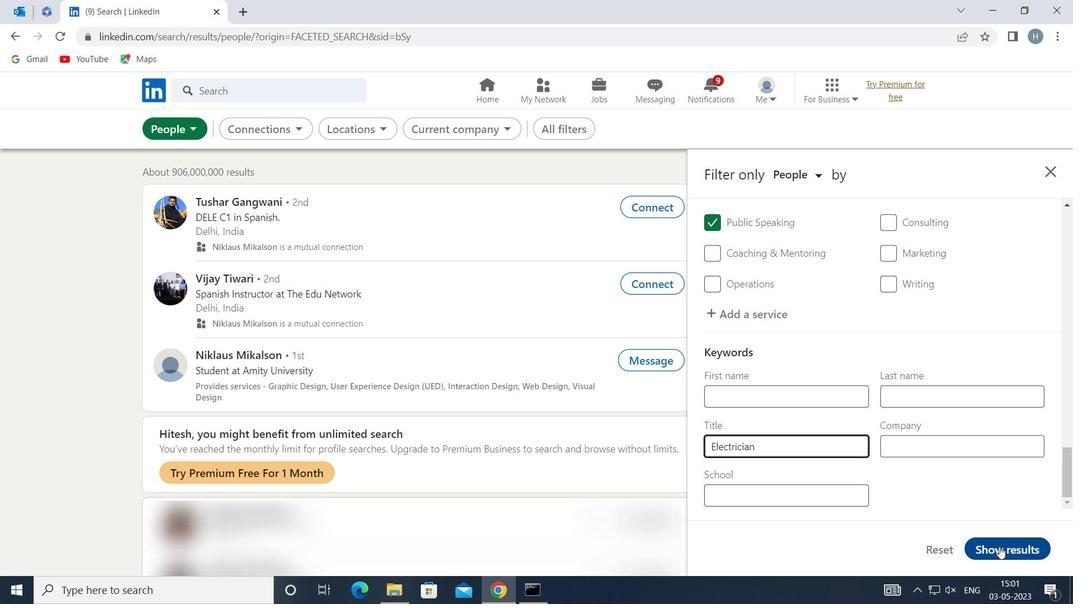 
Action: Mouse moved to (770, 371)
Screenshot: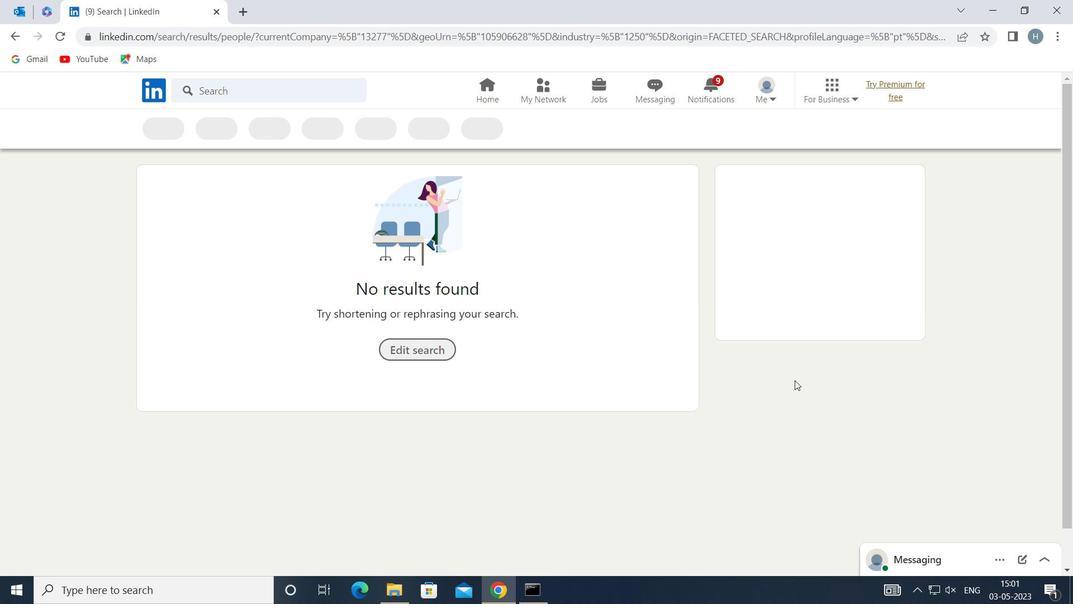 
